 Task: Look for space in Noginsk, Russia from 6th September, 2023 to 10th September, 2023 for 1 adult in price range Rs.10000 to Rs.15000. Place can be private room with 1  bedroom having 1 bed and 1 bathroom. Property type can be house, flat, guest house, hotel. Booking option can be shelf check-in. Required host language is English.
Action: Mouse moved to (592, 96)
Screenshot: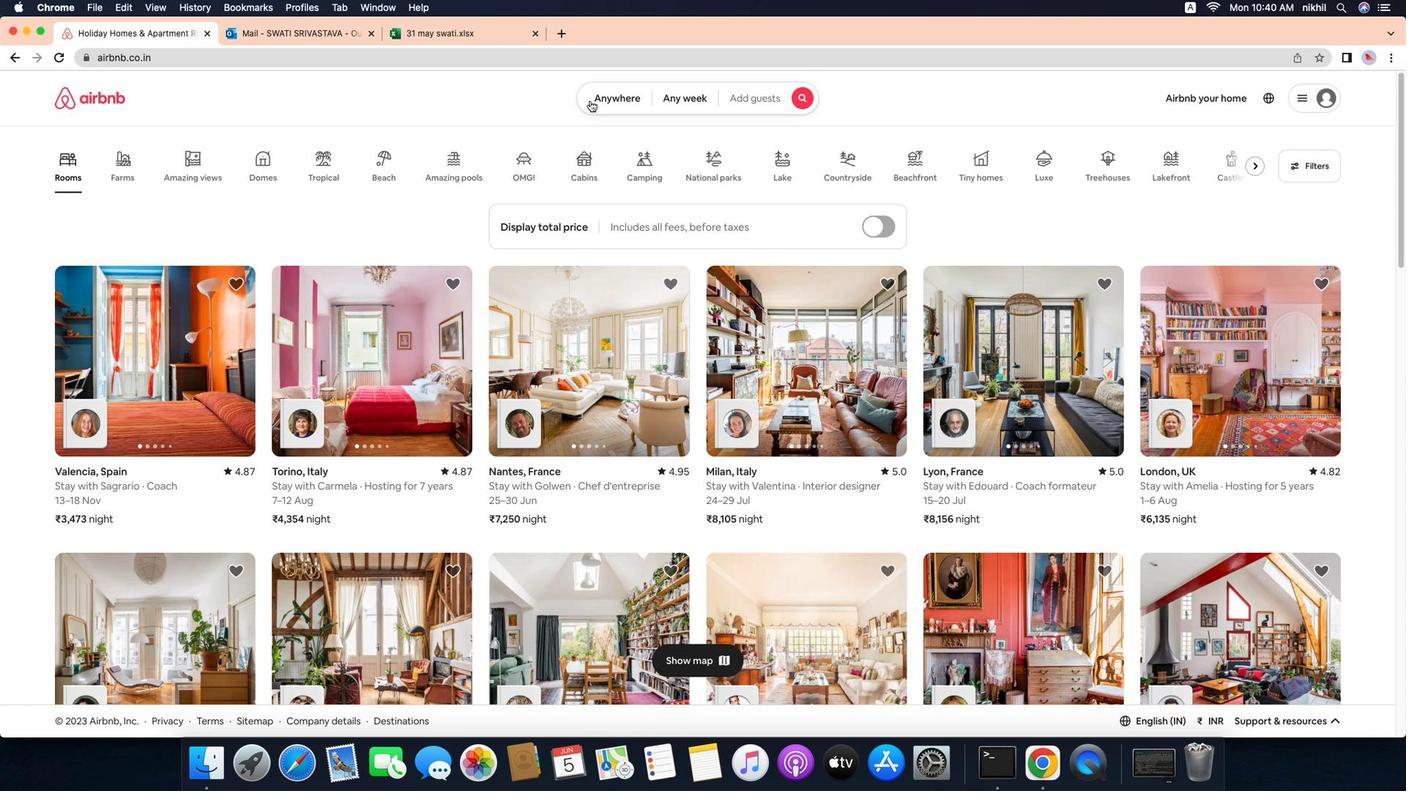 
Action: Mouse pressed left at (592, 96)
Screenshot: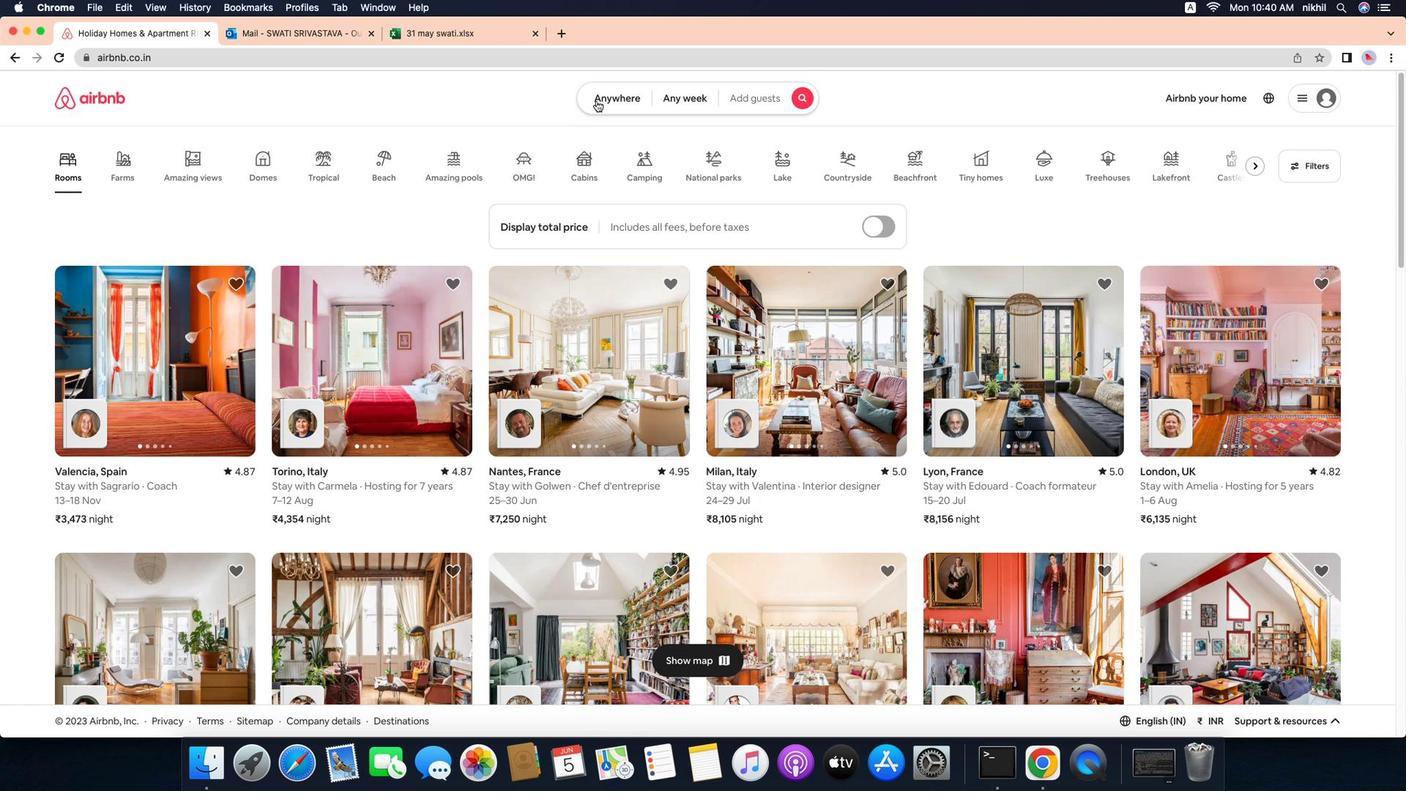 
Action: Mouse moved to (637, 107)
Screenshot: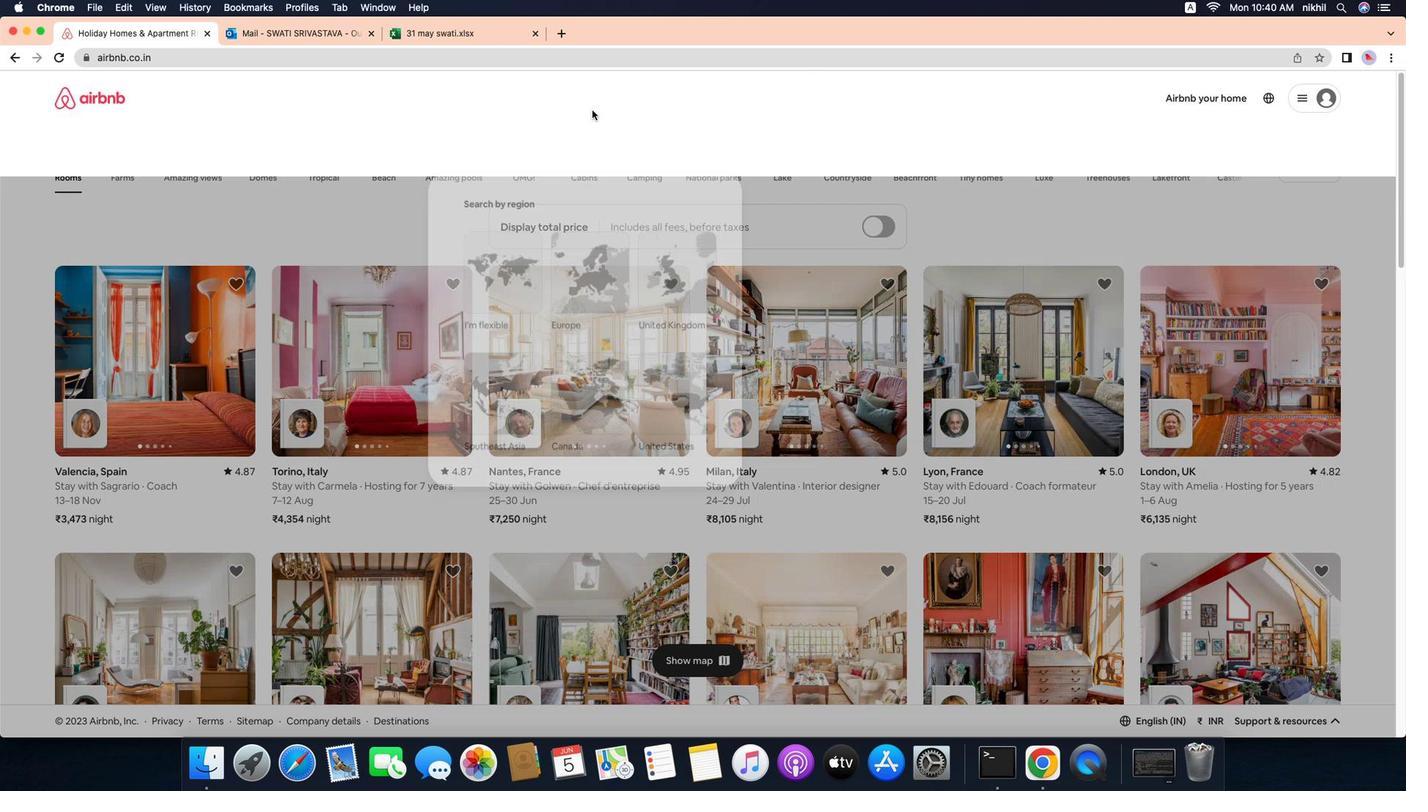 
Action: Mouse pressed left at (637, 107)
Screenshot: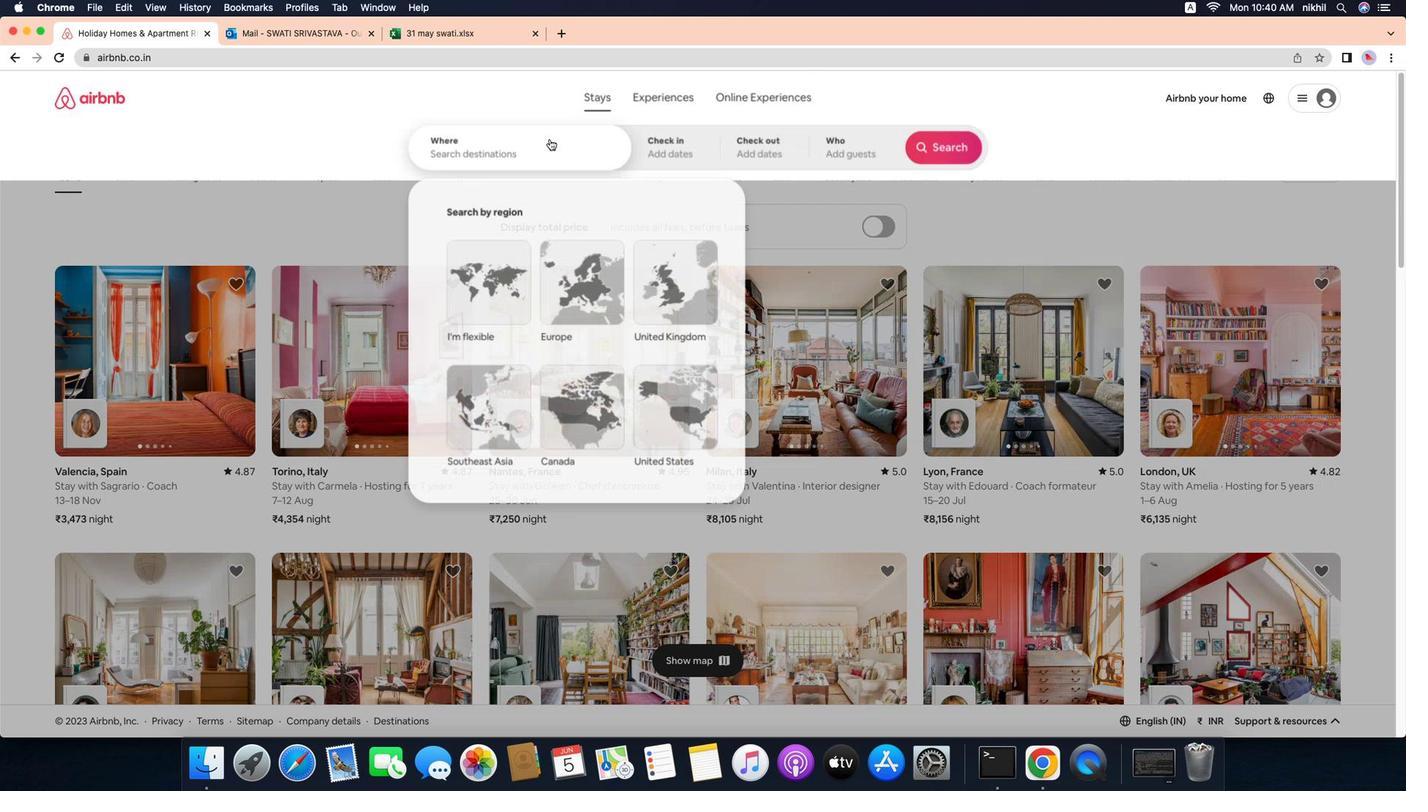 
Action: Mouse moved to (548, 155)
Screenshot: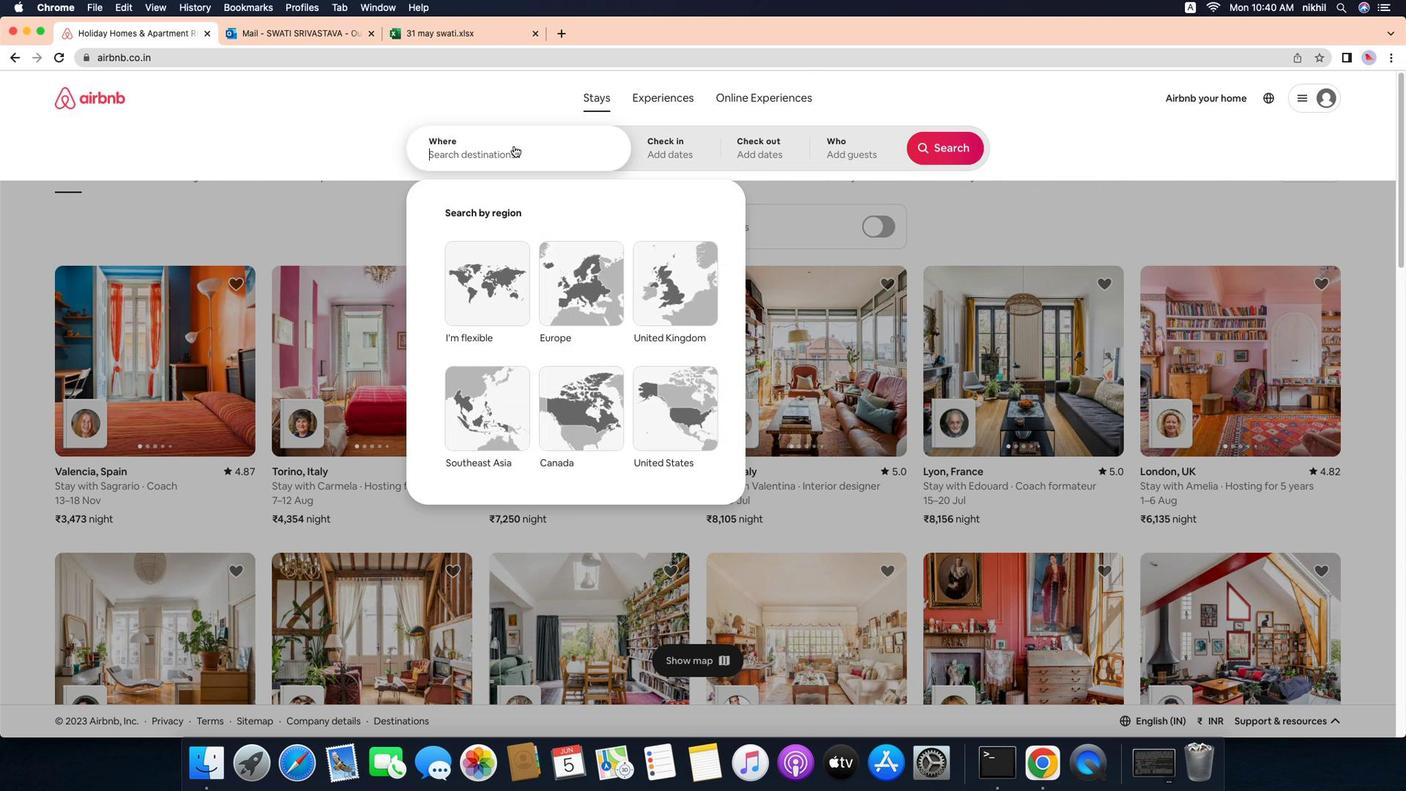 
Action: Mouse pressed left at (548, 155)
Screenshot: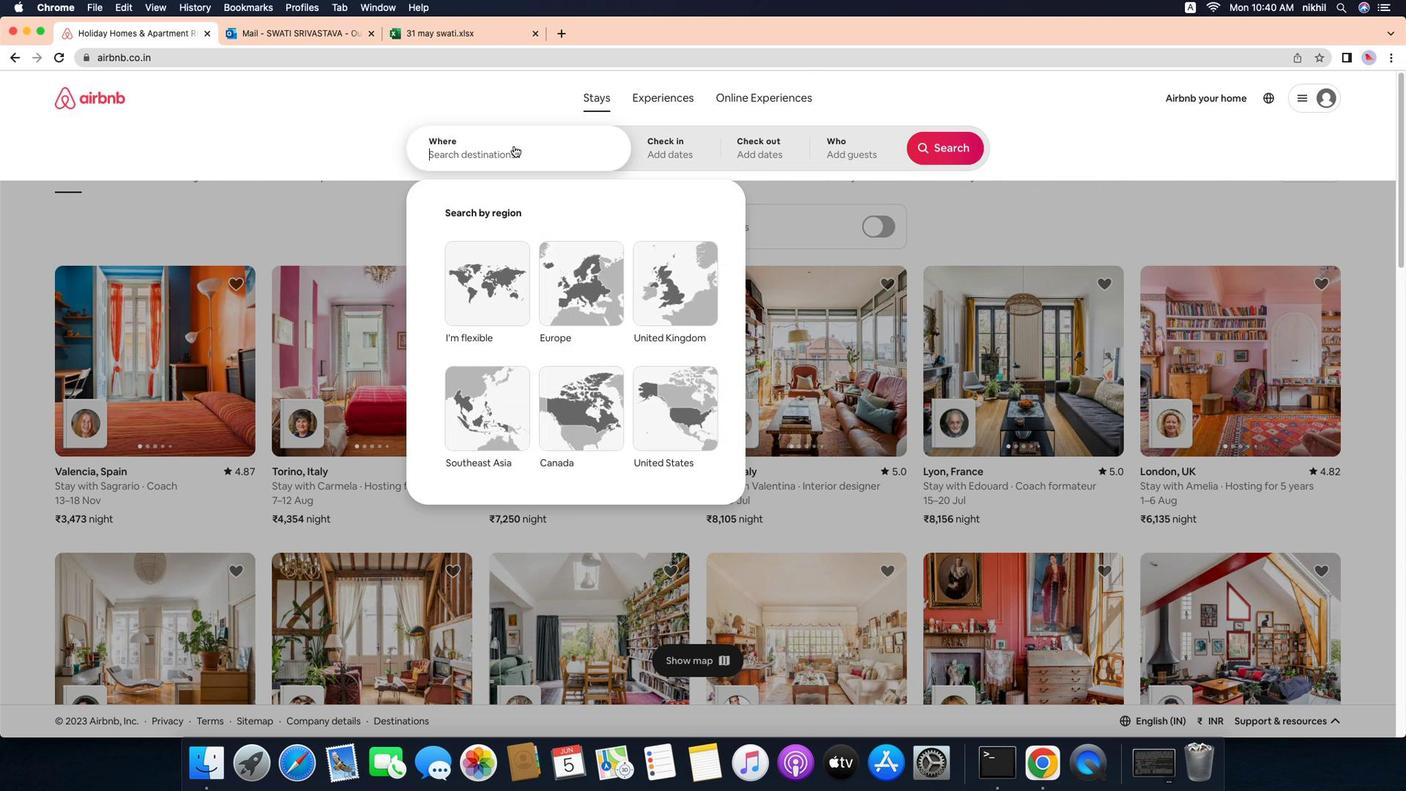 
Action: Mouse moved to (557, 161)
Screenshot: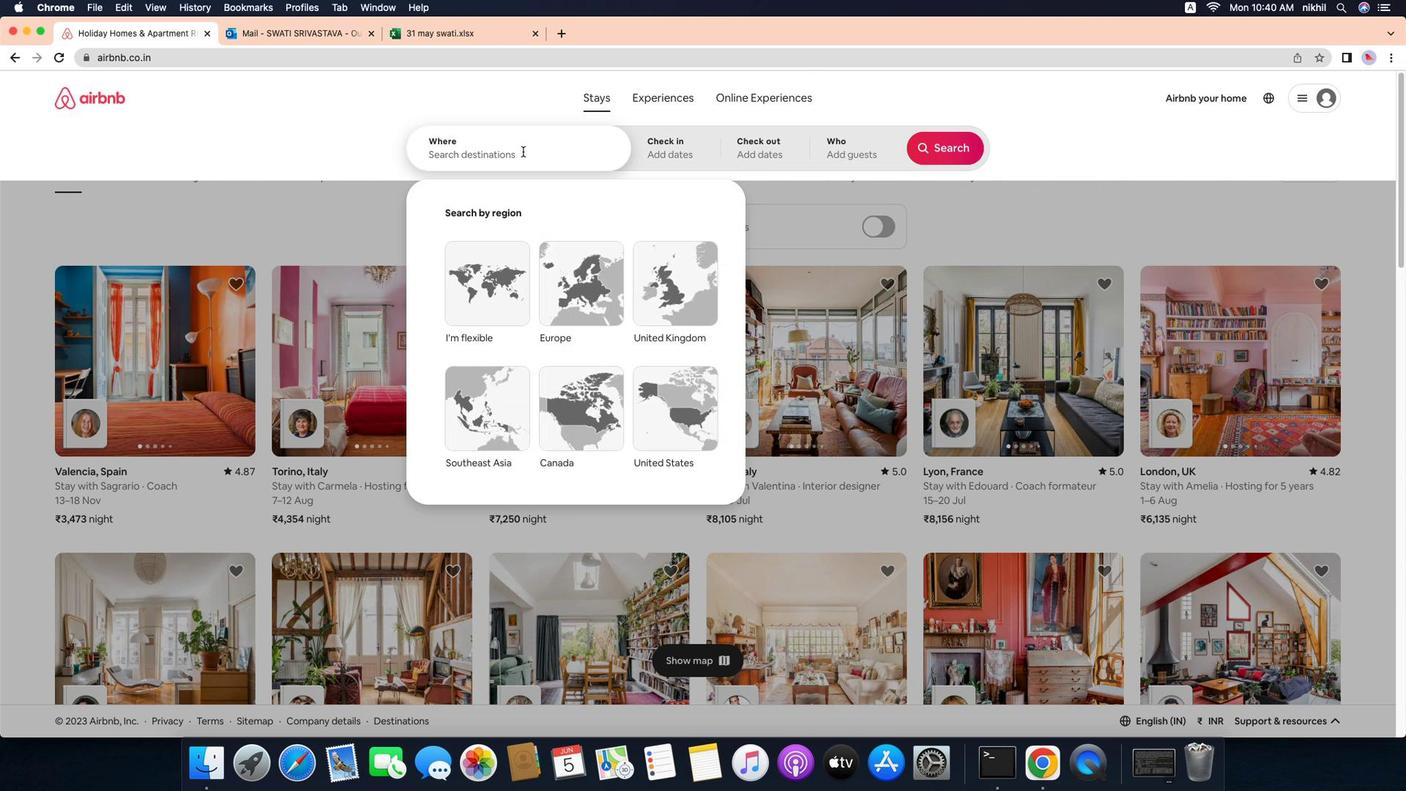 
Action: Key pressed Key.caps_lock'N'Key.caps_lock'o''g''i''n''s''k'','Key.spaceKey.caps_lock'R'Key.caps_lock'u''s''s''i''a'
Screenshot: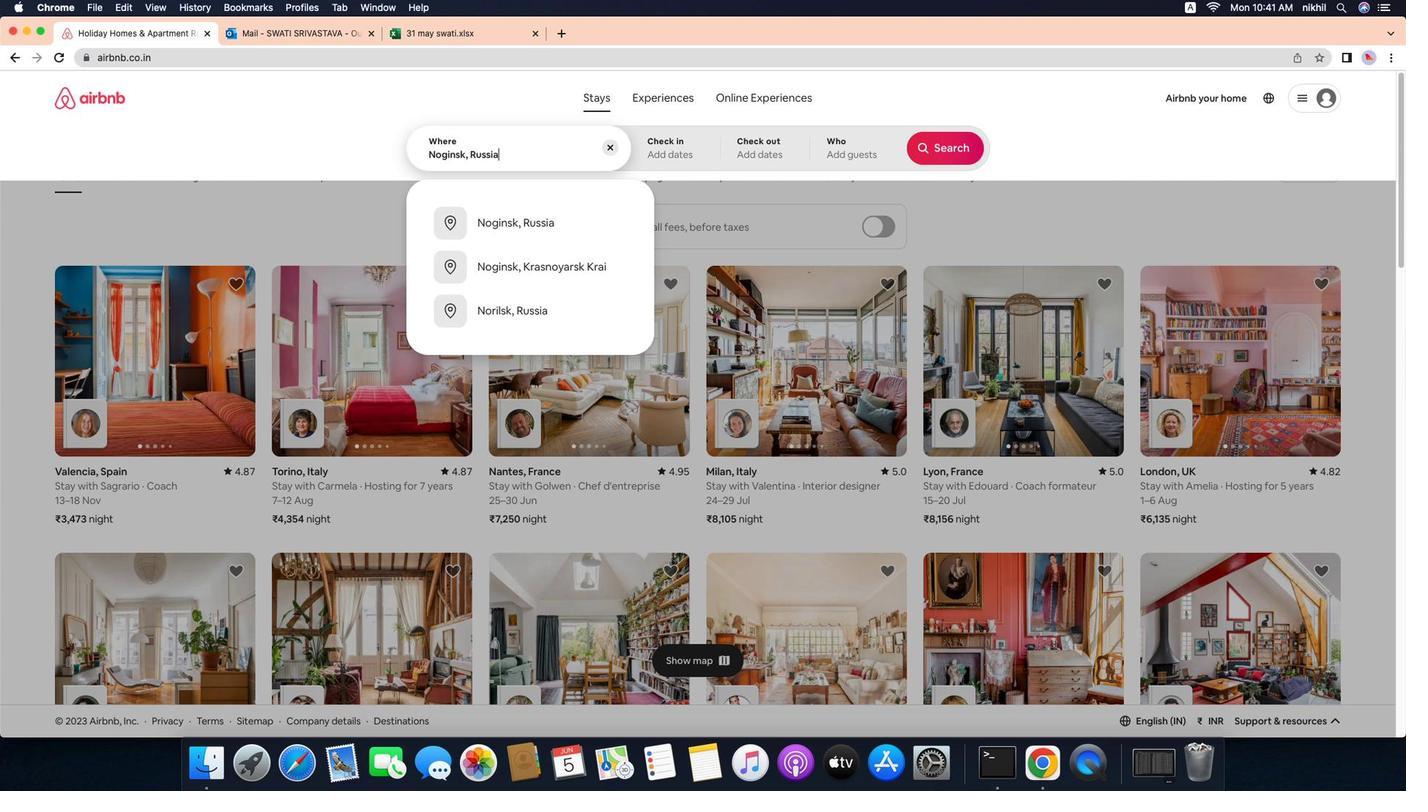 
Action: Mouse moved to (567, 231)
Screenshot: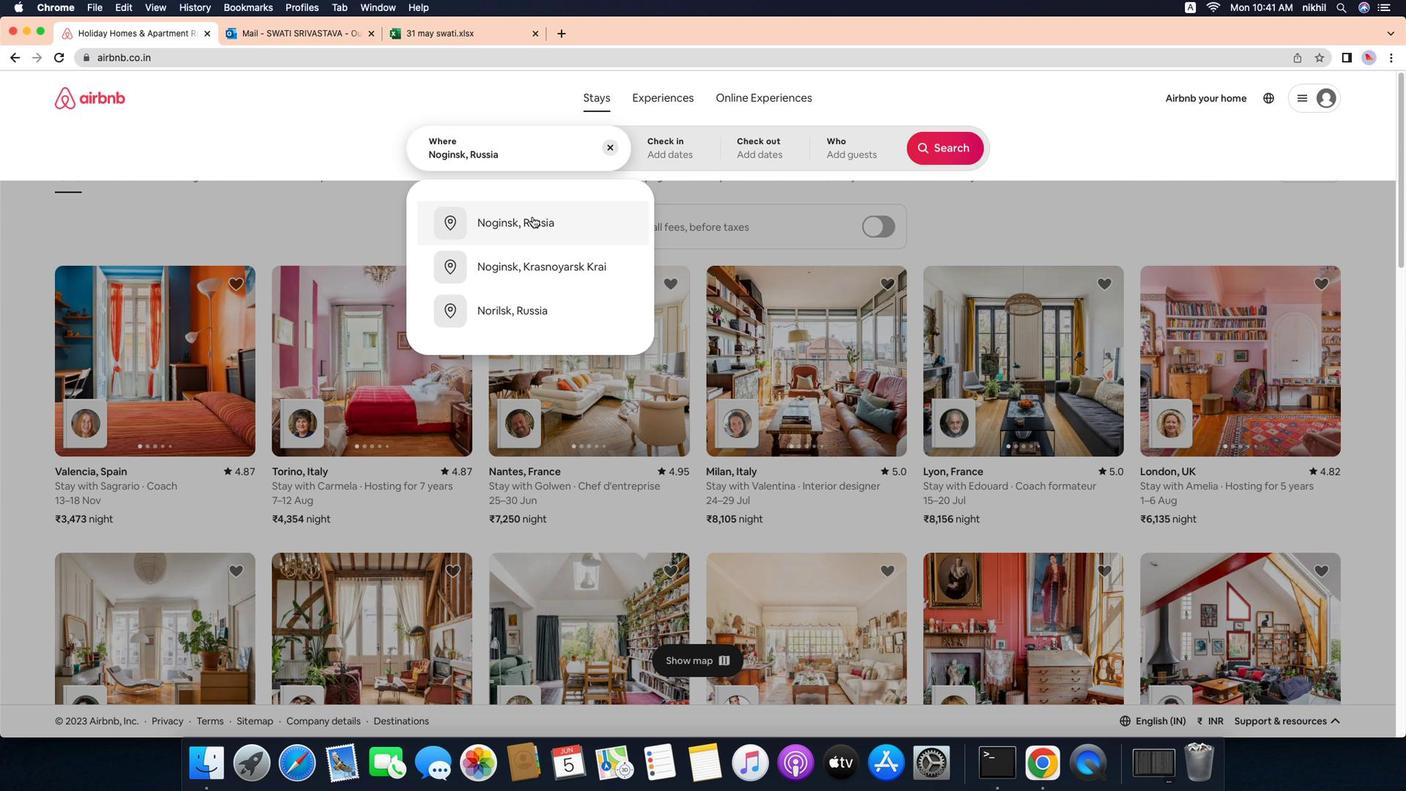 
Action: Mouse pressed left at (567, 231)
Screenshot: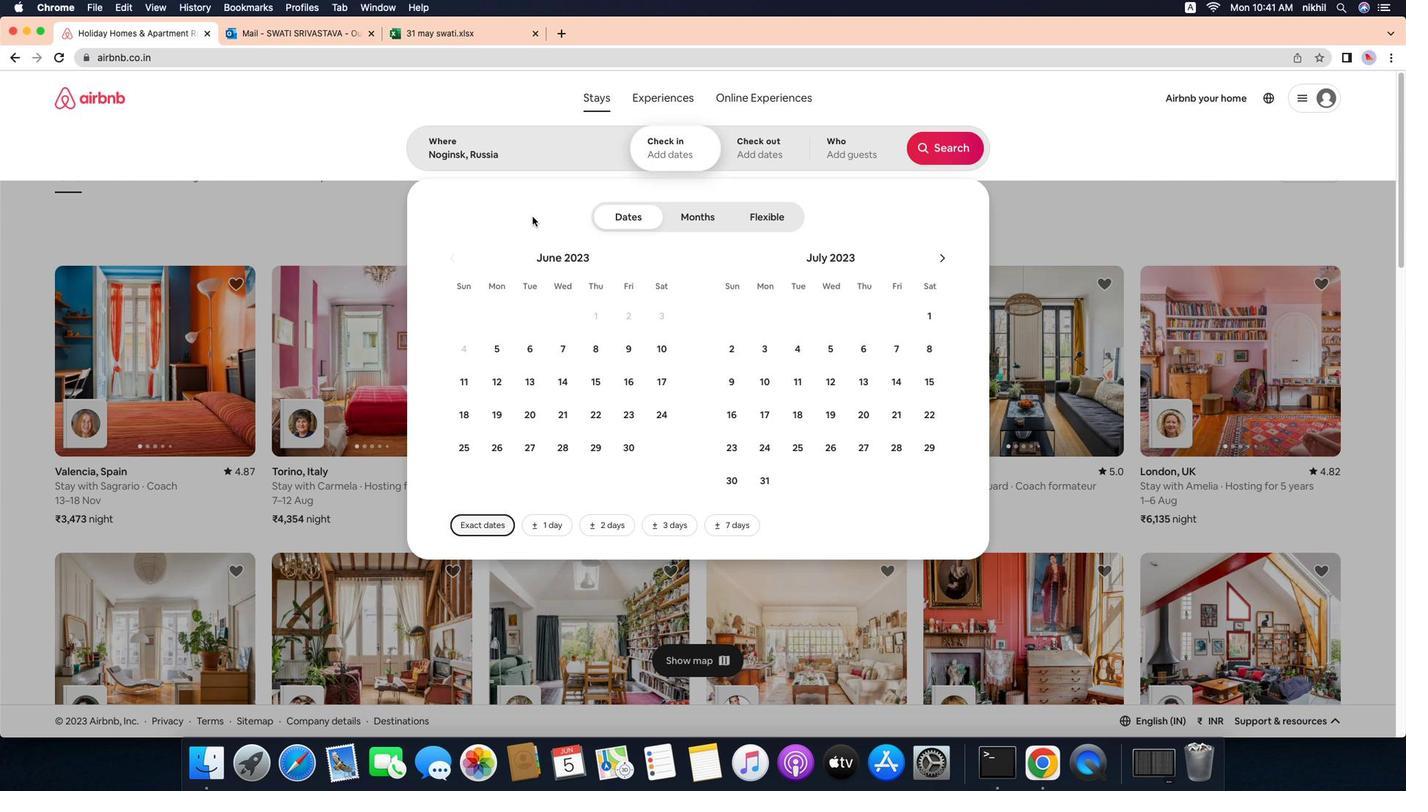 
Action: Mouse moved to (1004, 273)
Screenshot: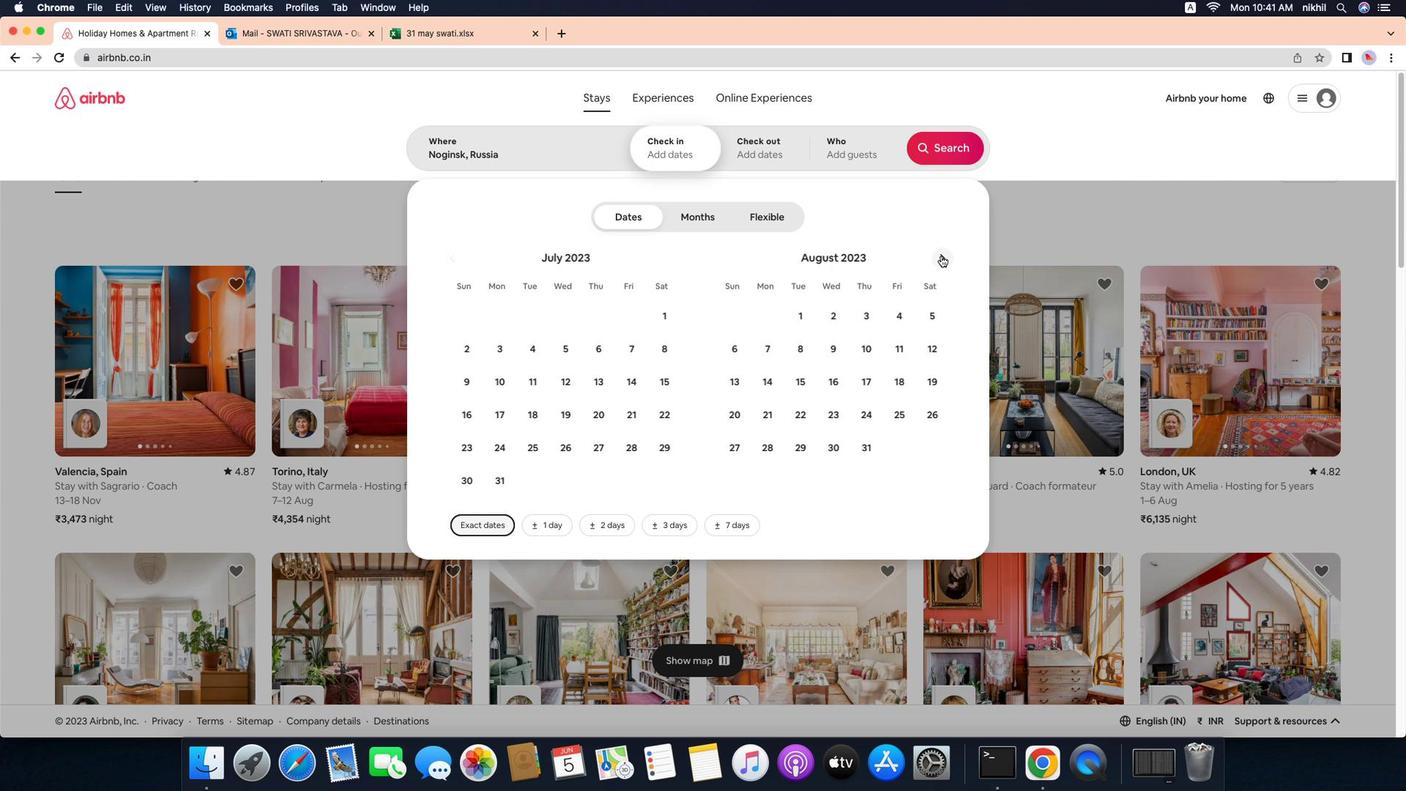
Action: Mouse pressed left at (1004, 273)
Screenshot: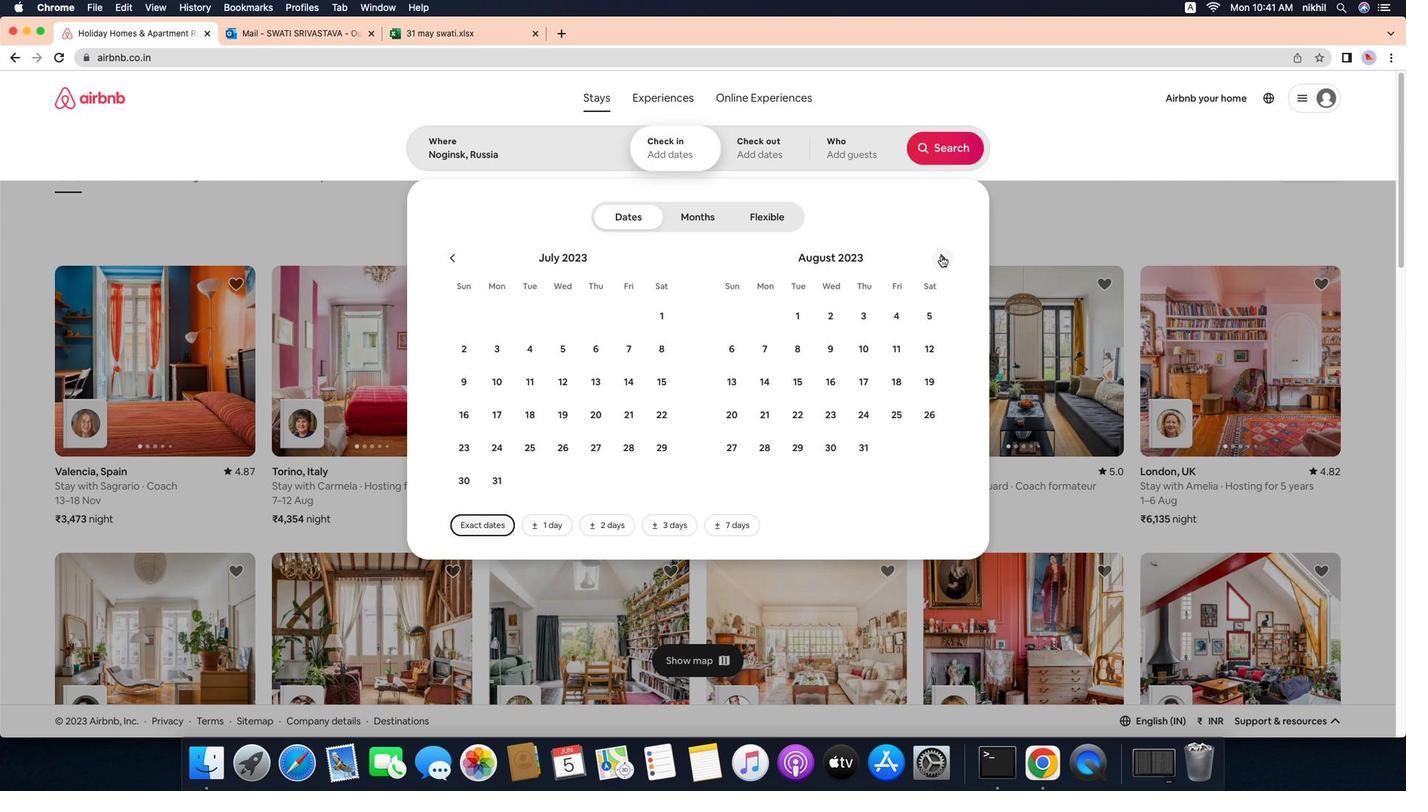 
Action: Mouse moved to (1011, 280)
Screenshot: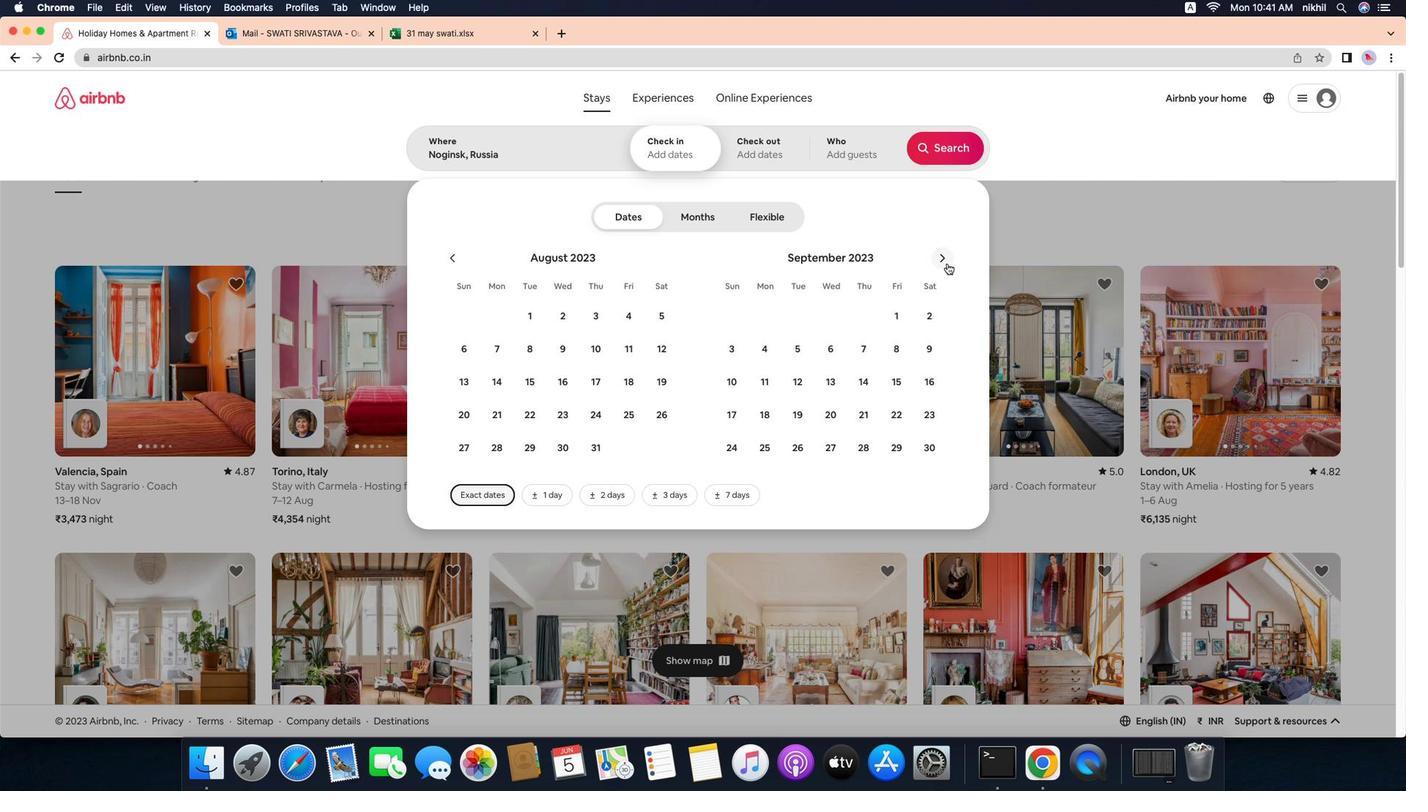 
Action: Mouse pressed left at (1011, 280)
Screenshot: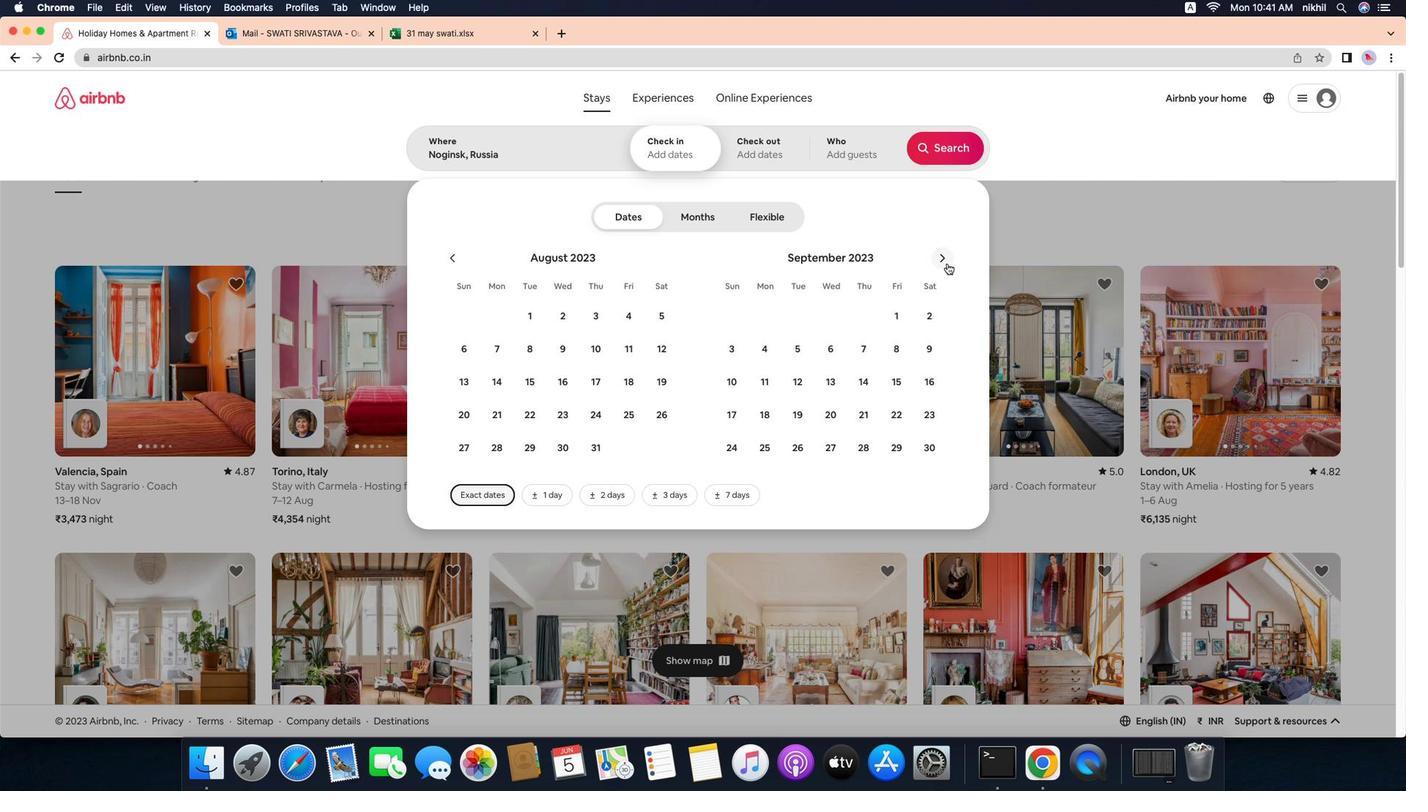 
Action: Mouse moved to (892, 368)
Screenshot: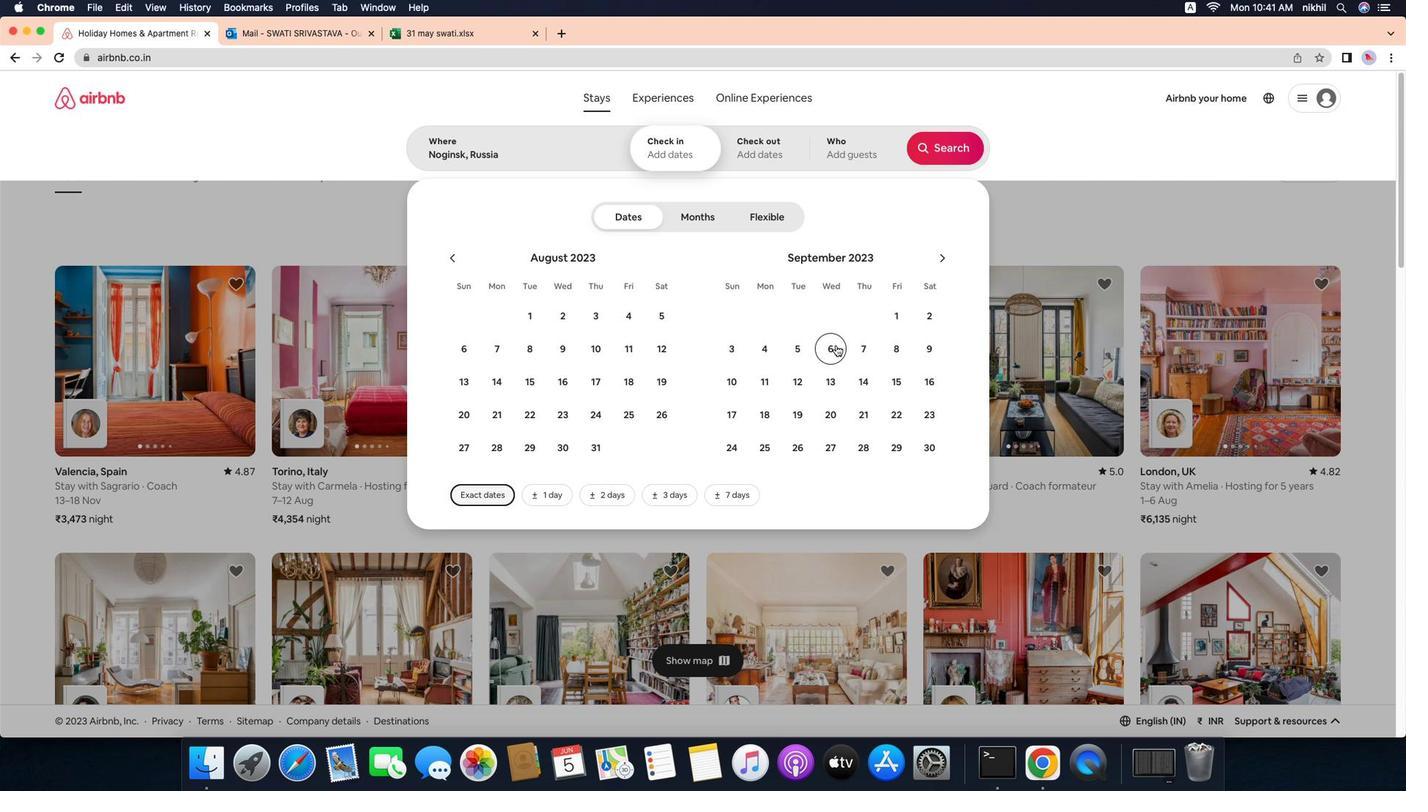 
Action: Mouse pressed left at (892, 368)
Screenshot: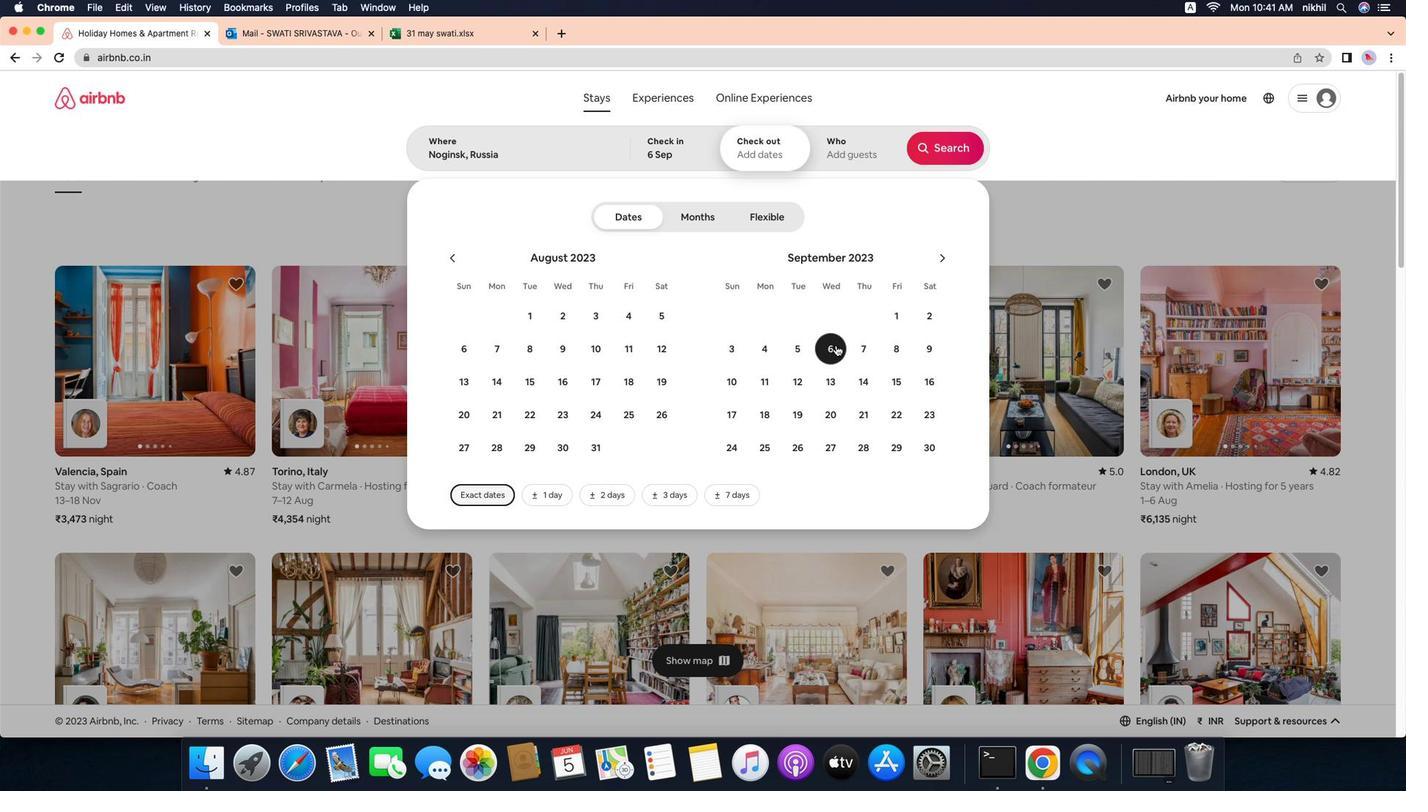 
Action: Mouse moved to (790, 408)
Screenshot: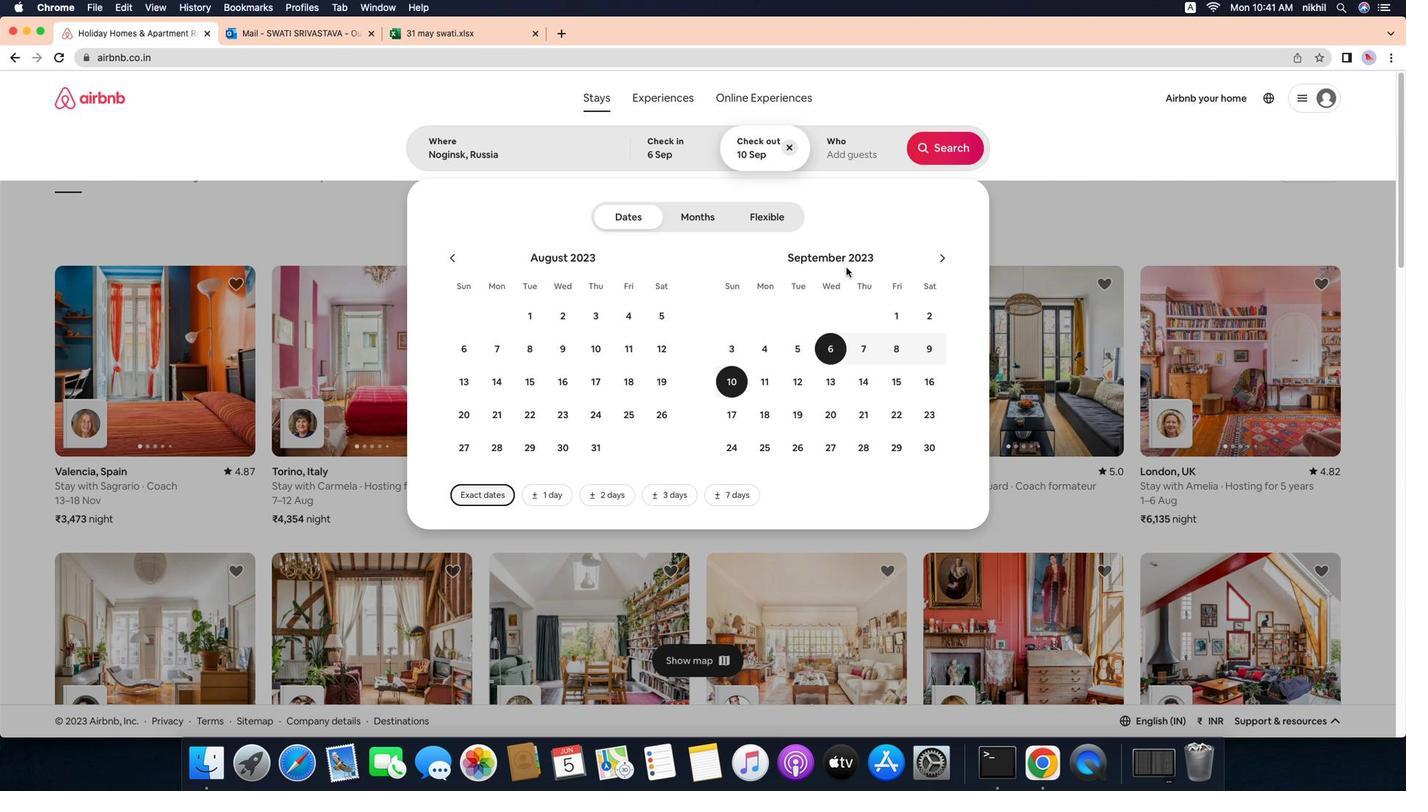 
Action: Mouse pressed left at (790, 408)
Screenshot: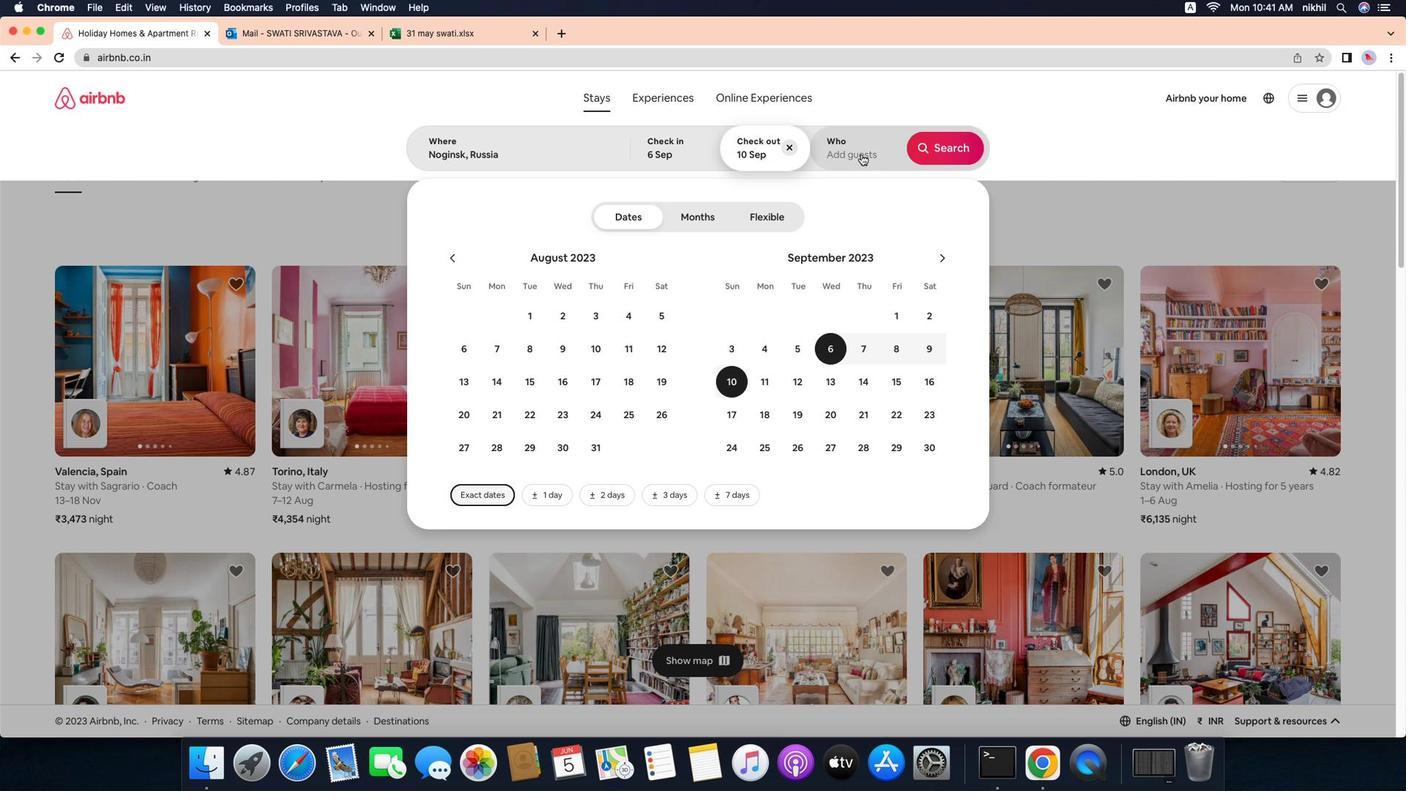 
Action: Mouse moved to (910, 159)
Screenshot: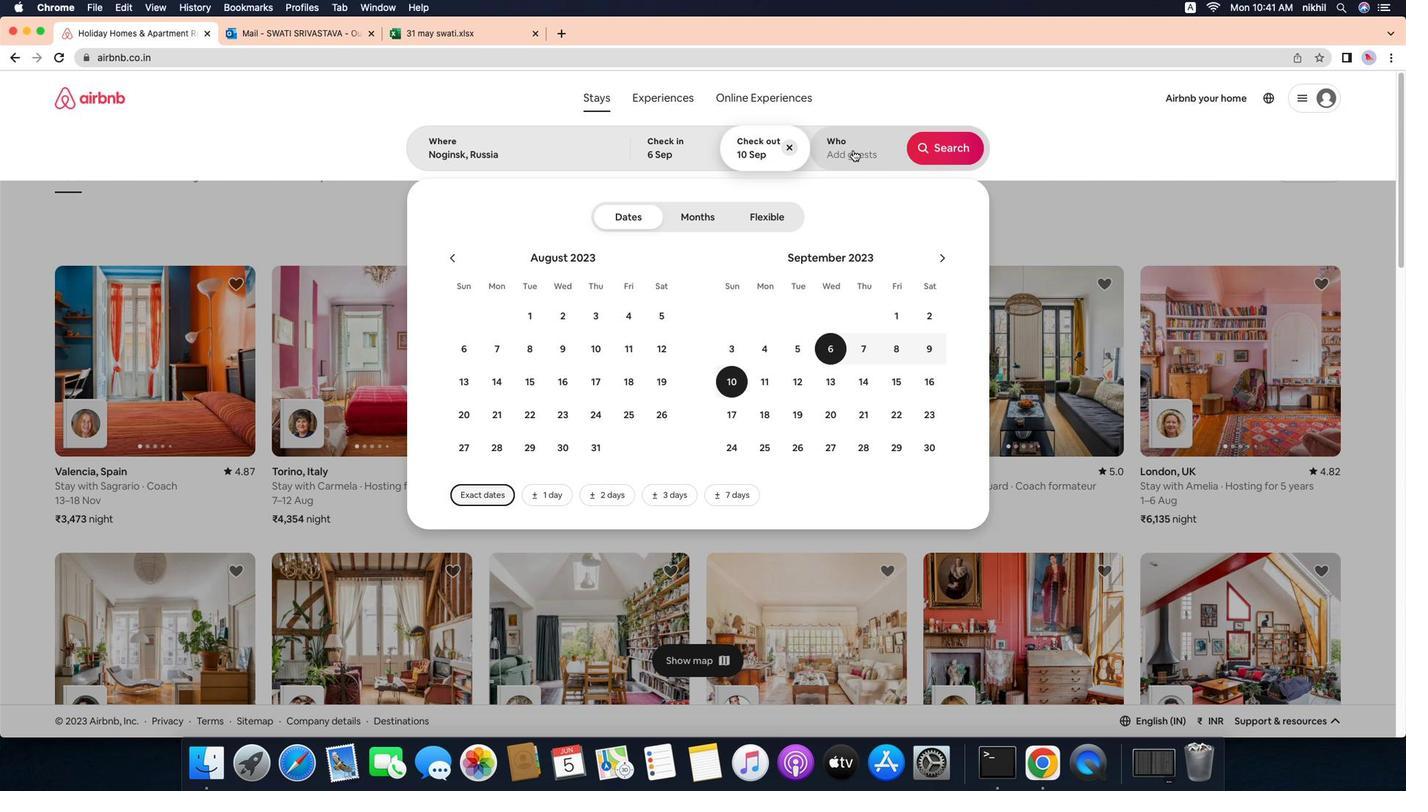 
Action: Mouse pressed left at (910, 159)
Screenshot: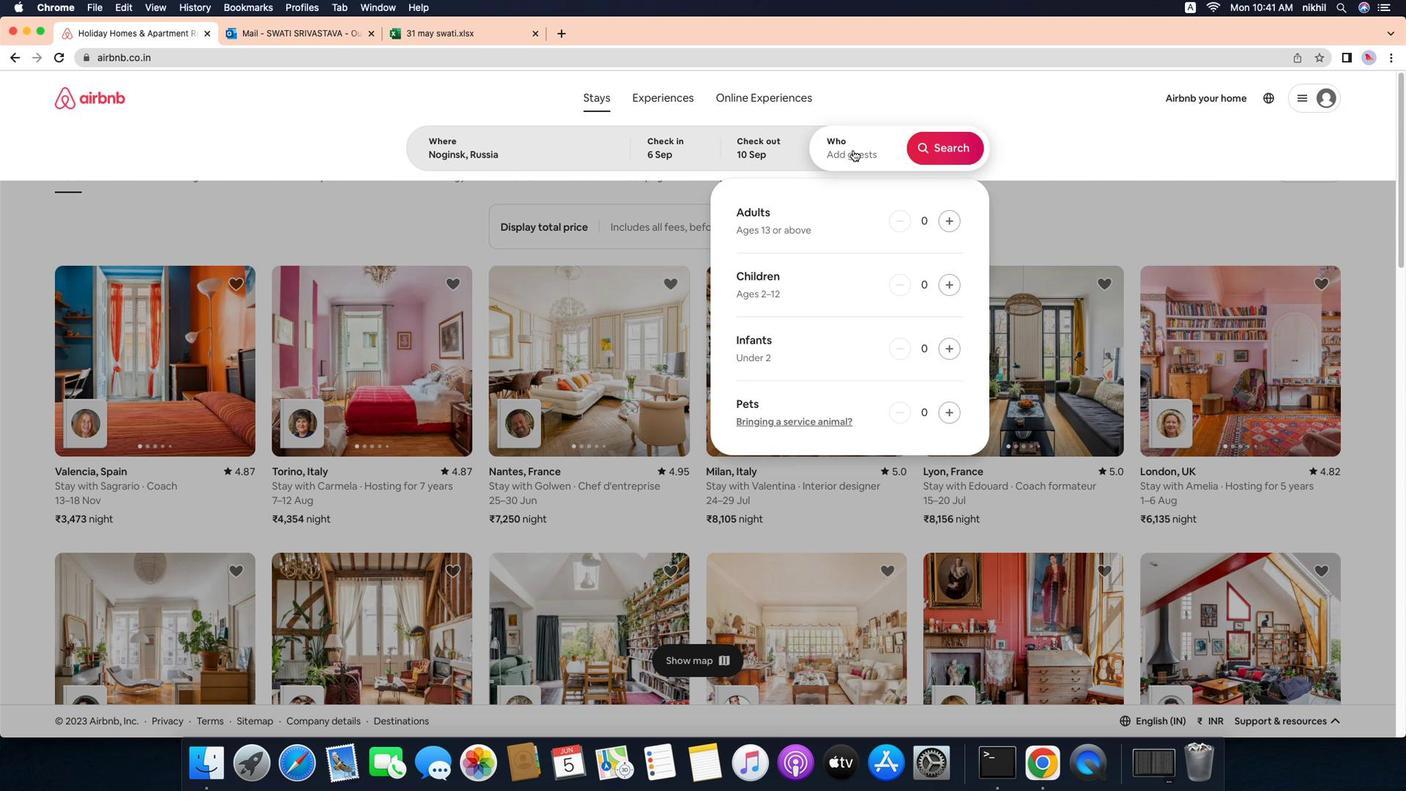 
Action: Mouse moved to (1018, 242)
Screenshot: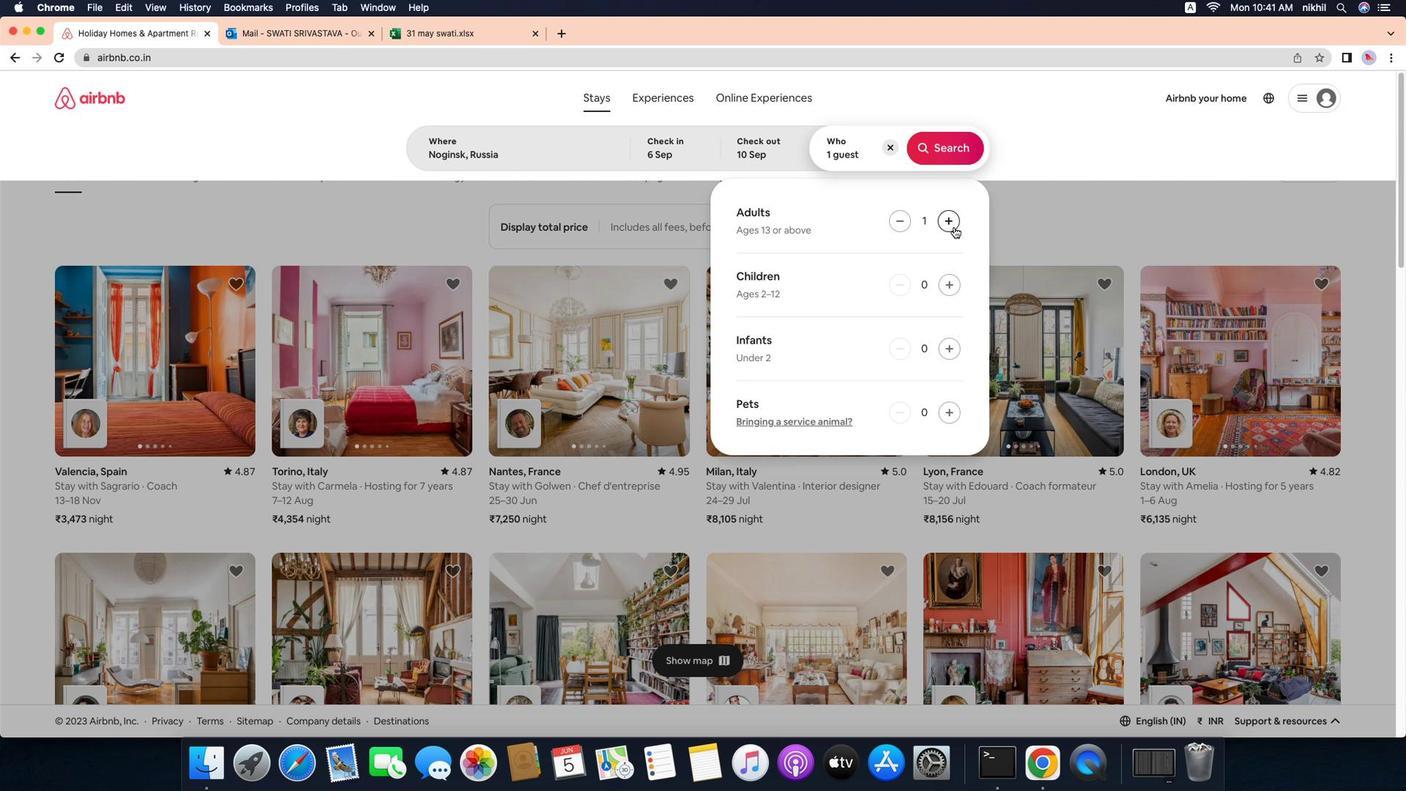 
Action: Mouse pressed left at (1018, 242)
Screenshot: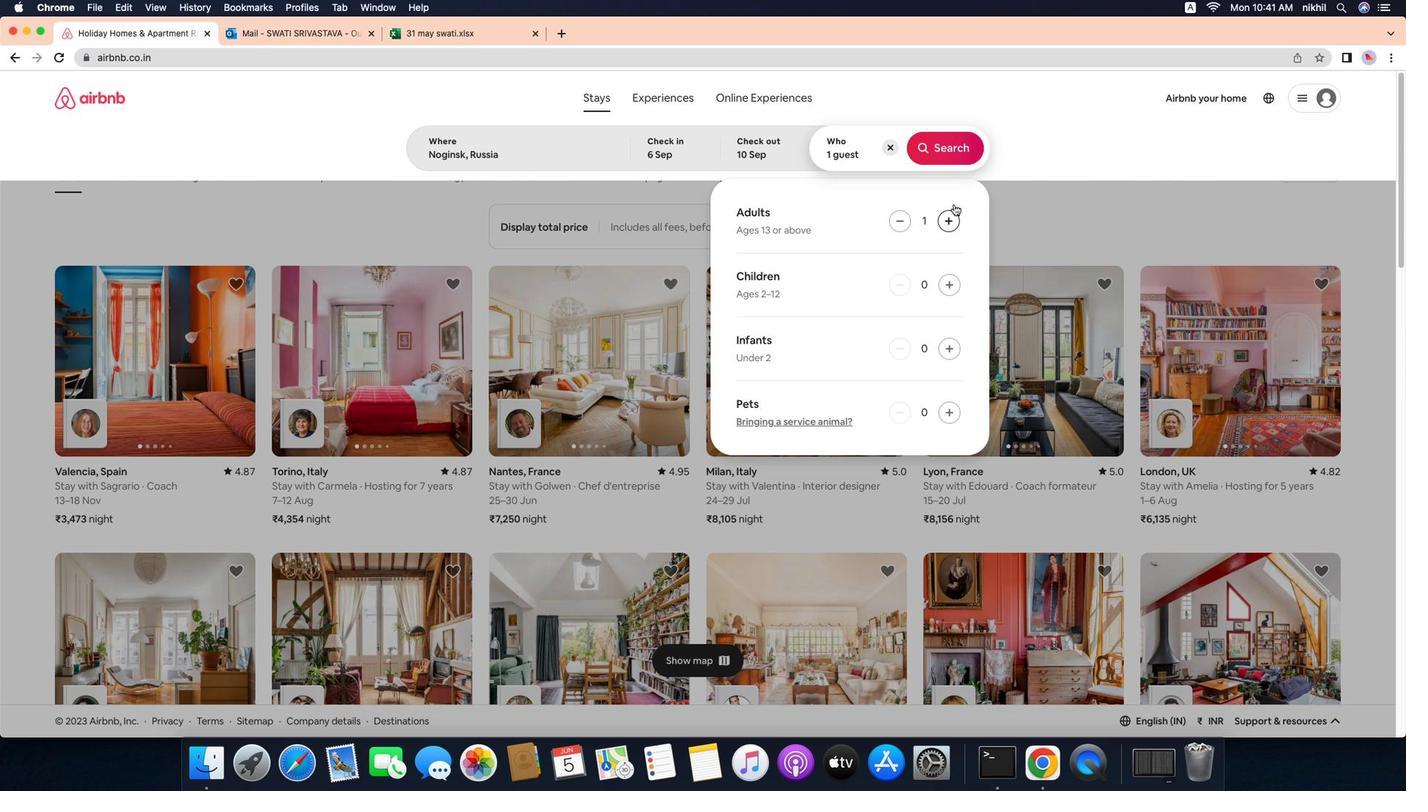 
Action: Mouse moved to (1005, 163)
Screenshot: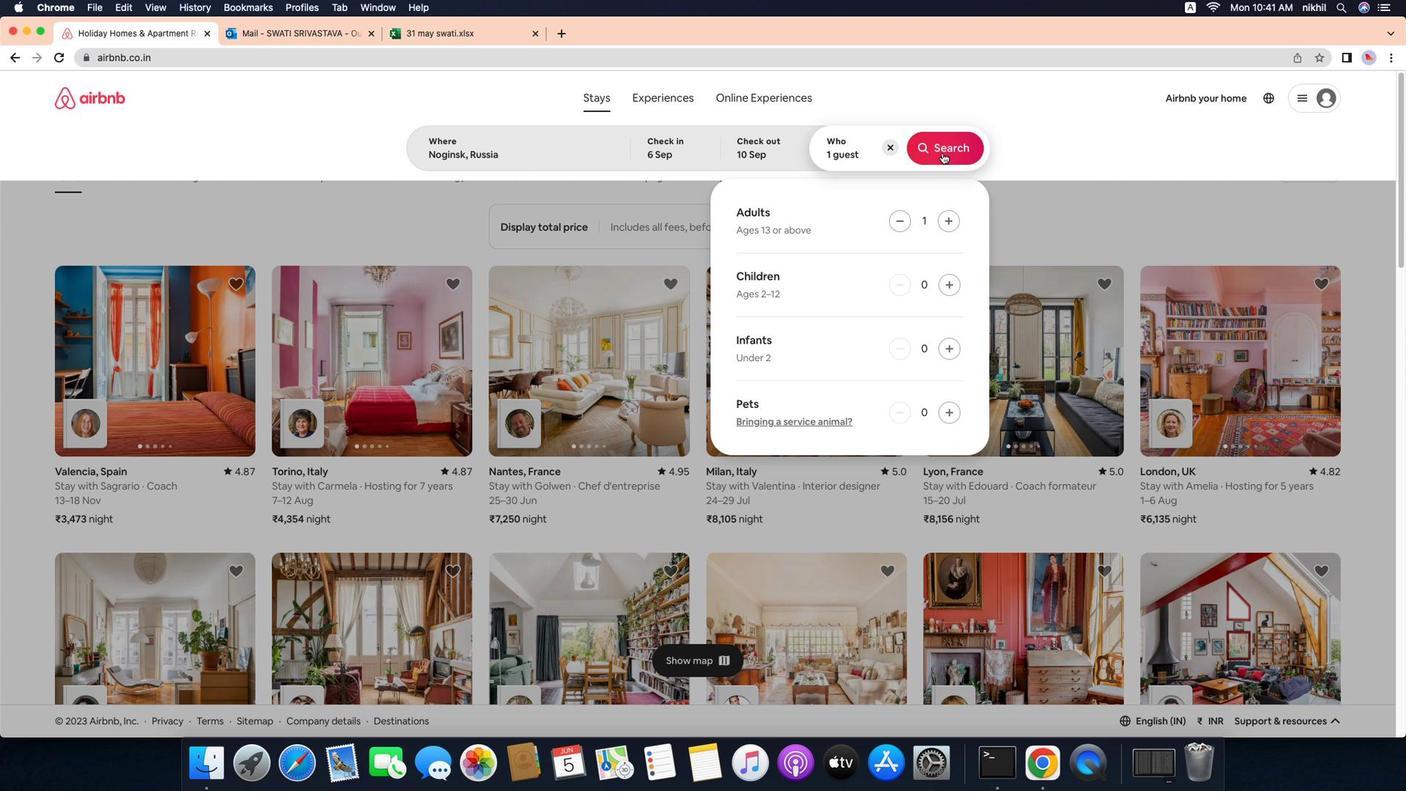 
Action: Mouse pressed left at (1005, 163)
Screenshot: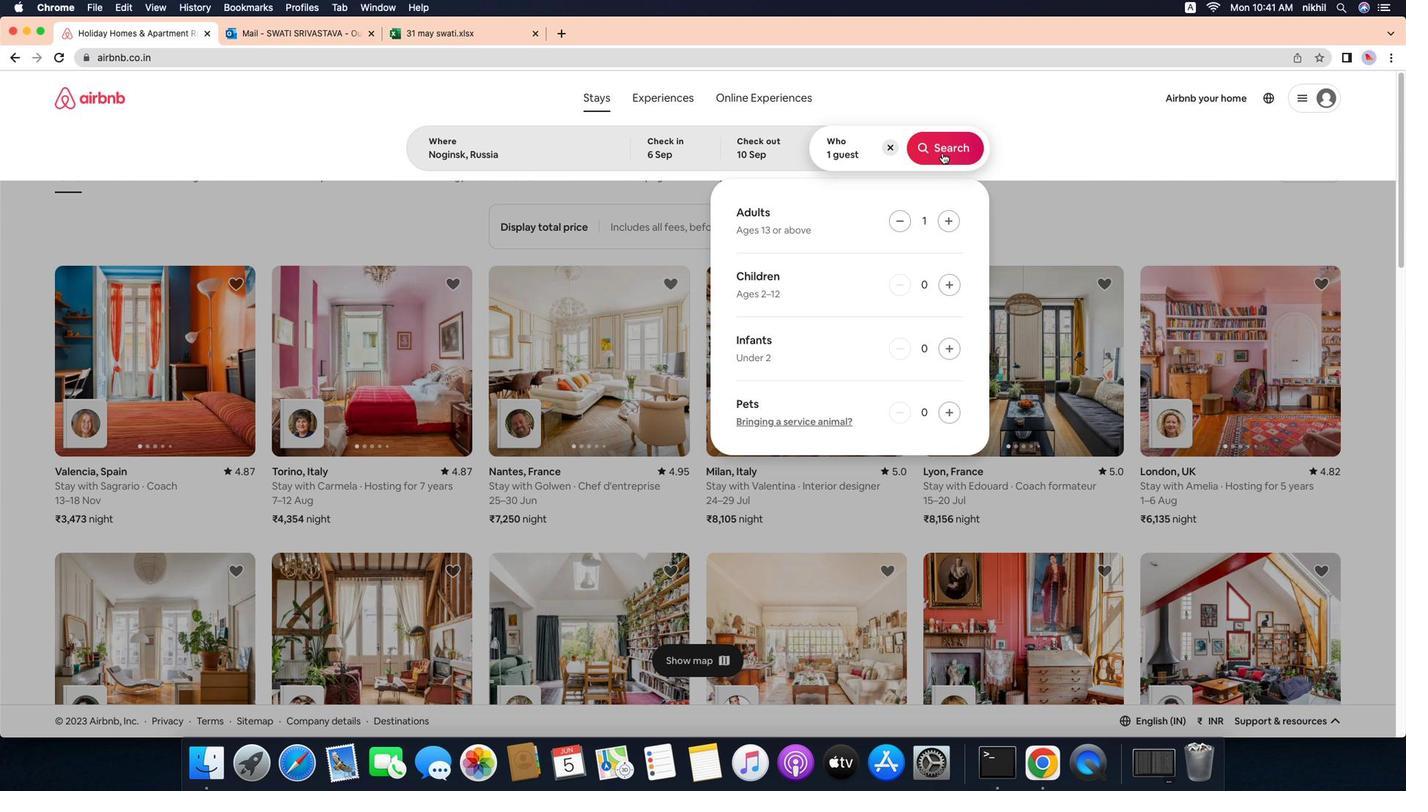 
Action: Mouse moved to (1425, 164)
Screenshot: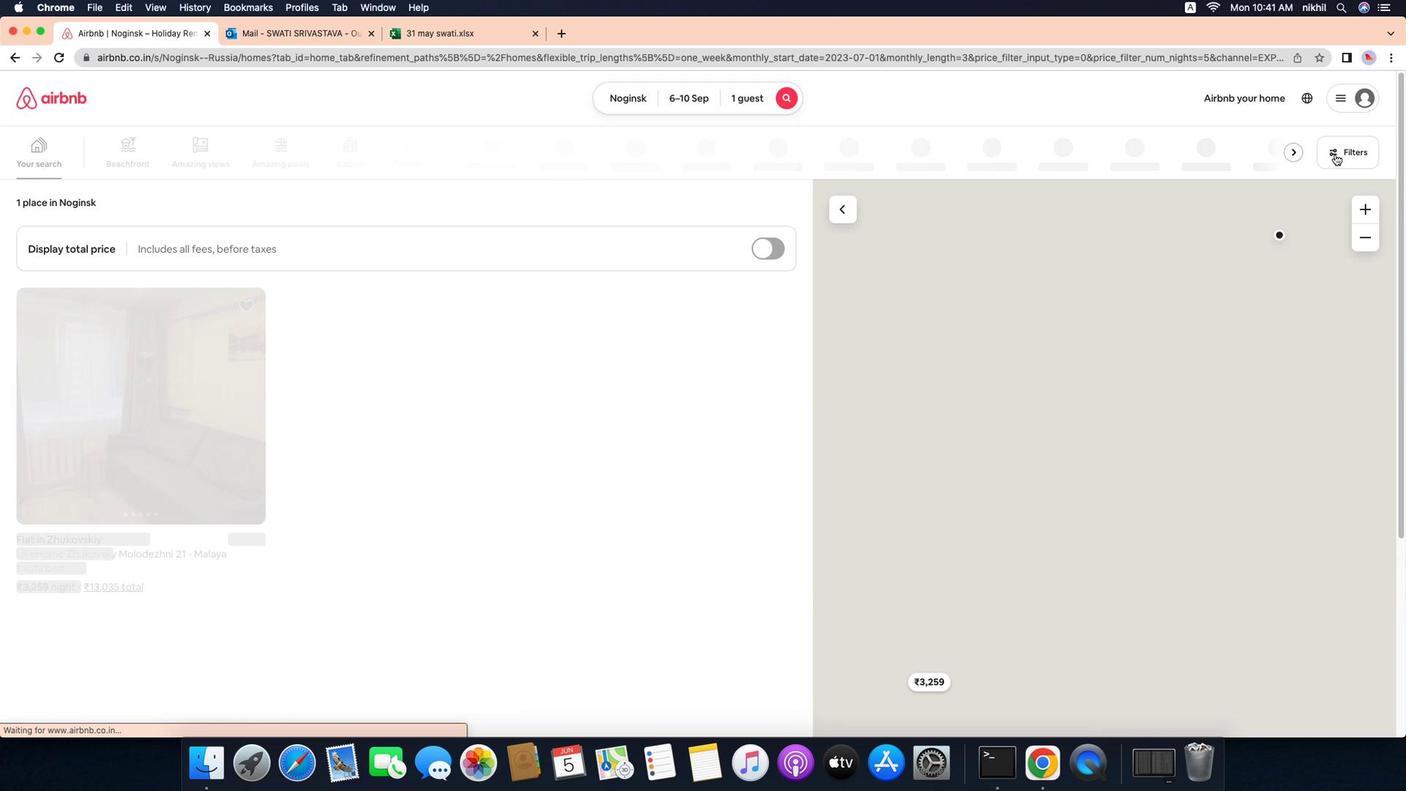 
Action: Mouse pressed left at (1425, 164)
Screenshot: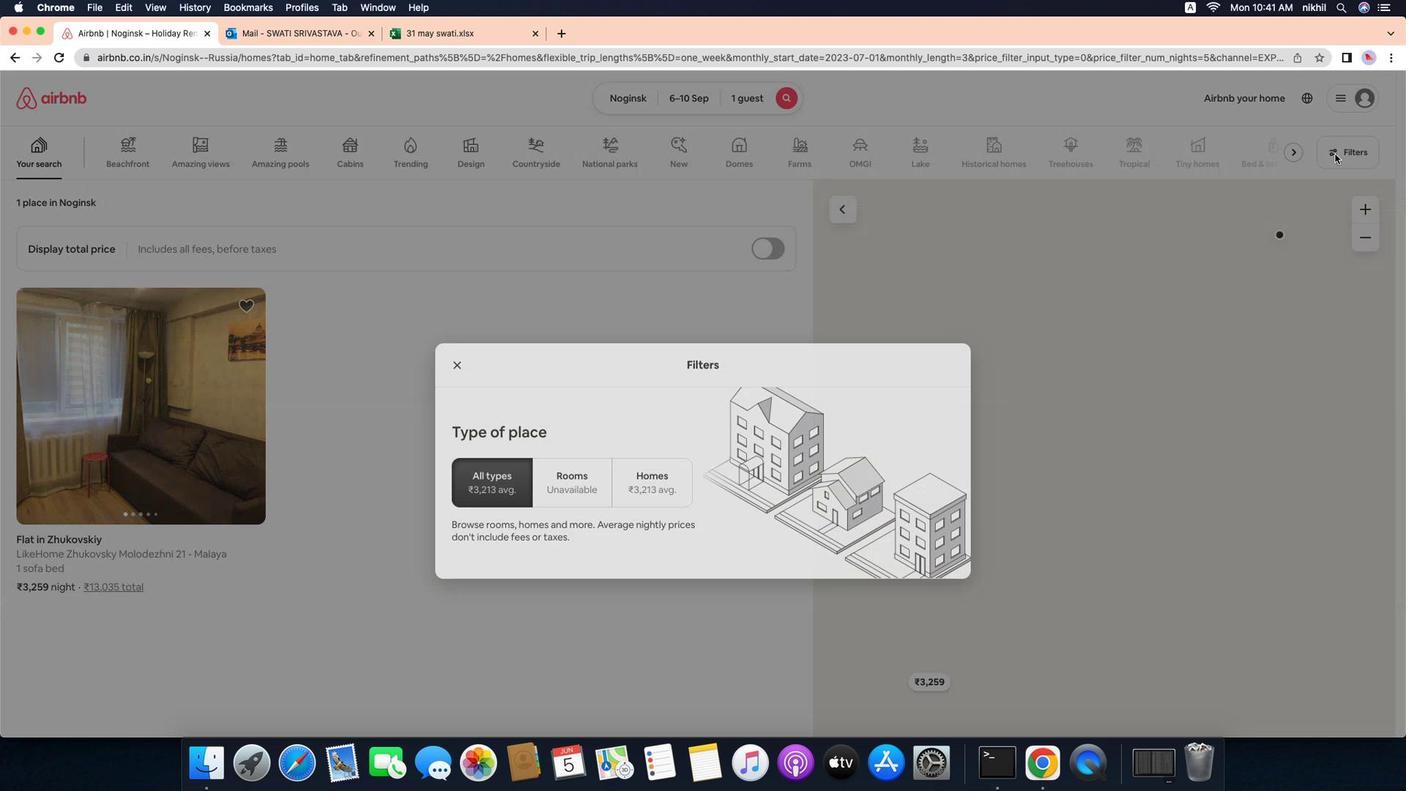 
Action: Mouse moved to (622, 526)
Screenshot: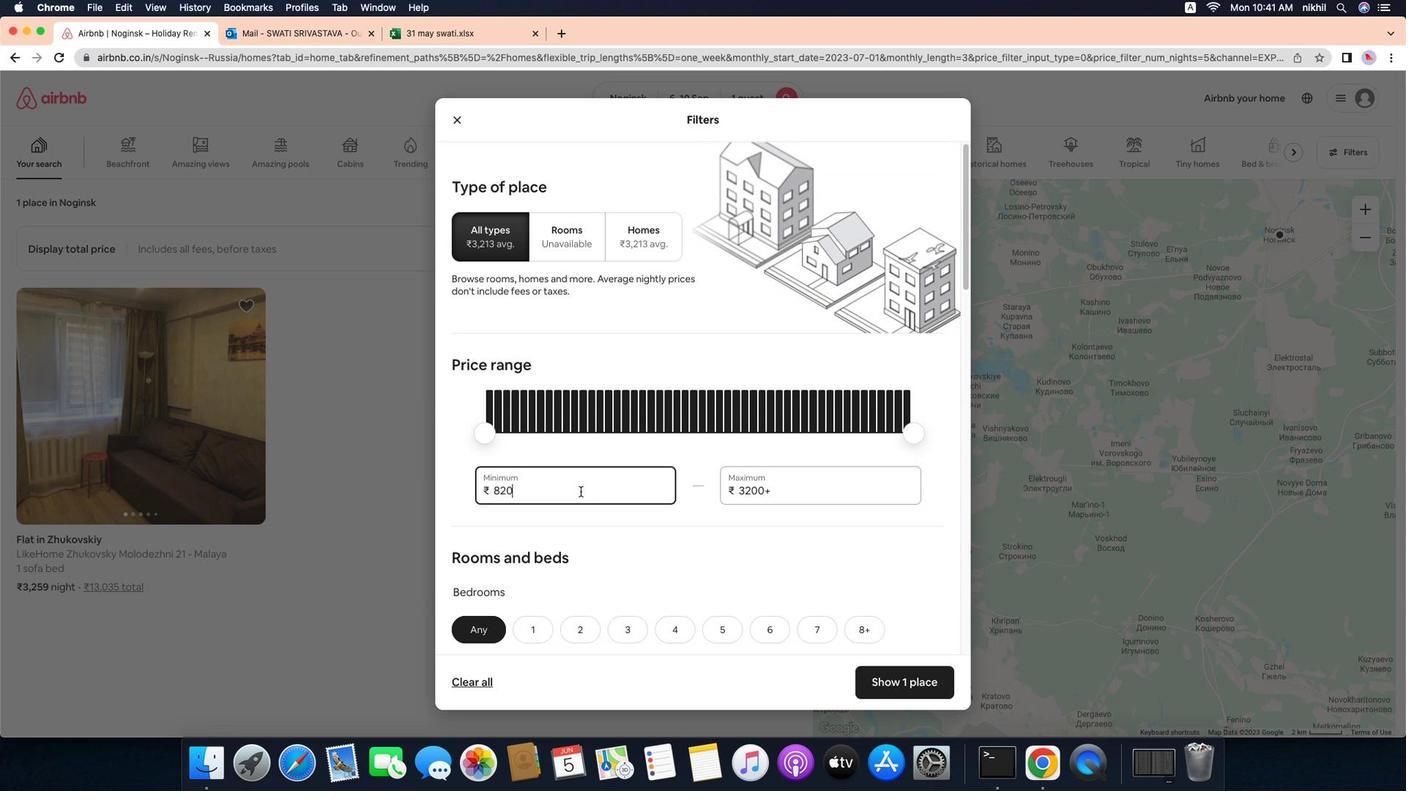 
Action: Mouse pressed left at (622, 526)
Screenshot: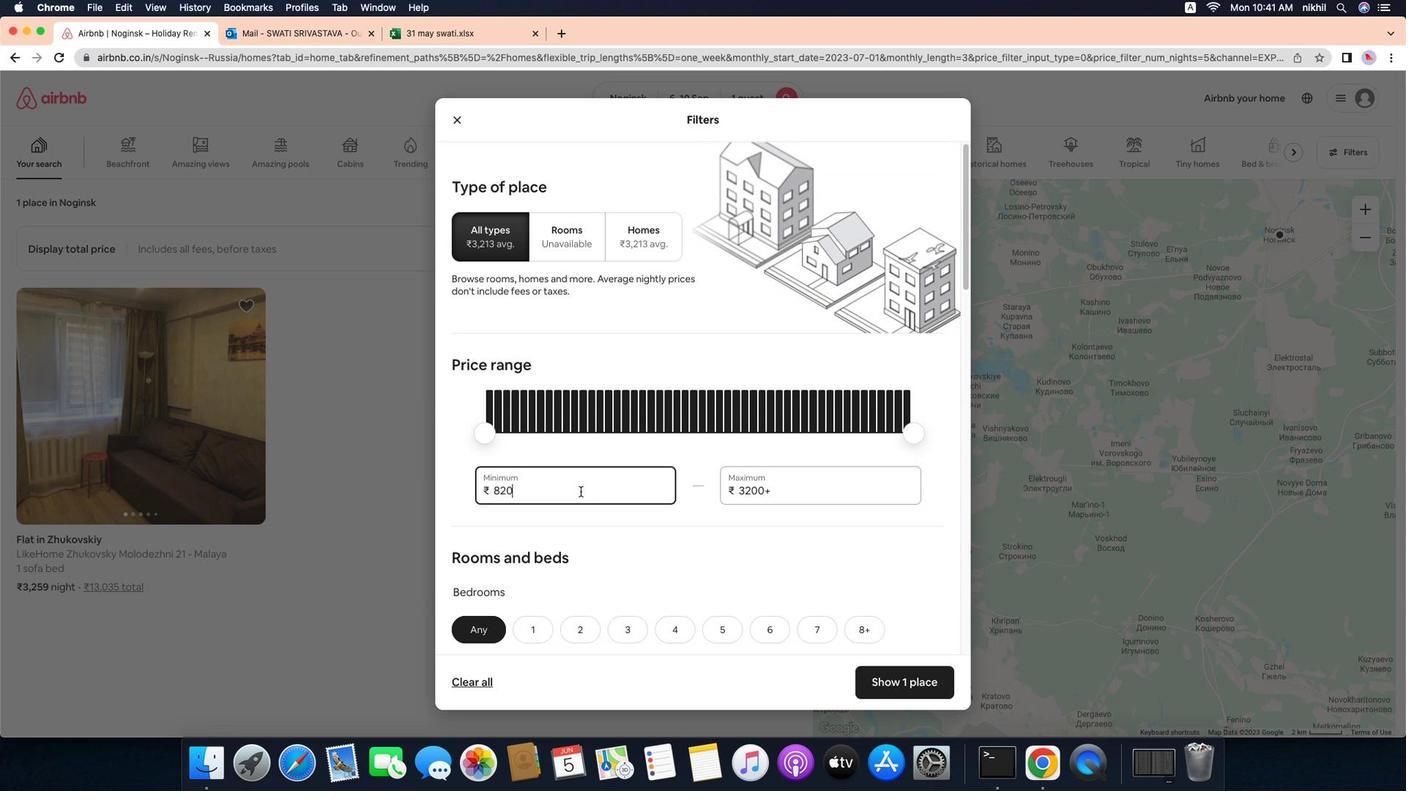 
Action: Mouse moved to (619, 524)
Screenshot: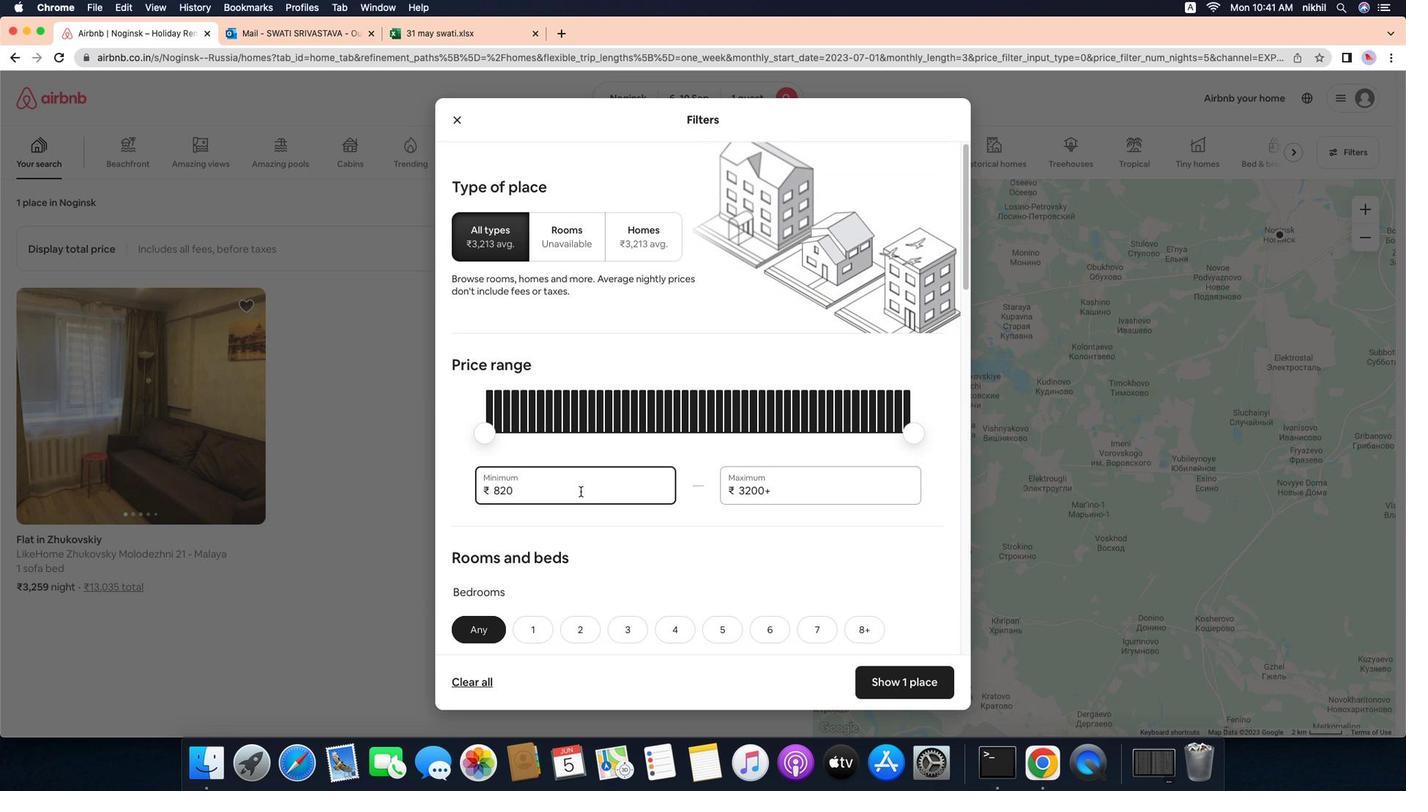 
Action: Key pressed Key.backspaceKey.backspaceKey.backspaceKey.backspaceKey.backspace'1''0''0''0''0'
Screenshot: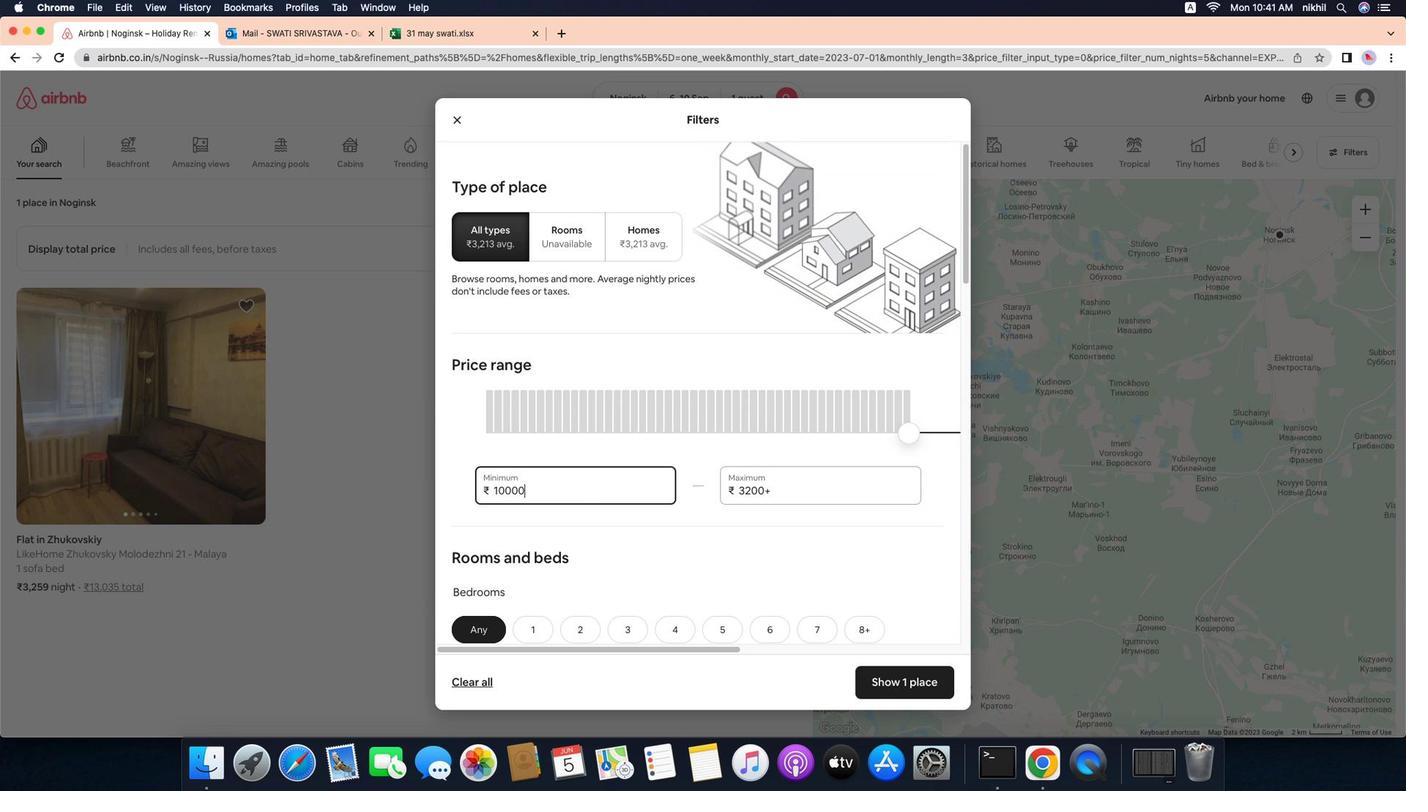 
Action: Mouse moved to (857, 515)
Screenshot: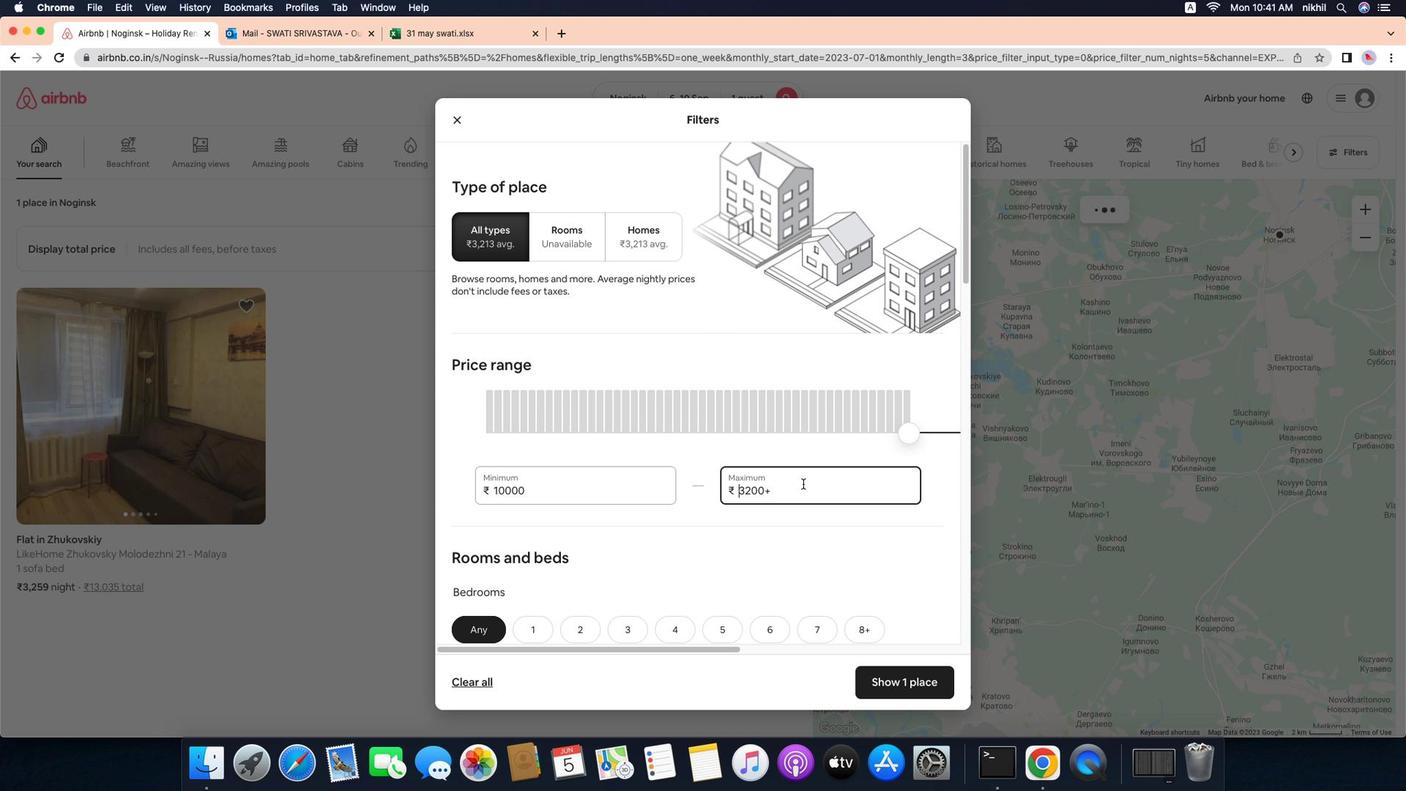 
Action: Mouse pressed left at (857, 515)
Screenshot: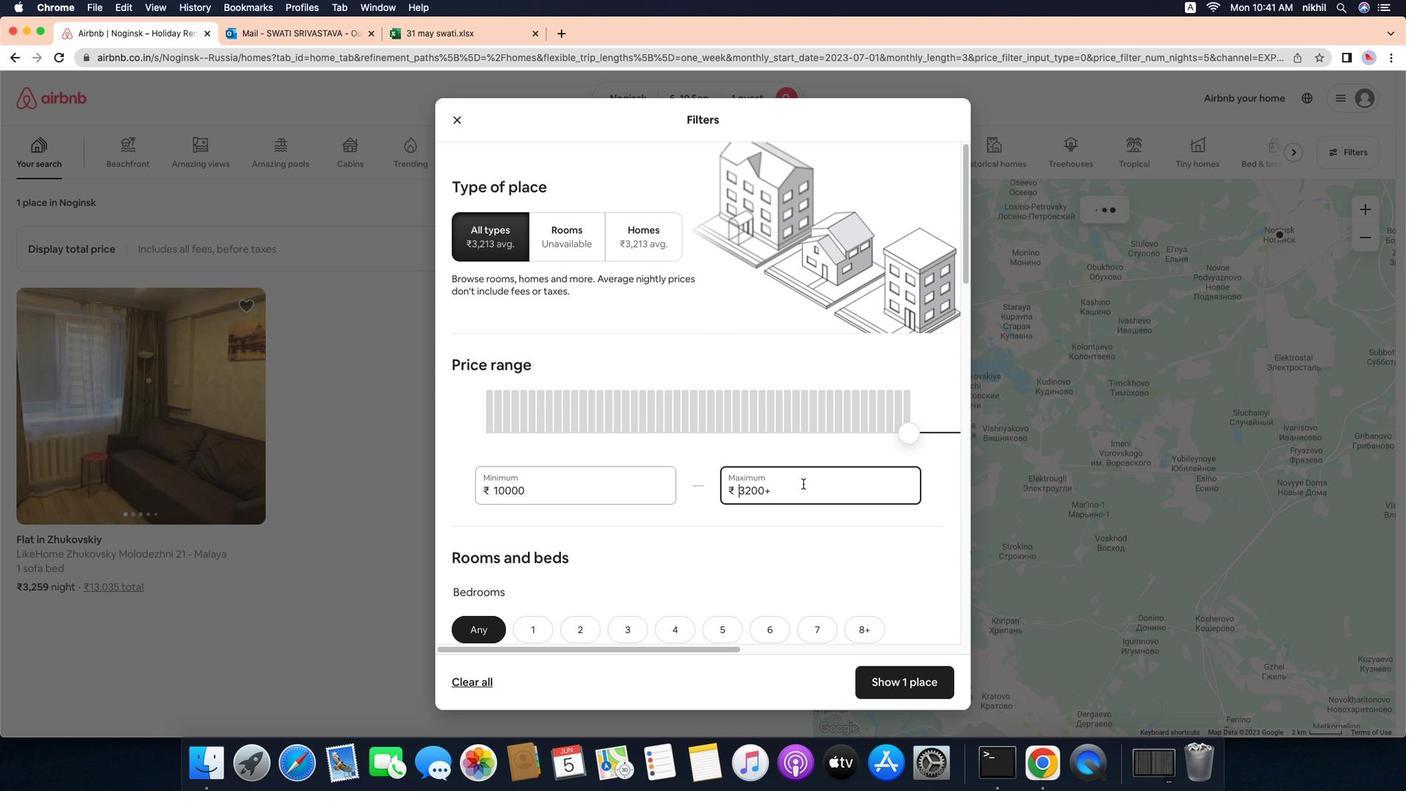 
Action: Mouse moved to (857, 522)
Screenshot: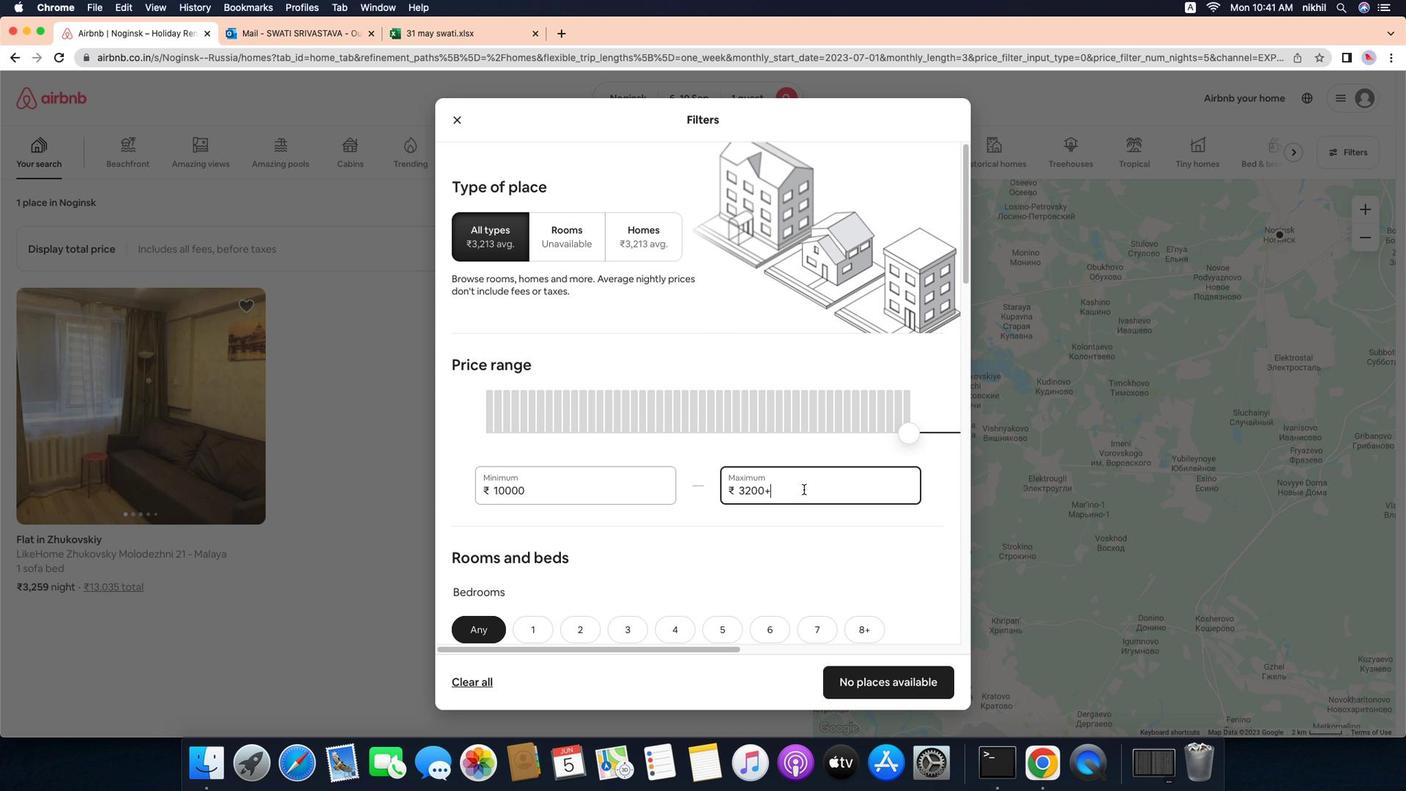 
Action: Mouse pressed left at (857, 522)
Screenshot: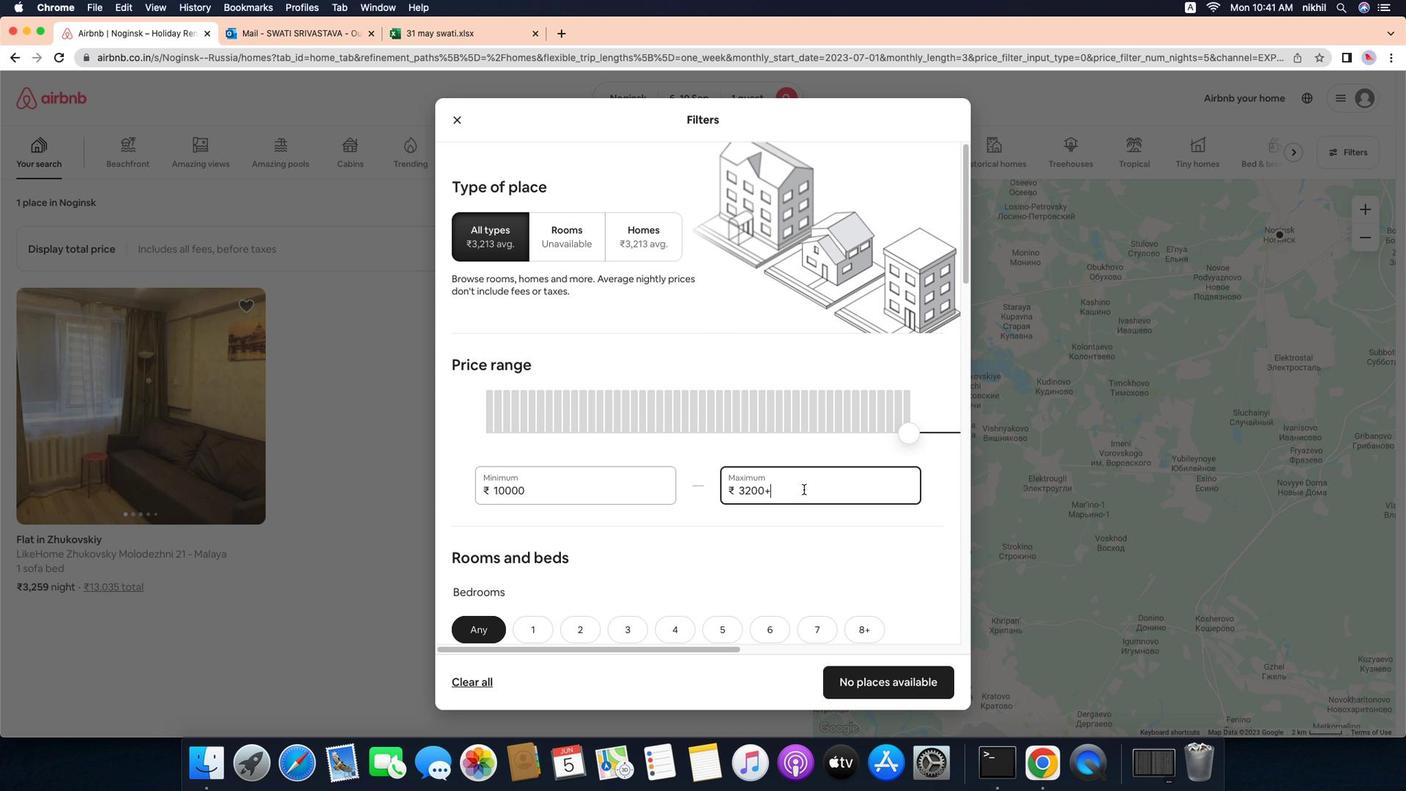 
Action: Mouse moved to (857, 521)
Screenshot: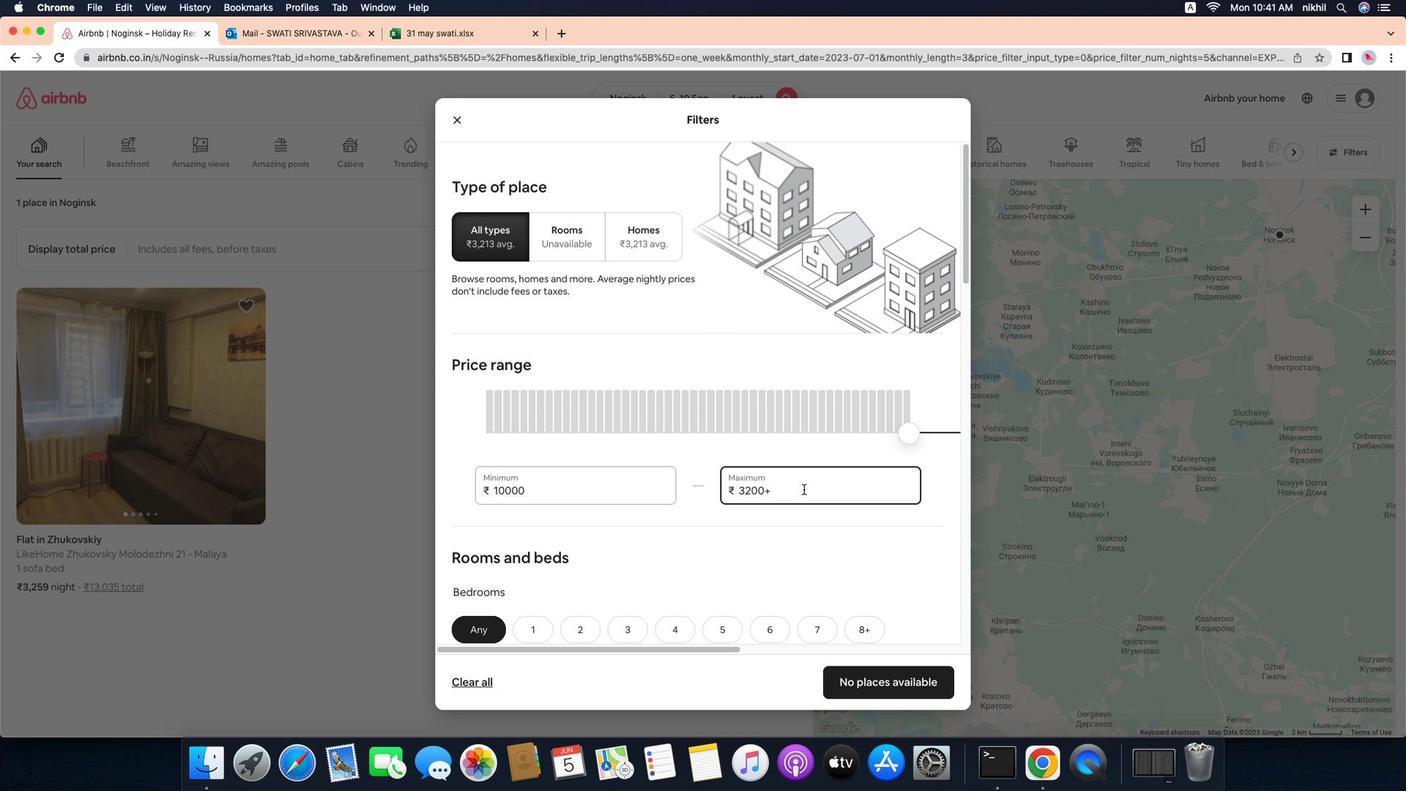 
Action: Key pressed Key.backspaceKey.backspaceKey.backspaceKey.backspaceKey.backspaceKey.backspaceKey.backspaceKey.backspace'1''5''0''0''0'
Screenshot: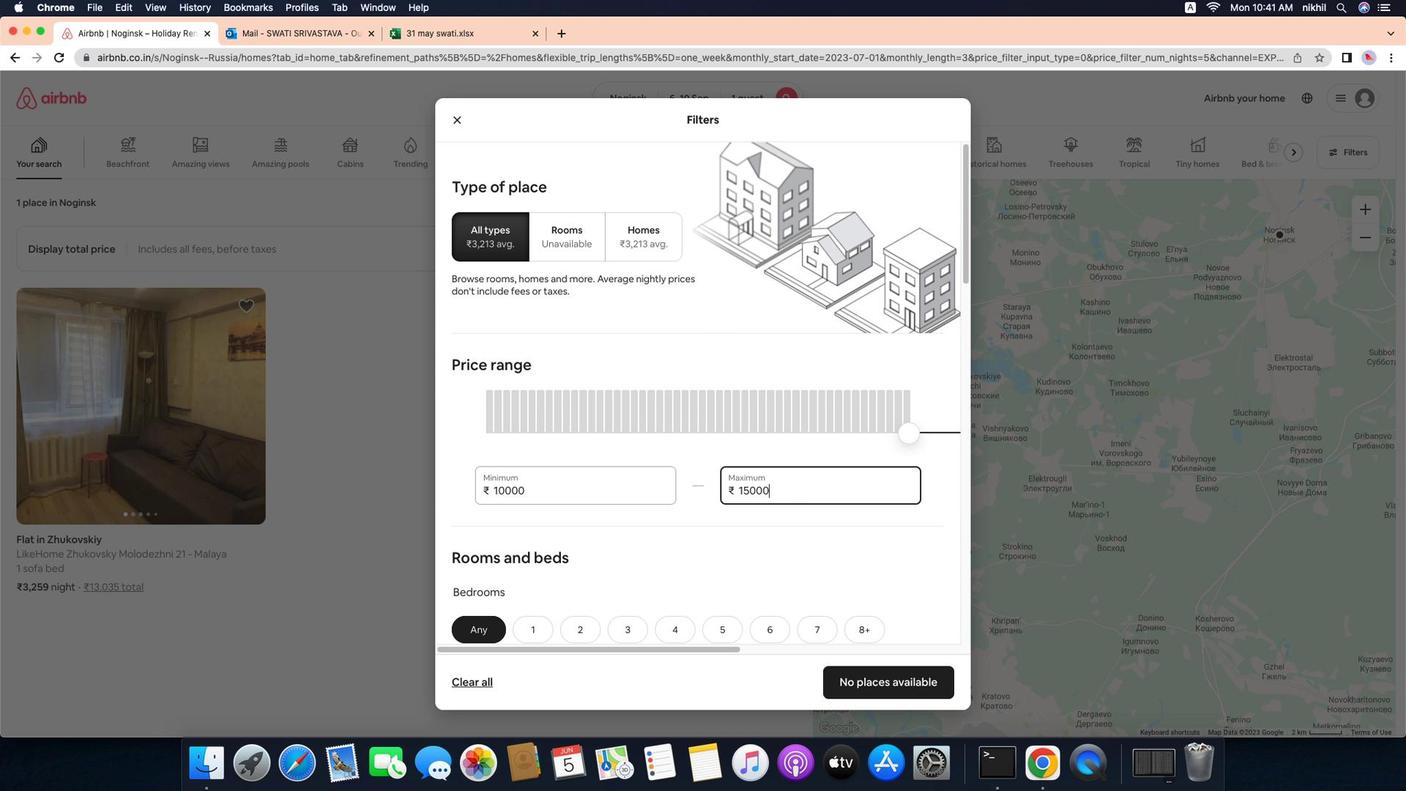 
Action: Mouse moved to (709, 515)
Screenshot: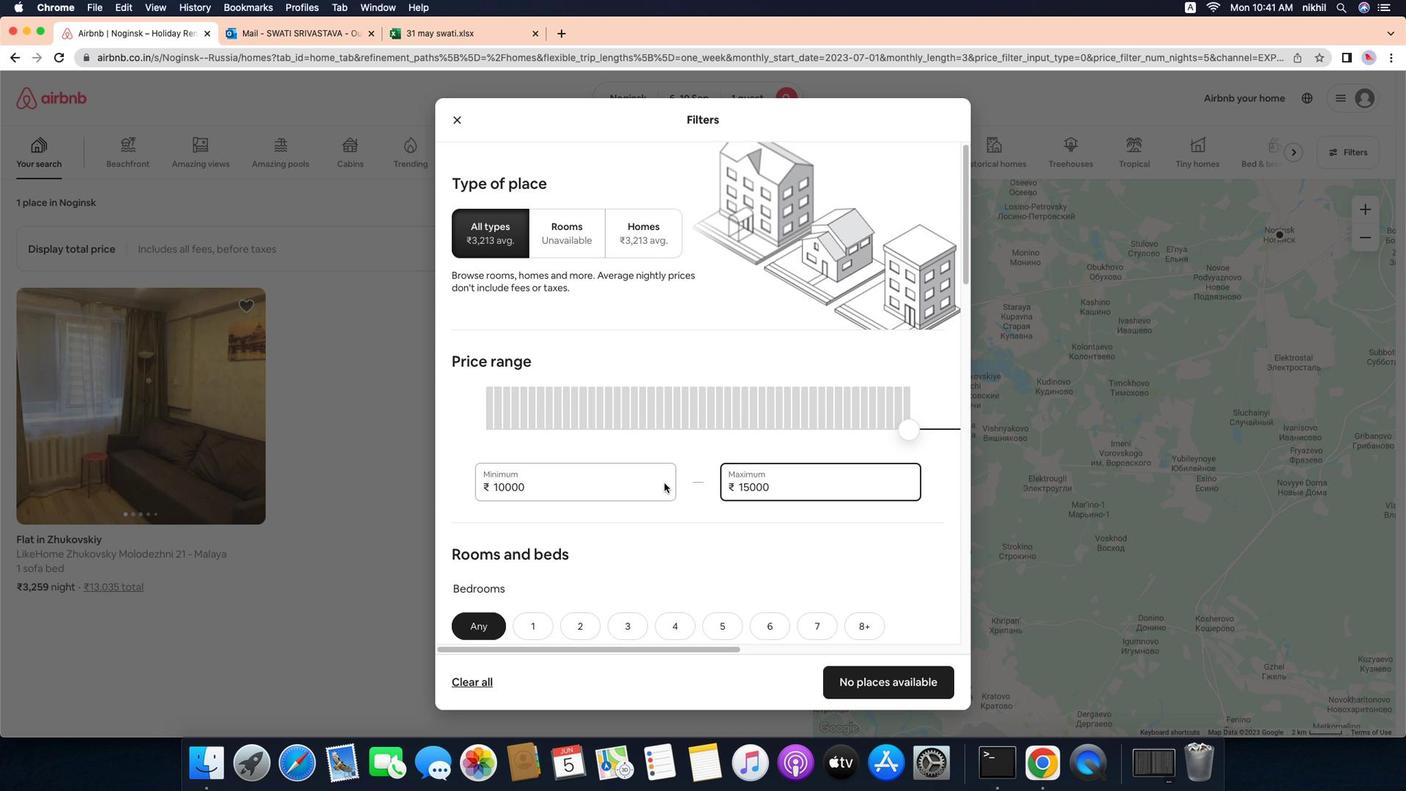 
Action: Mouse scrolled (709, 515) with delta (0, 0)
Screenshot: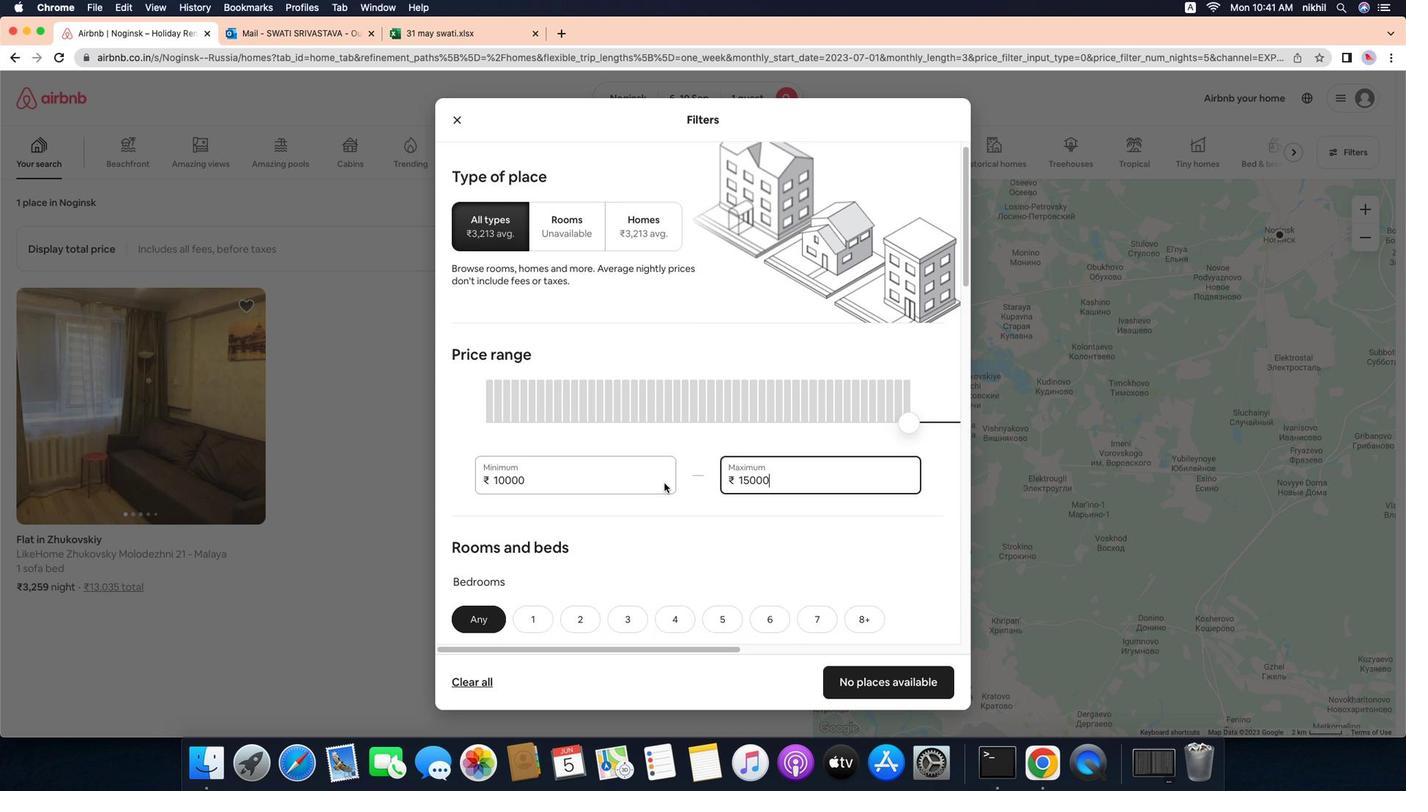 
Action: Mouse moved to (709, 515)
Screenshot: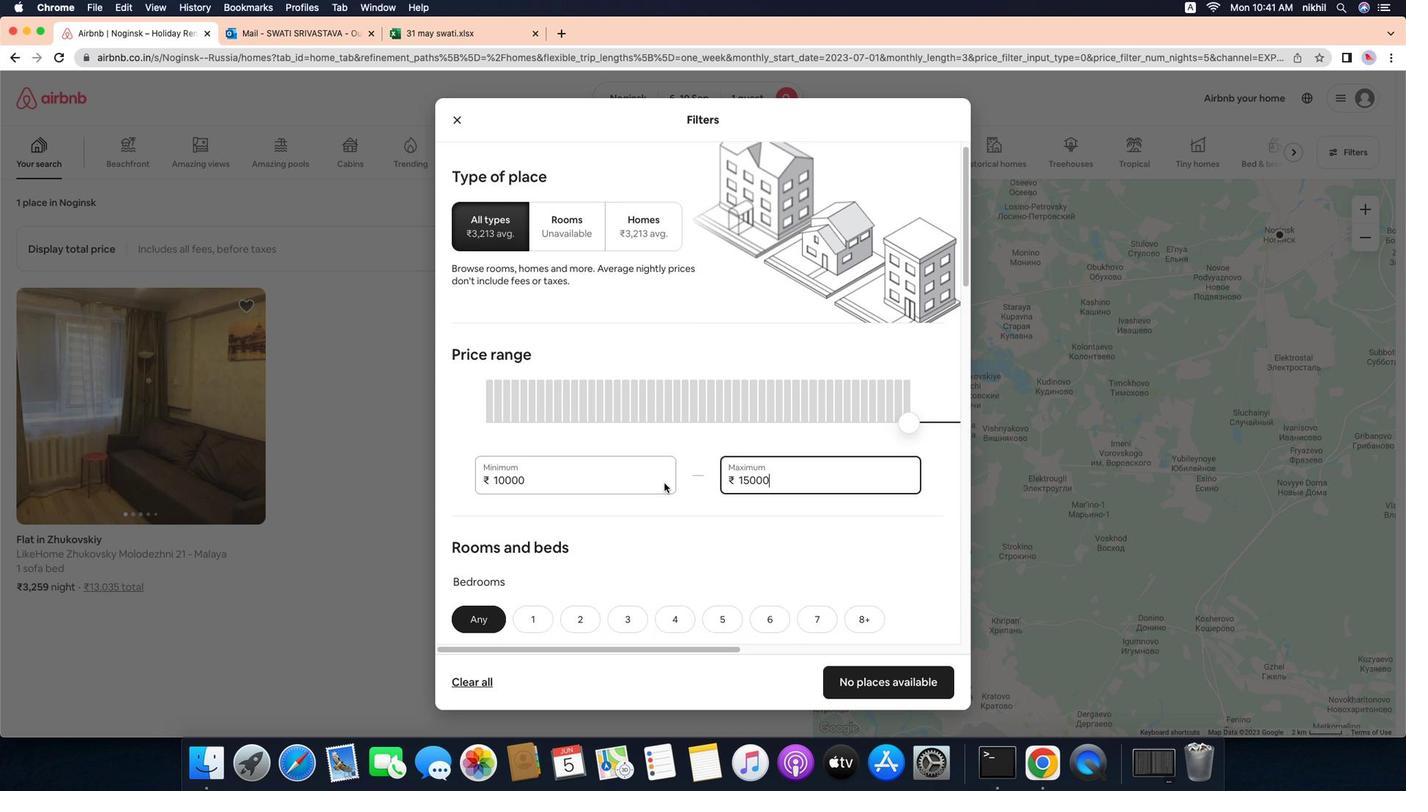 
Action: Mouse scrolled (709, 515) with delta (0, 0)
Screenshot: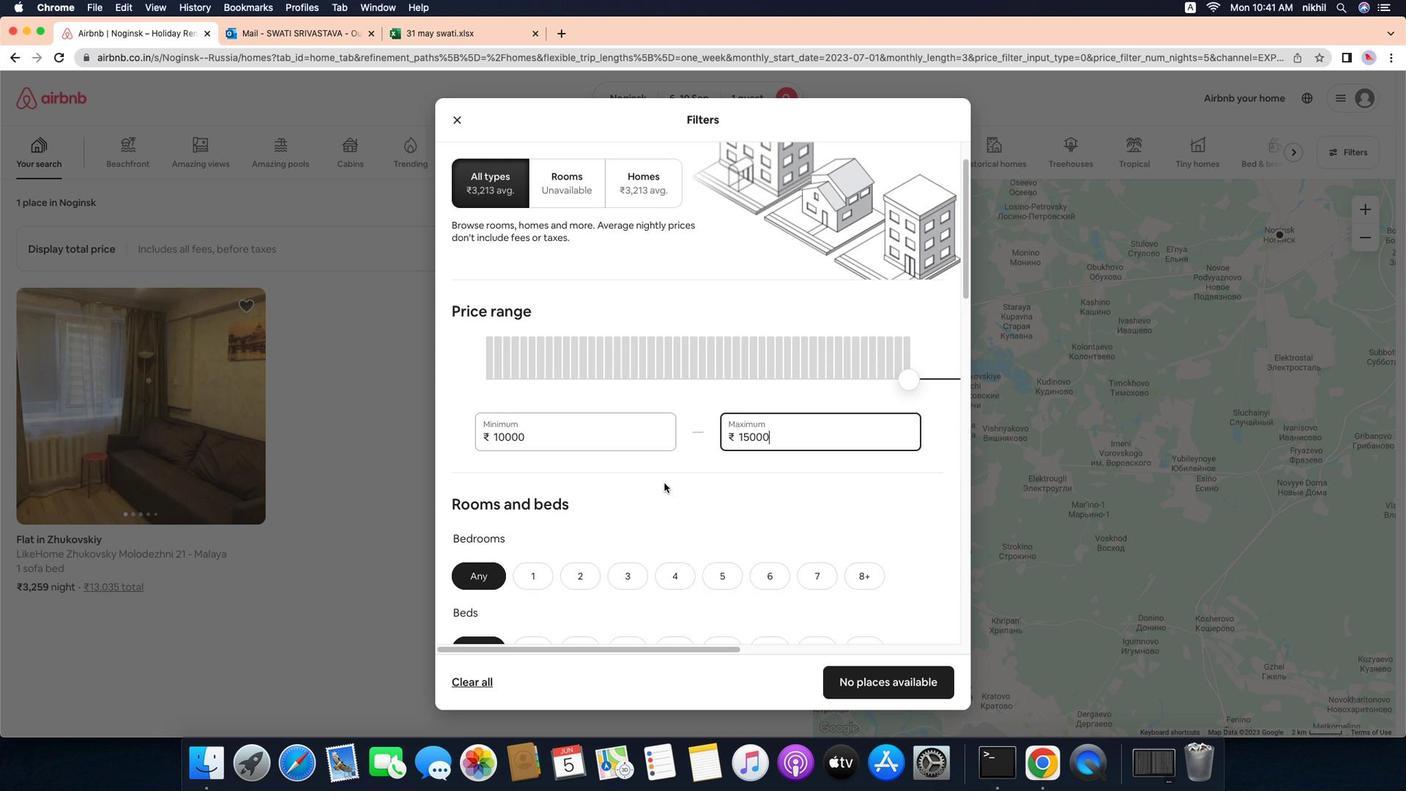 
Action: Mouse scrolled (709, 515) with delta (0, 0)
Screenshot: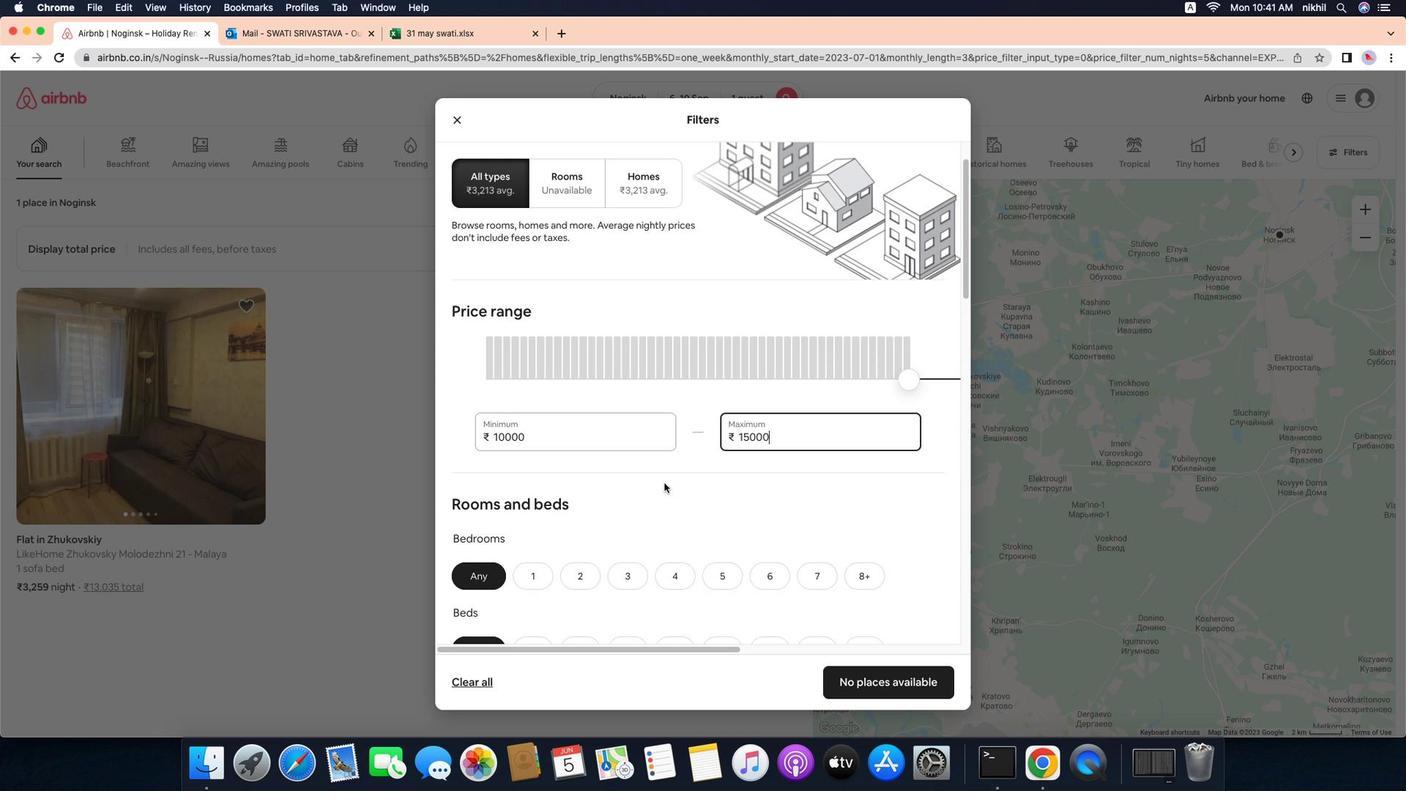 
Action: Mouse scrolled (709, 515) with delta (0, 0)
Screenshot: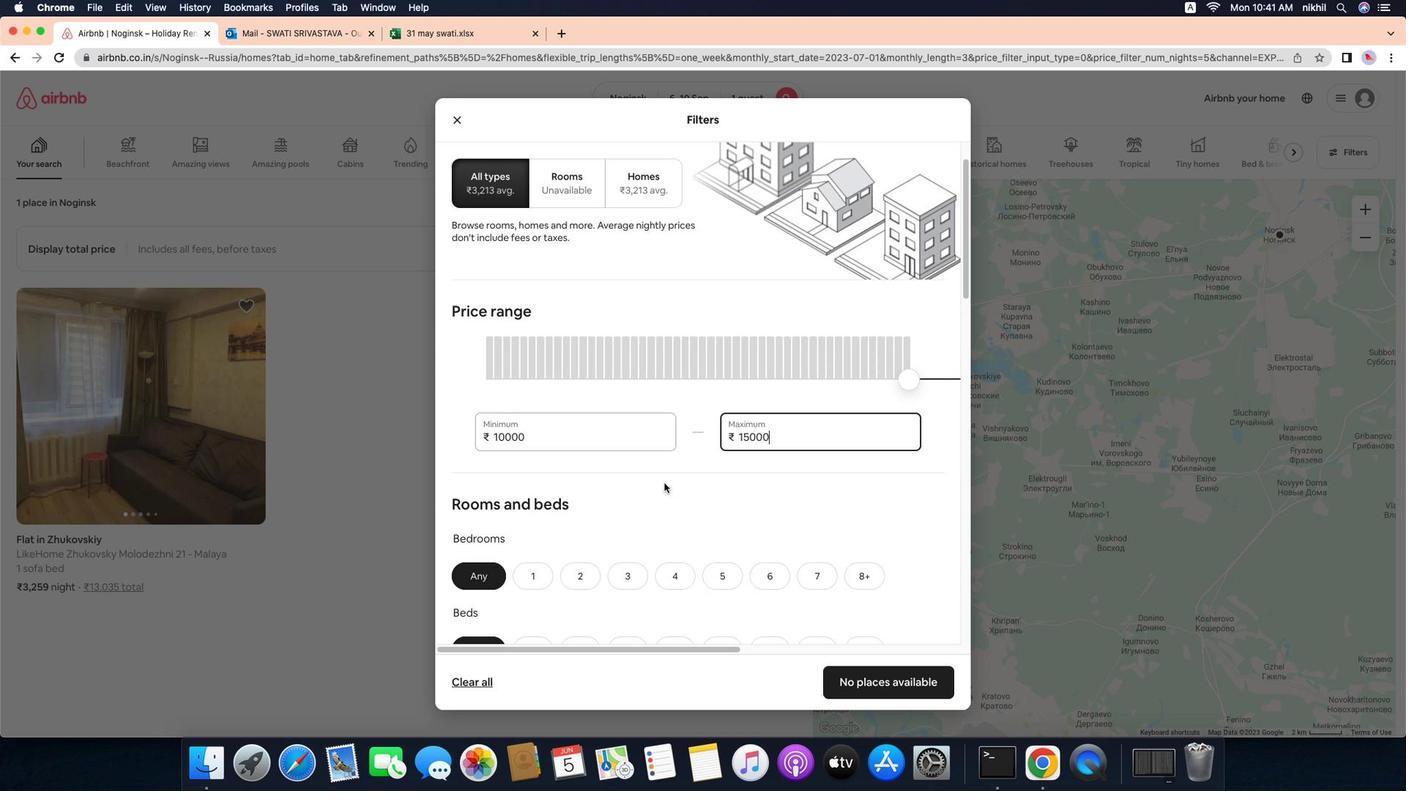
Action: Mouse scrolled (709, 515) with delta (0, 0)
Screenshot: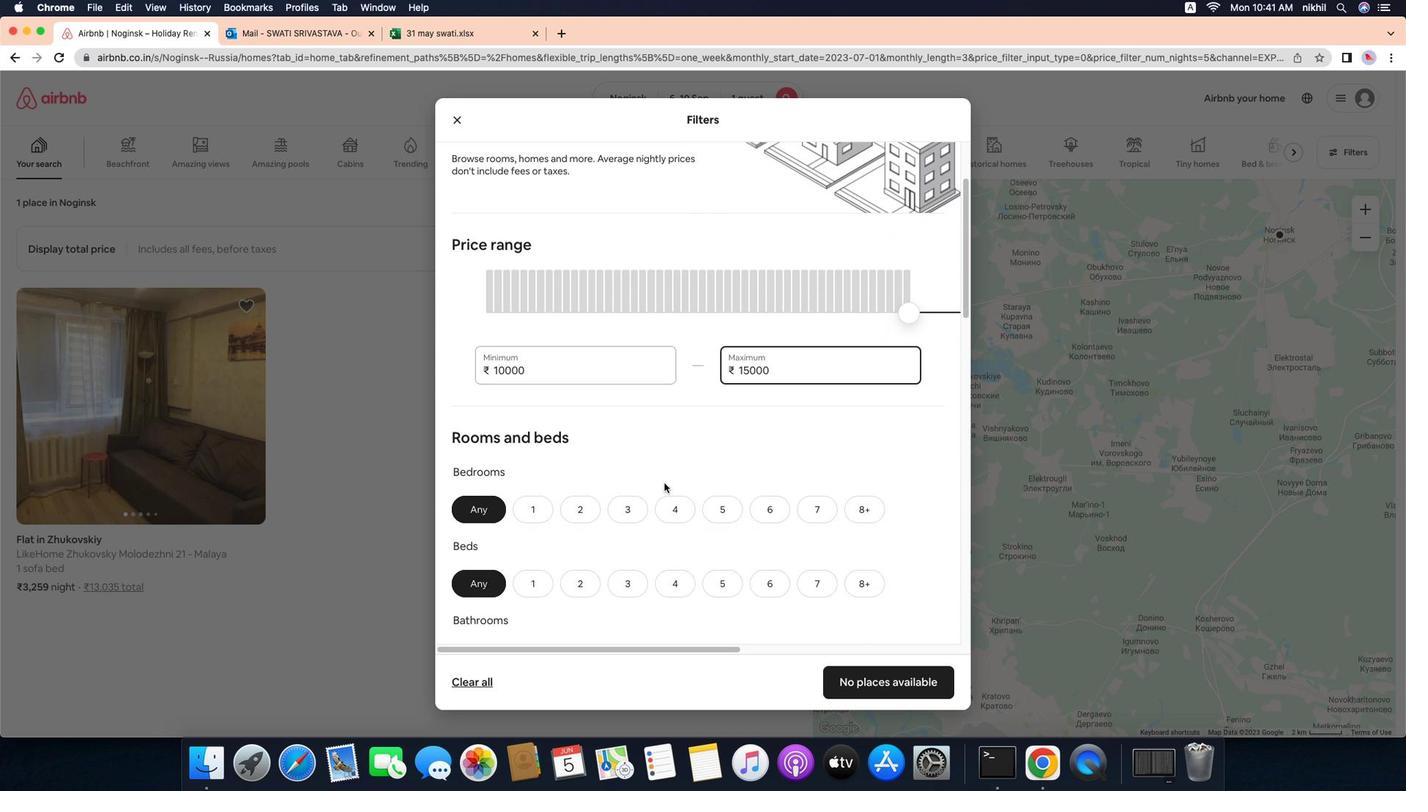 
Action: Mouse scrolled (709, 515) with delta (0, 0)
Screenshot: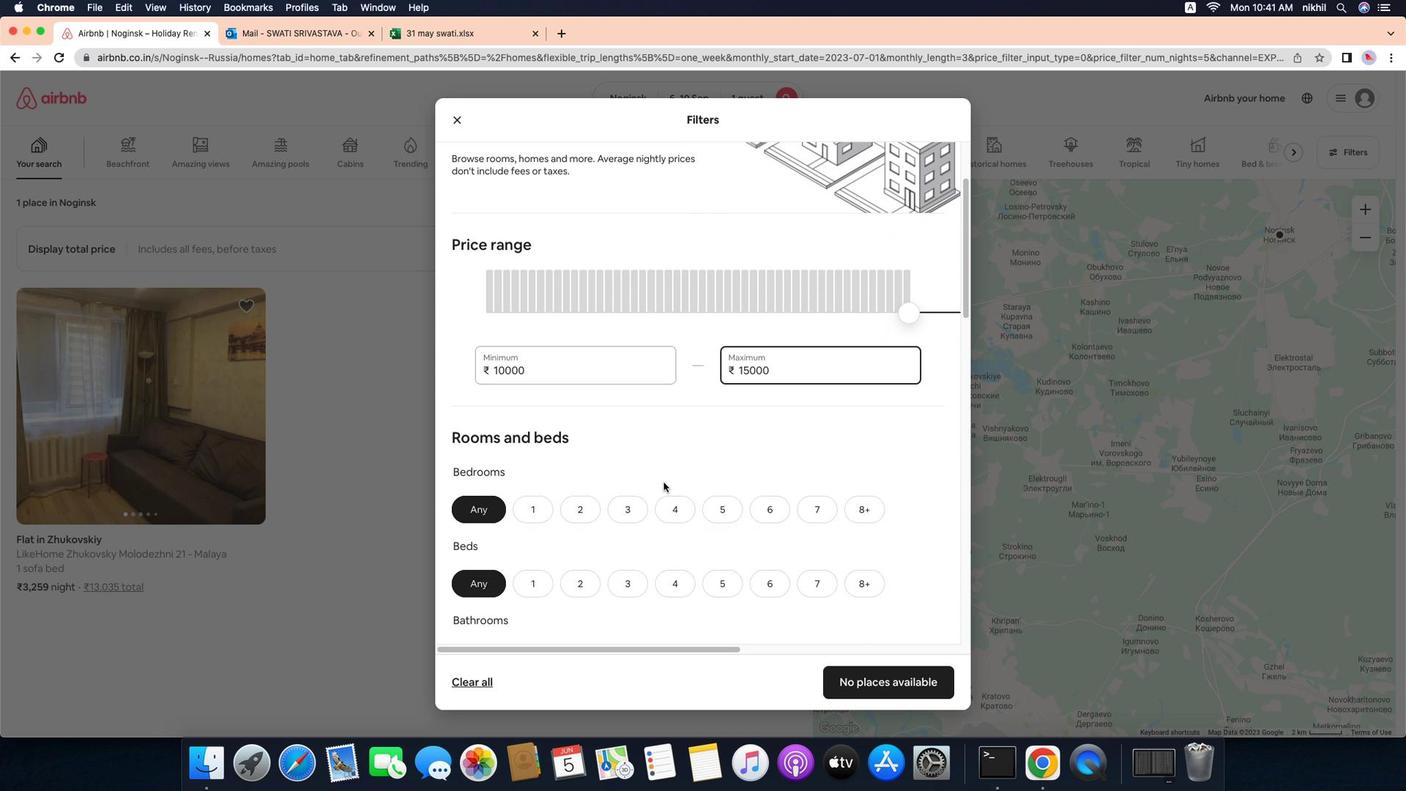 
Action: Mouse scrolled (709, 515) with delta (0, 0)
Screenshot: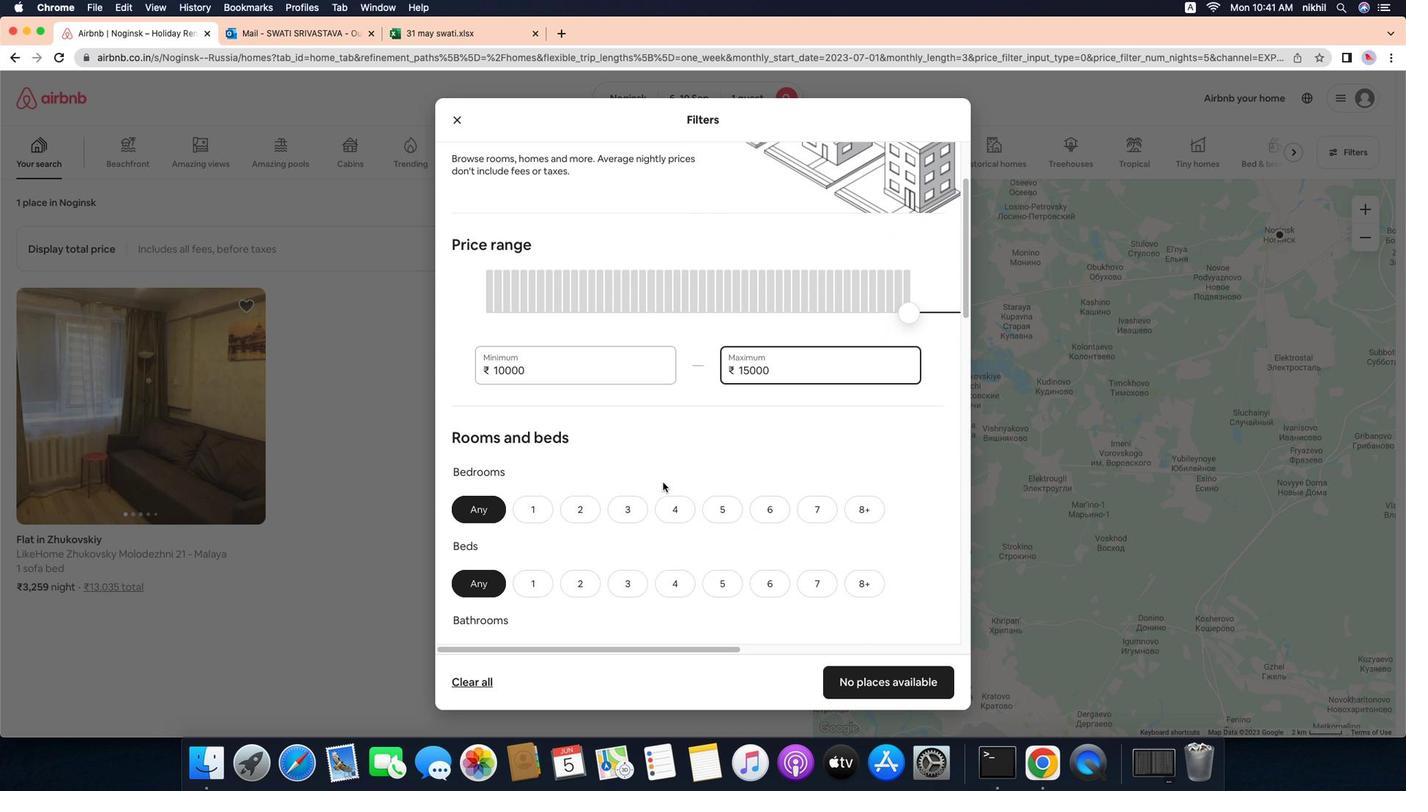 
Action: Mouse moved to (706, 515)
Screenshot: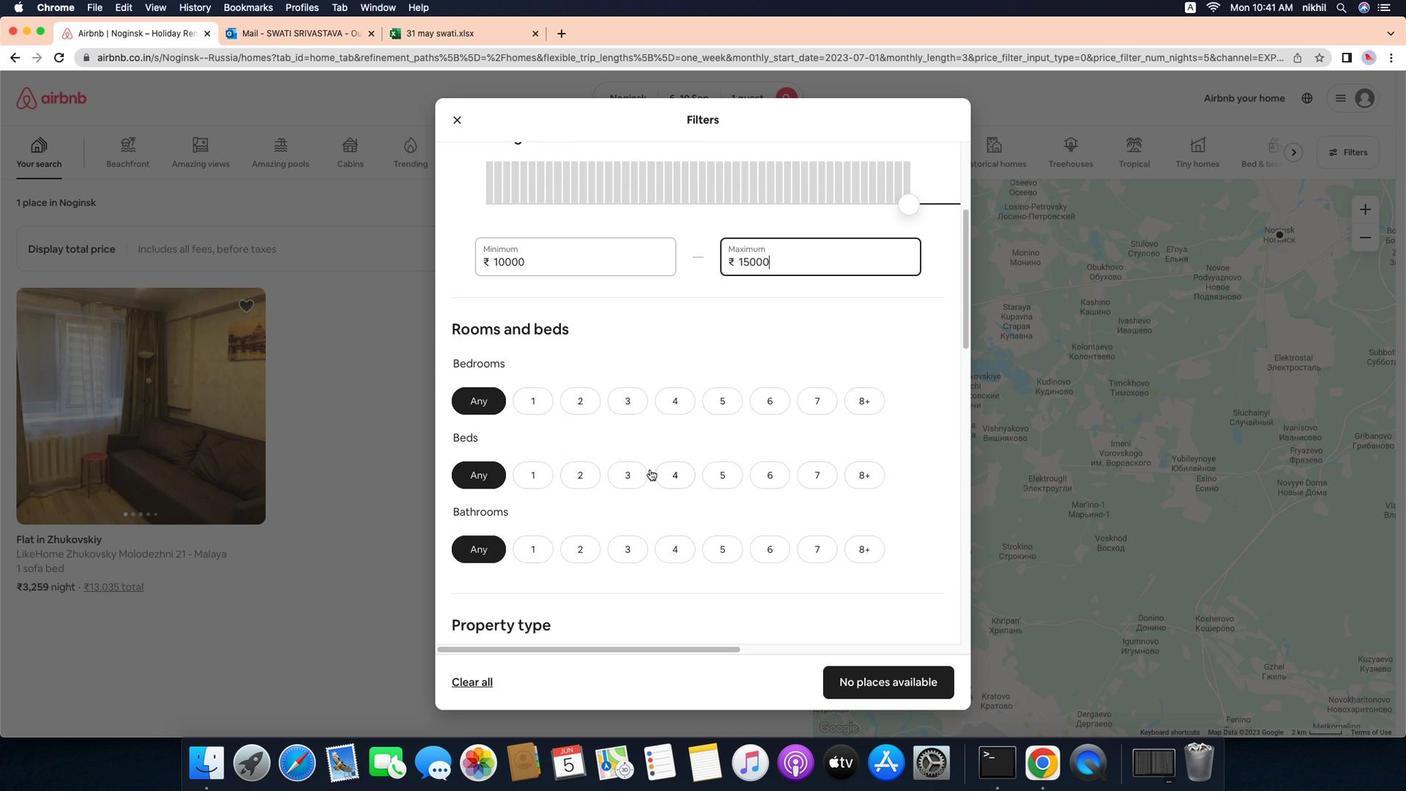 
Action: Mouse scrolled (706, 515) with delta (0, 0)
Screenshot: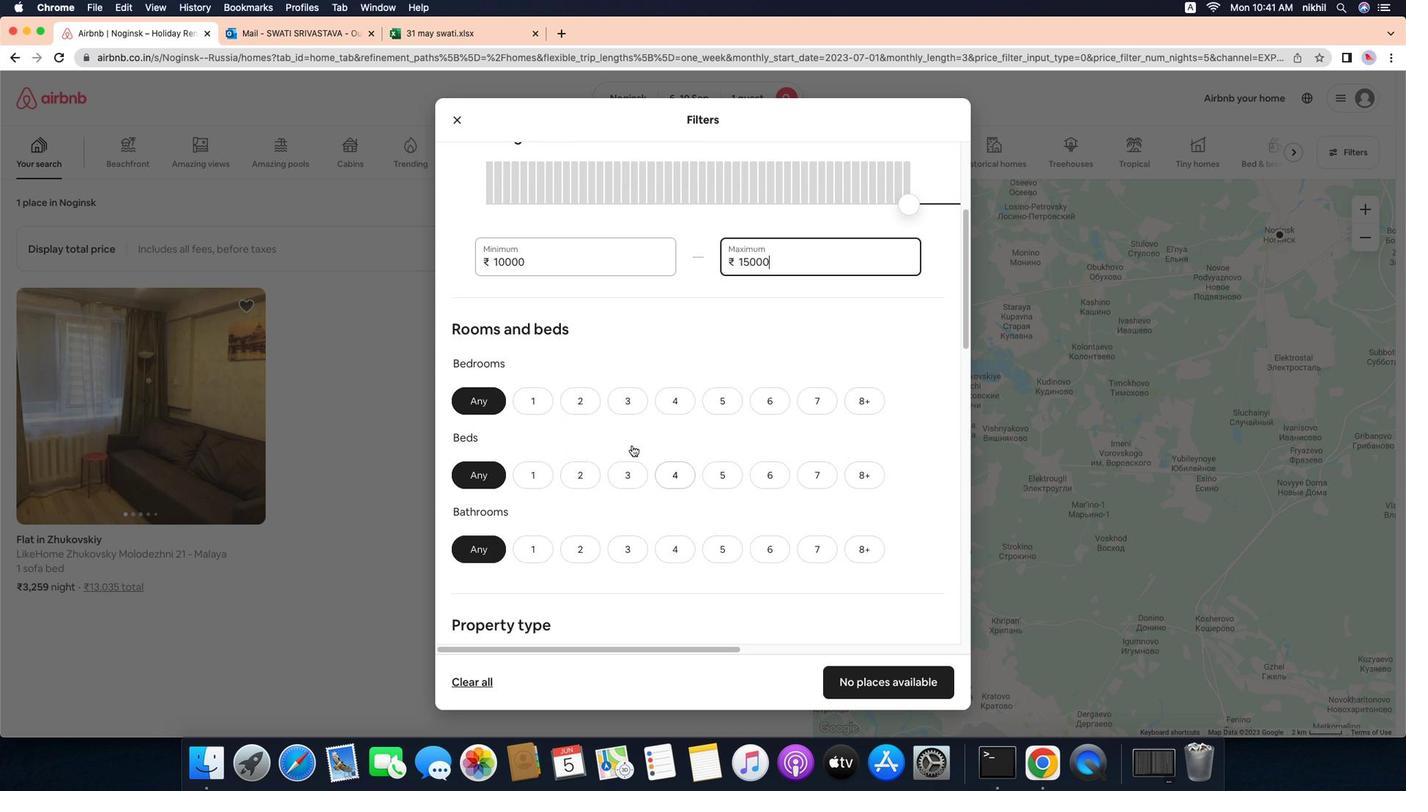 
Action: Mouse scrolled (706, 515) with delta (0, 0)
Screenshot: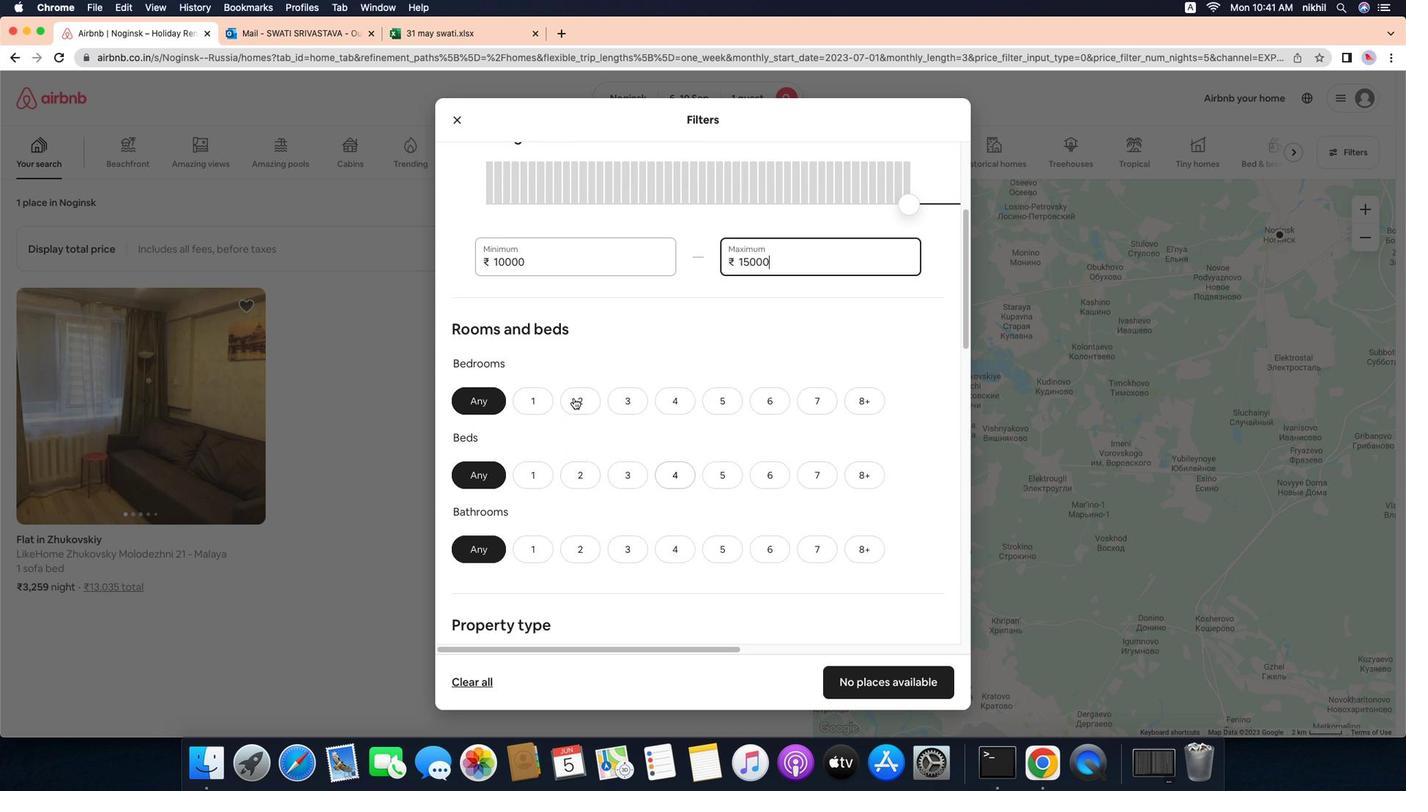 
Action: Mouse scrolled (706, 515) with delta (0, -1)
Screenshot: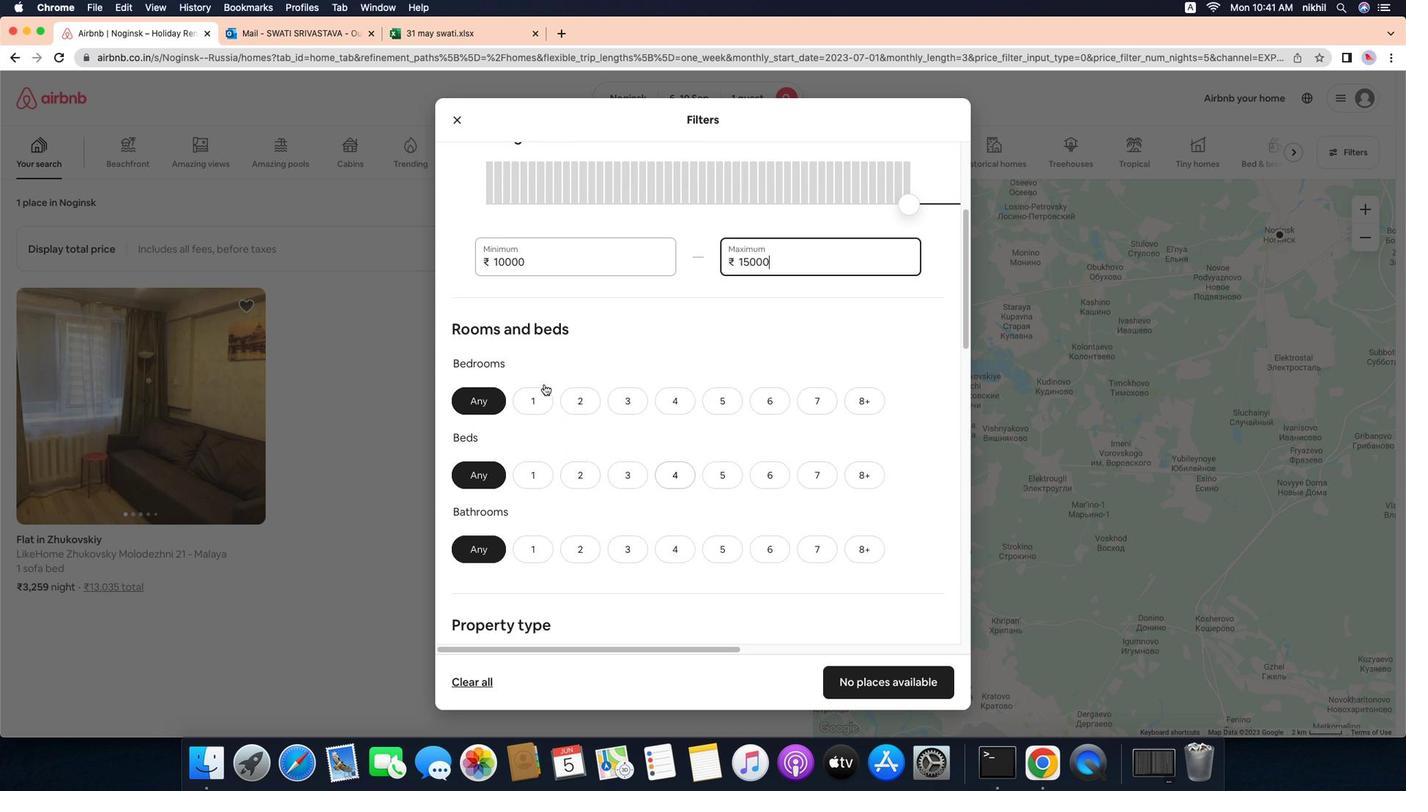 
Action: Mouse moved to (555, 420)
Screenshot: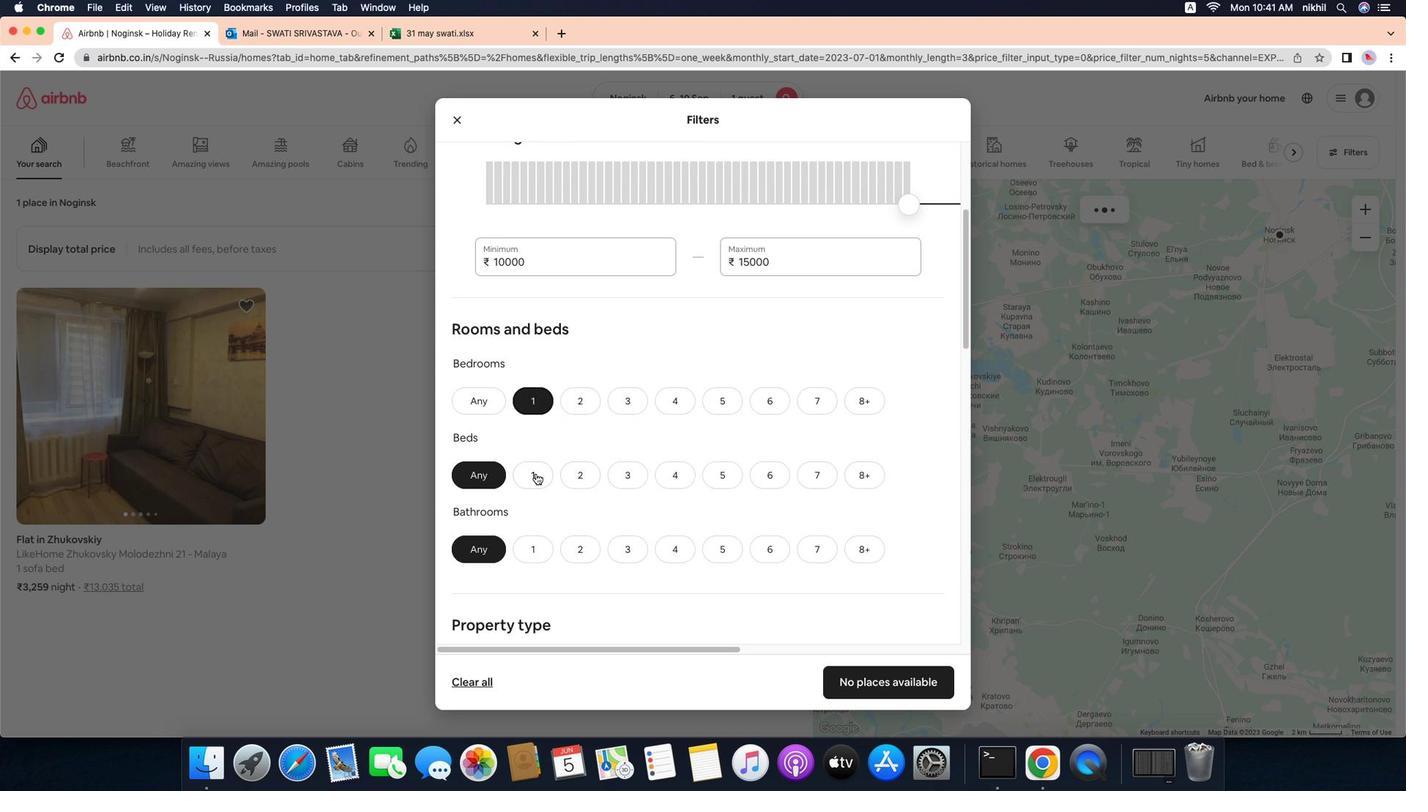 
Action: Mouse pressed left at (555, 420)
Screenshot: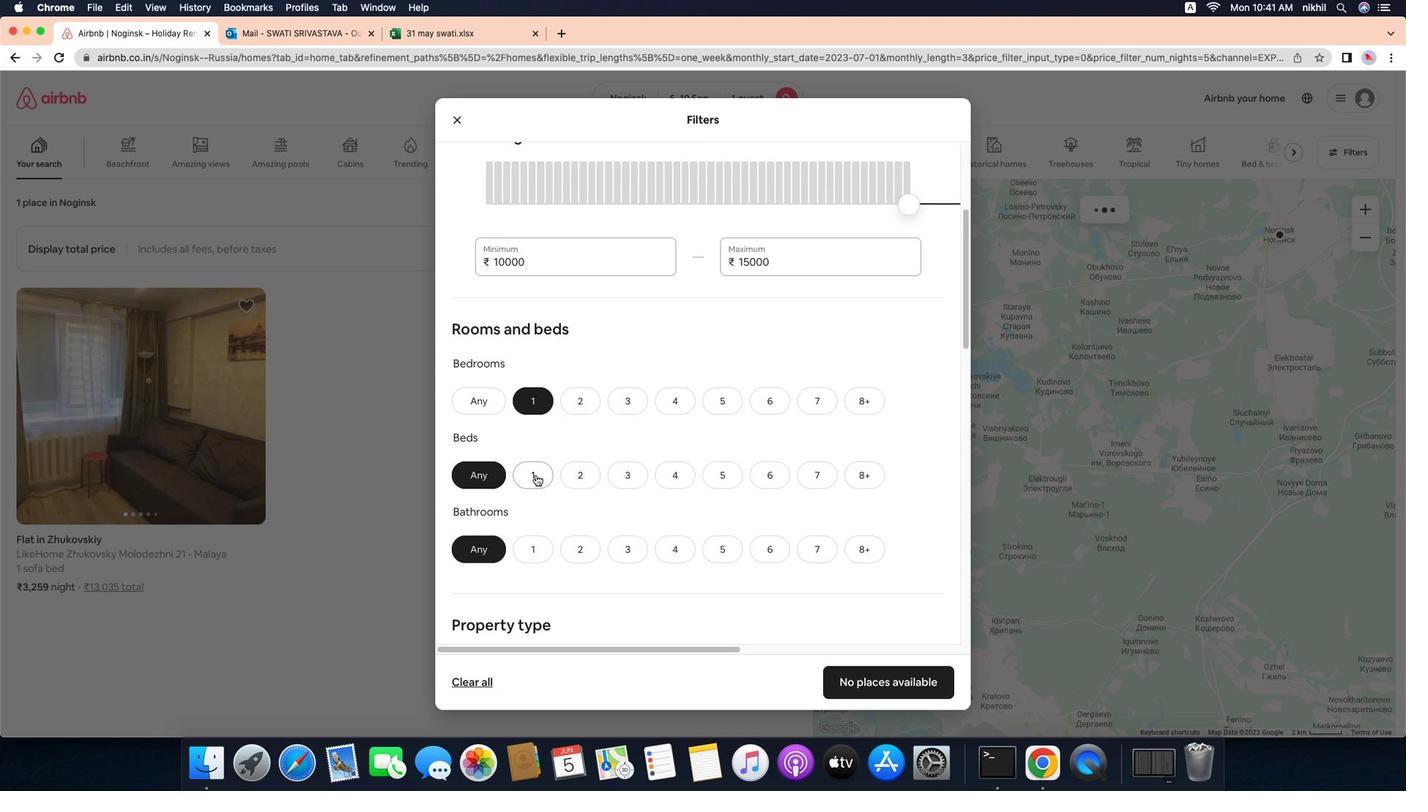 
Action: Mouse moved to (571, 507)
Screenshot: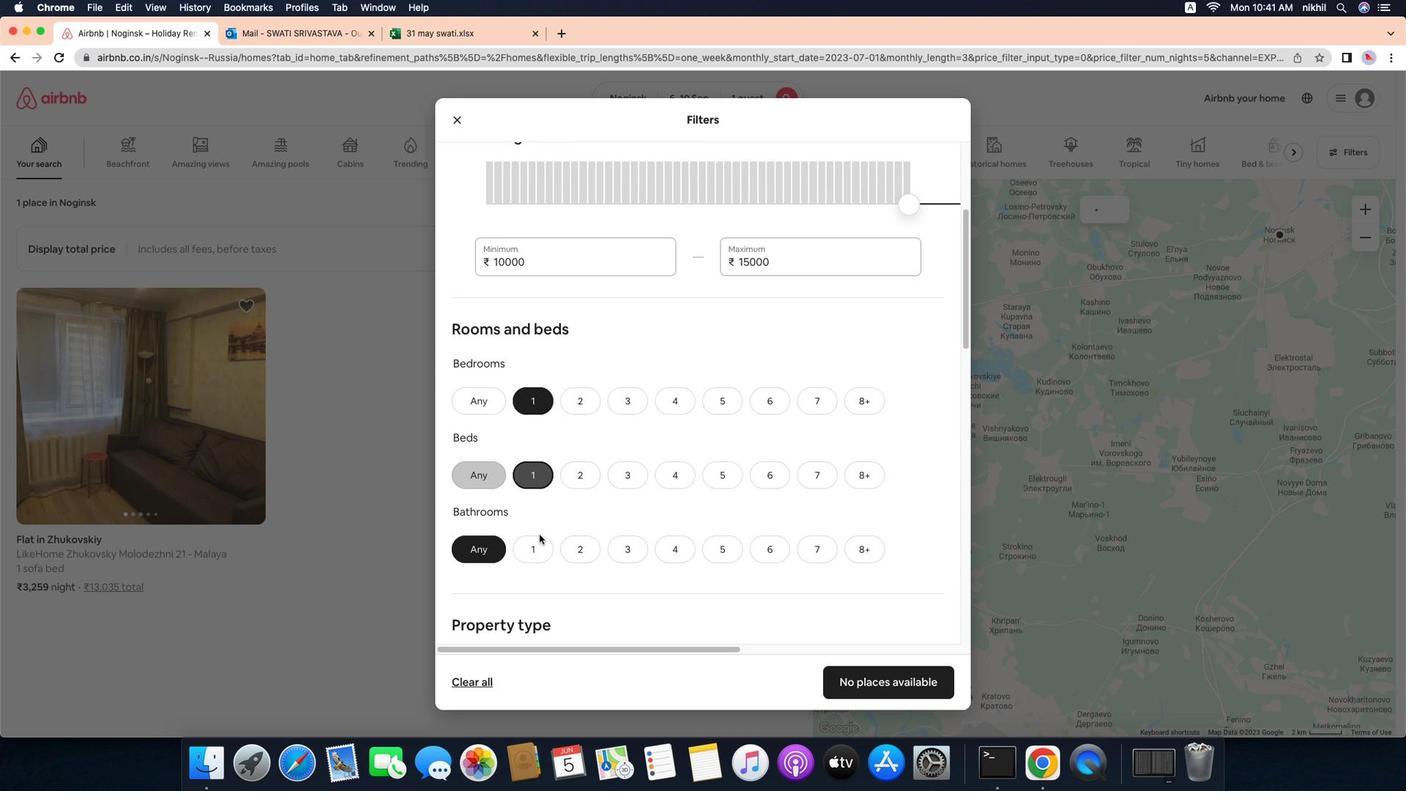 
Action: Mouse pressed left at (571, 507)
Screenshot: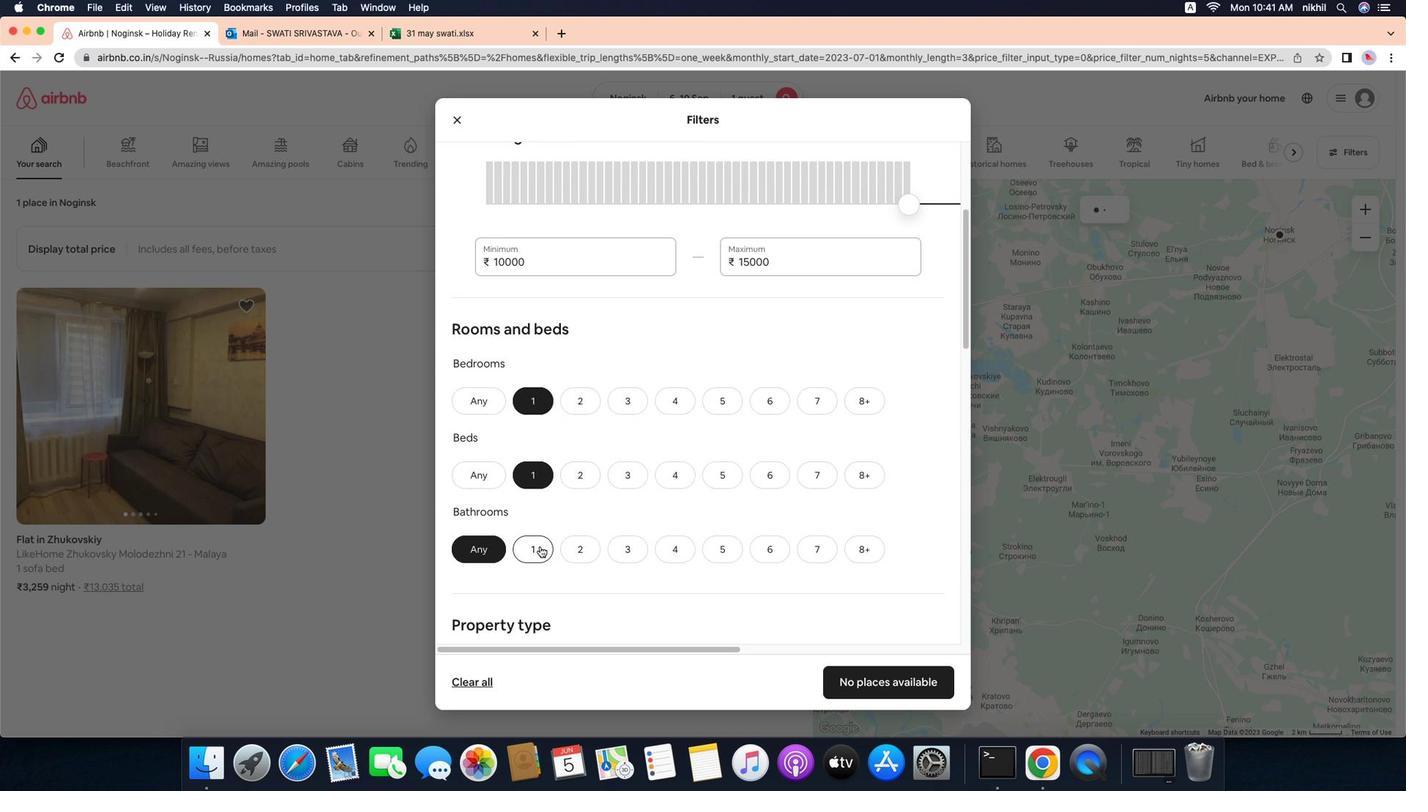
Action: Mouse moved to (574, 586)
Screenshot: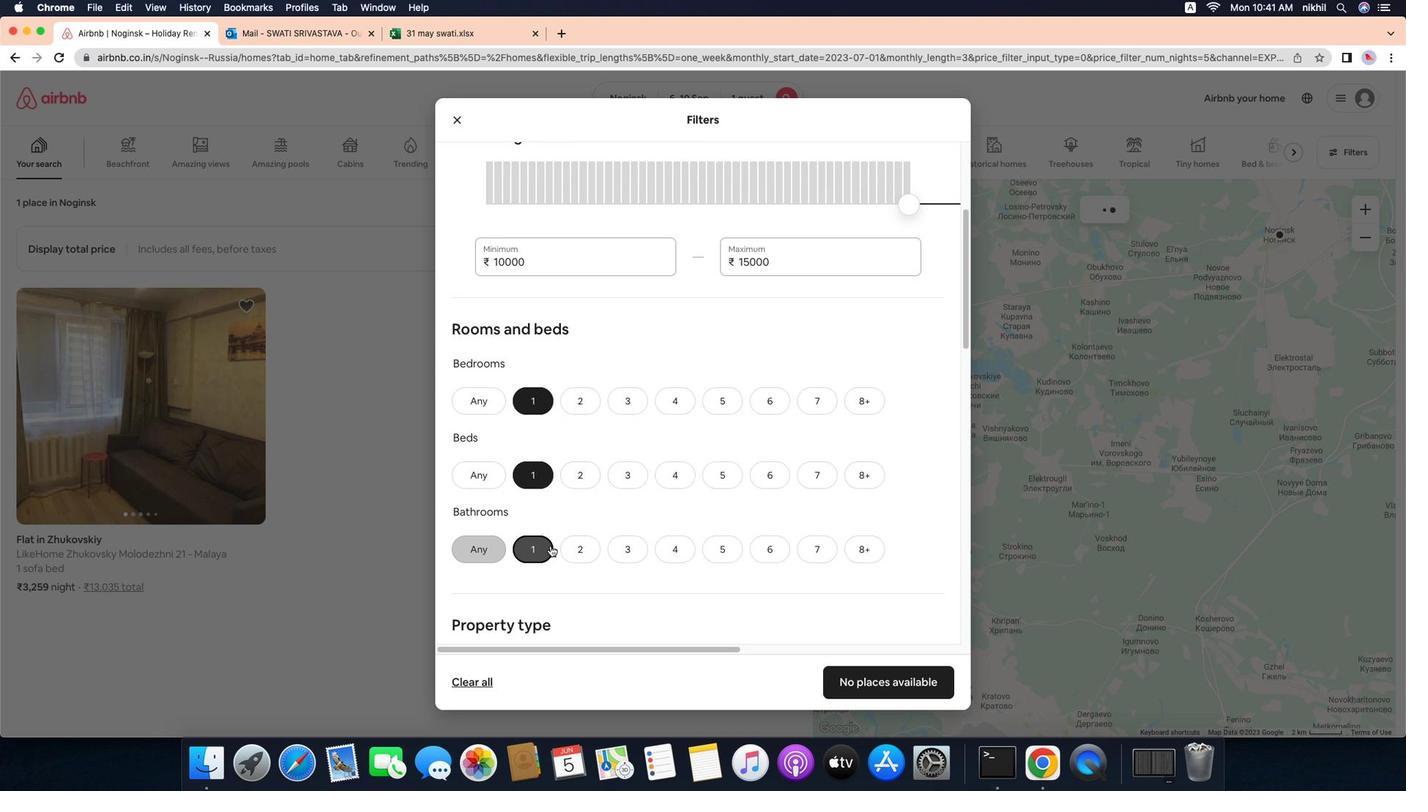 
Action: Mouse pressed left at (574, 586)
Screenshot: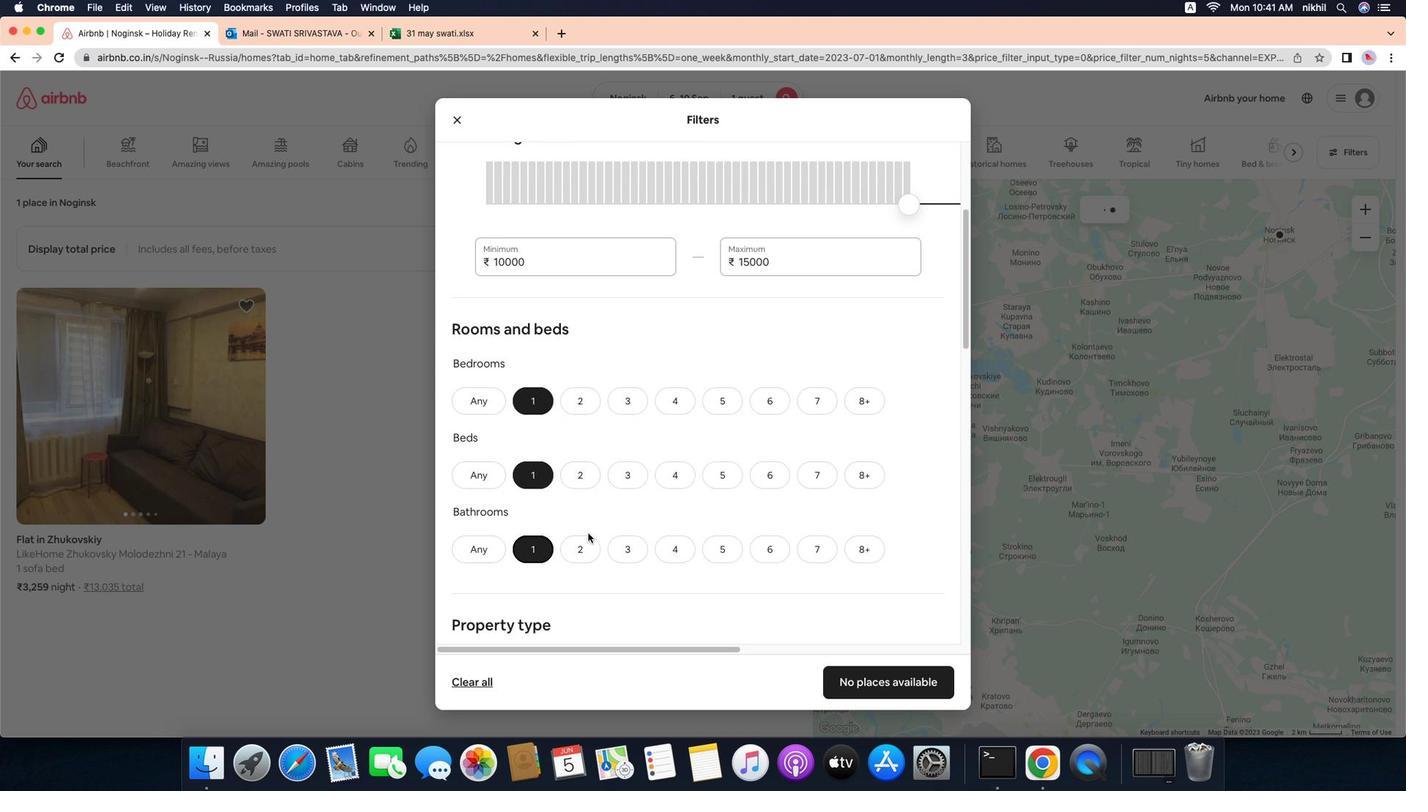 
Action: Mouse moved to (683, 545)
Screenshot: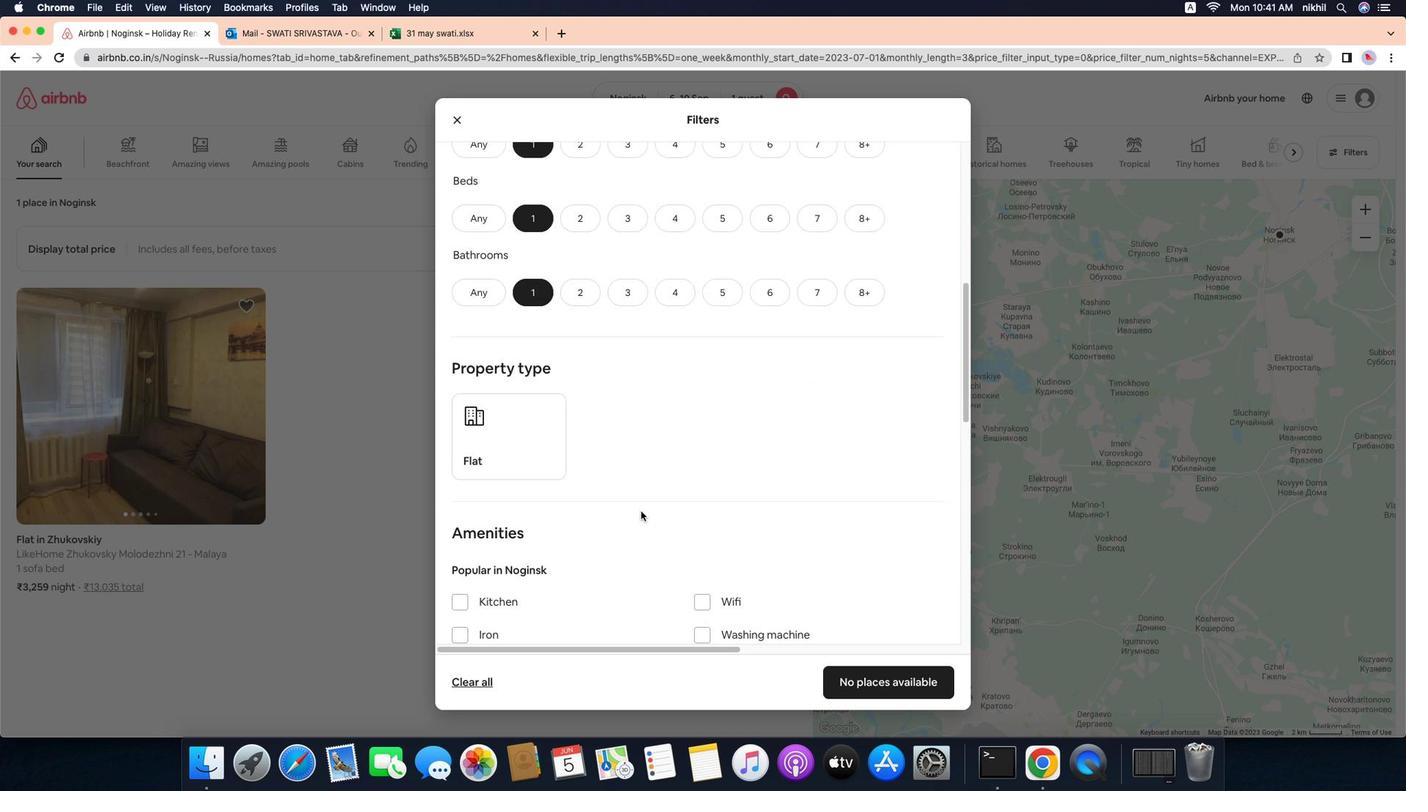 
Action: Mouse scrolled (683, 545) with delta (0, 0)
Screenshot: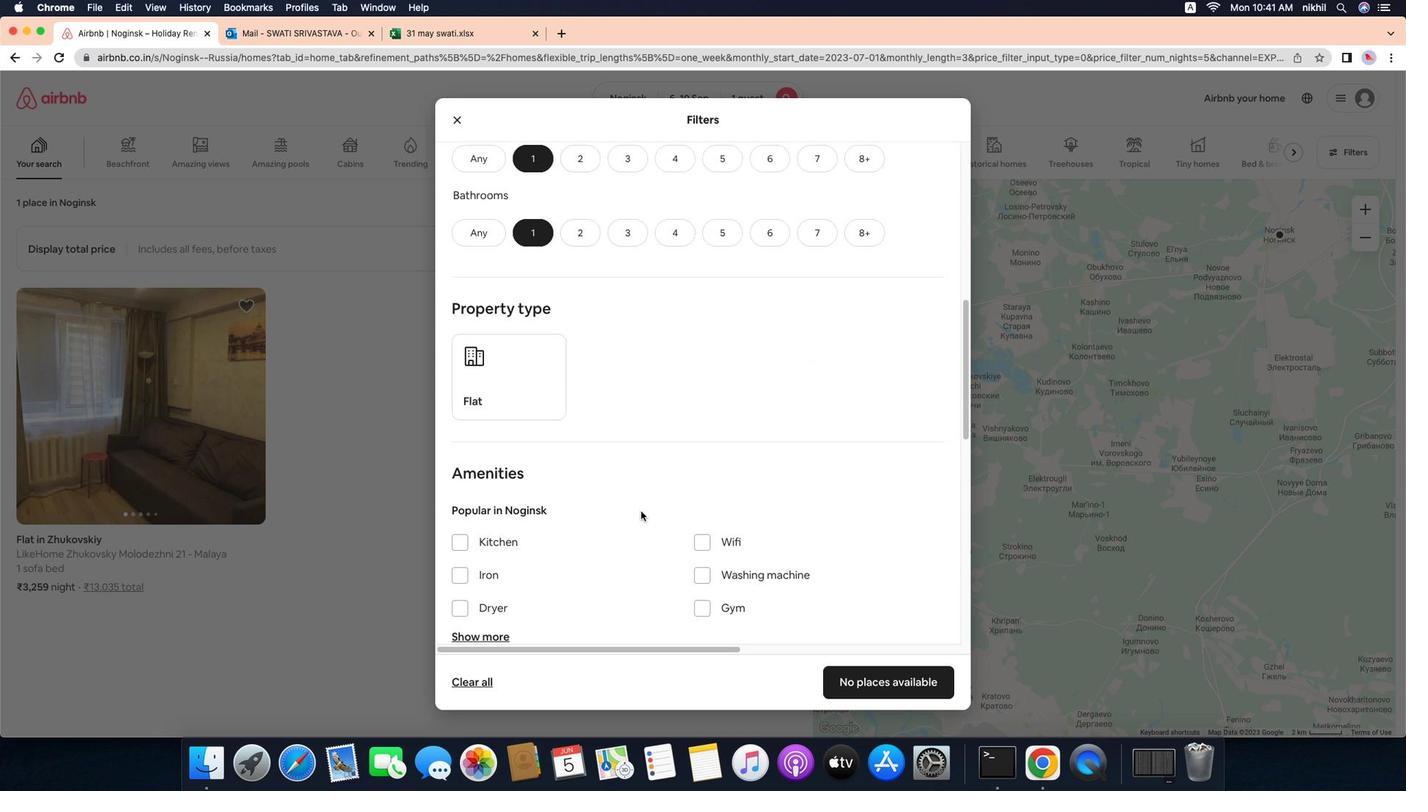 
Action: Mouse scrolled (683, 545) with delta (0, 0)
Screenshot: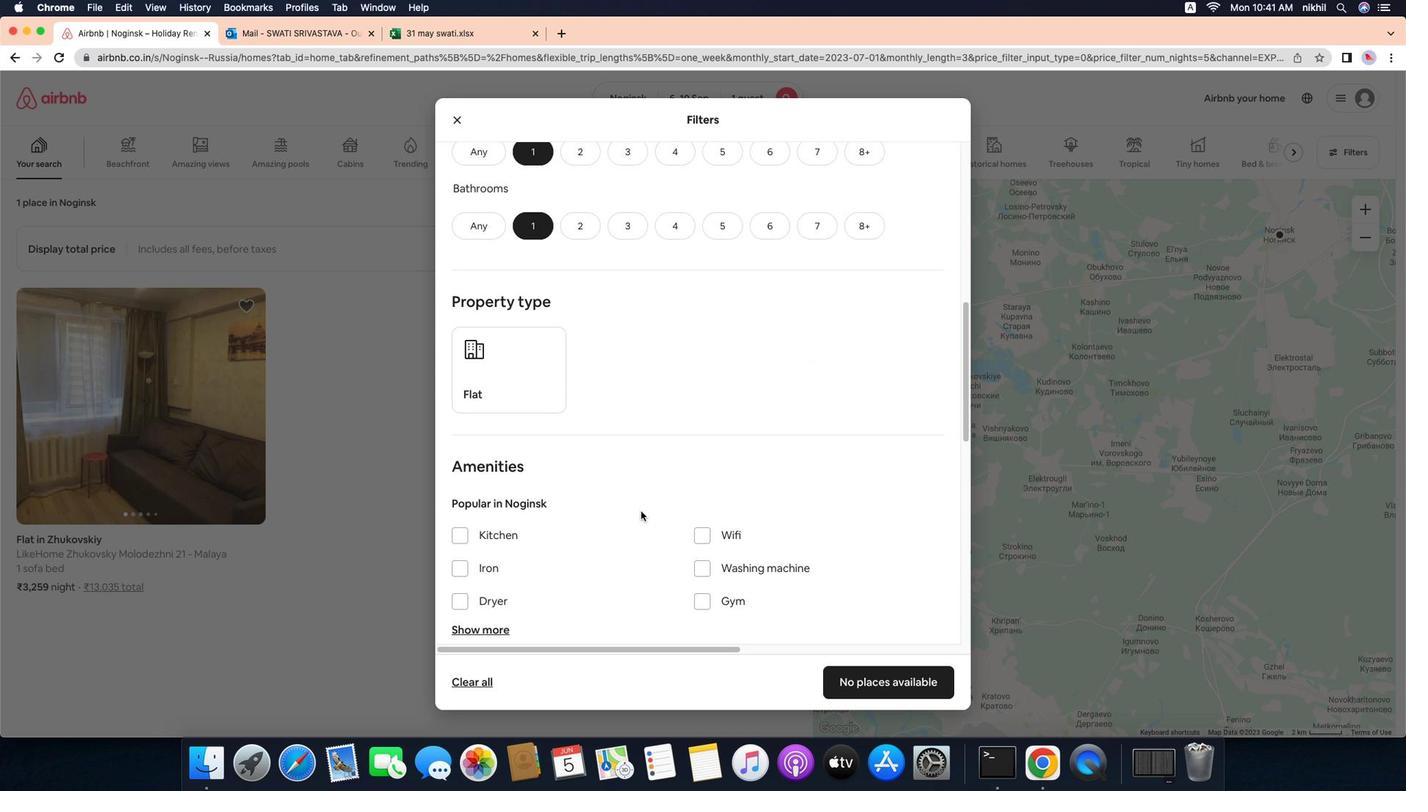 
Action: Mouse scrolled (683, 545) with delta (0, -1)
Screenshot: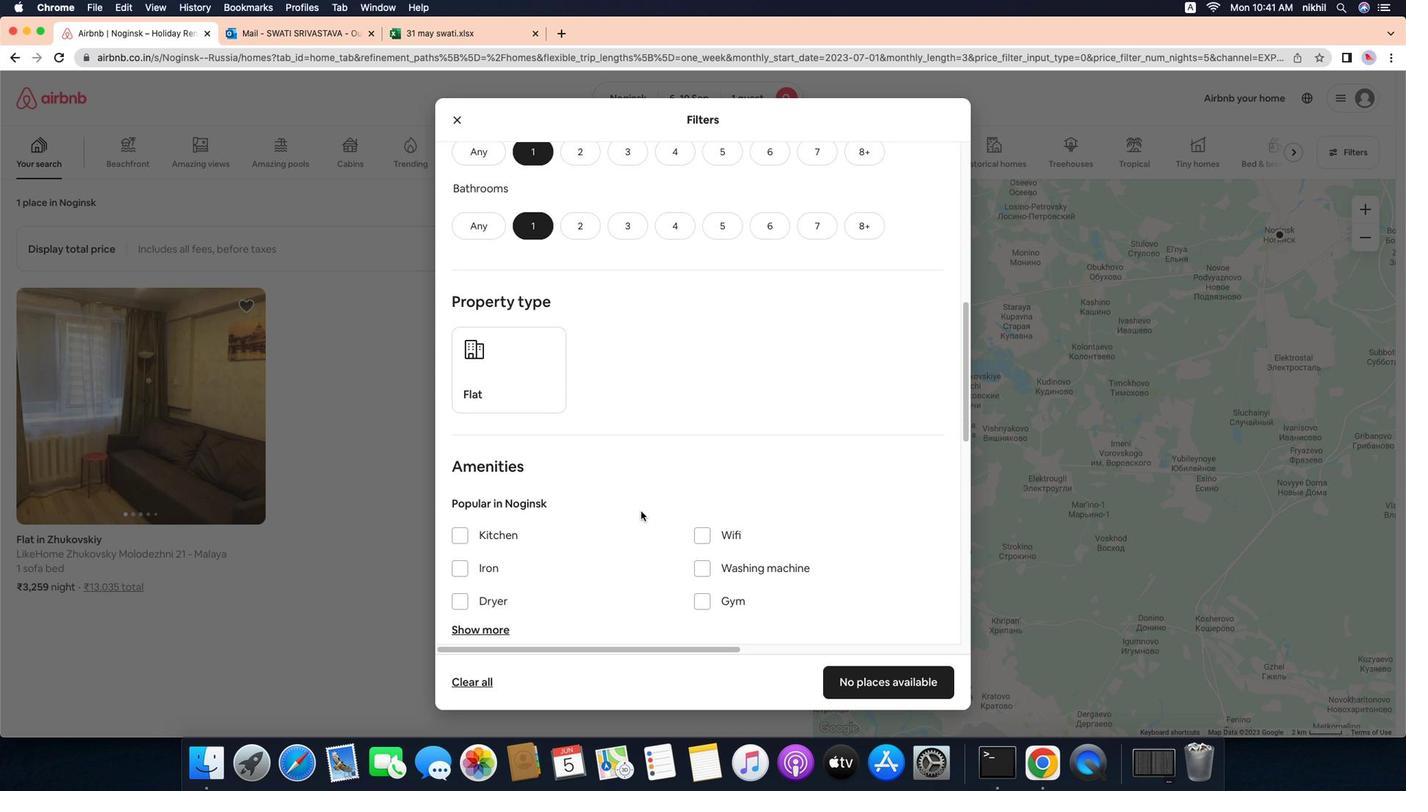
Action: Mouse scrolled (683, 545) with delta (0, -2)
Screenshot: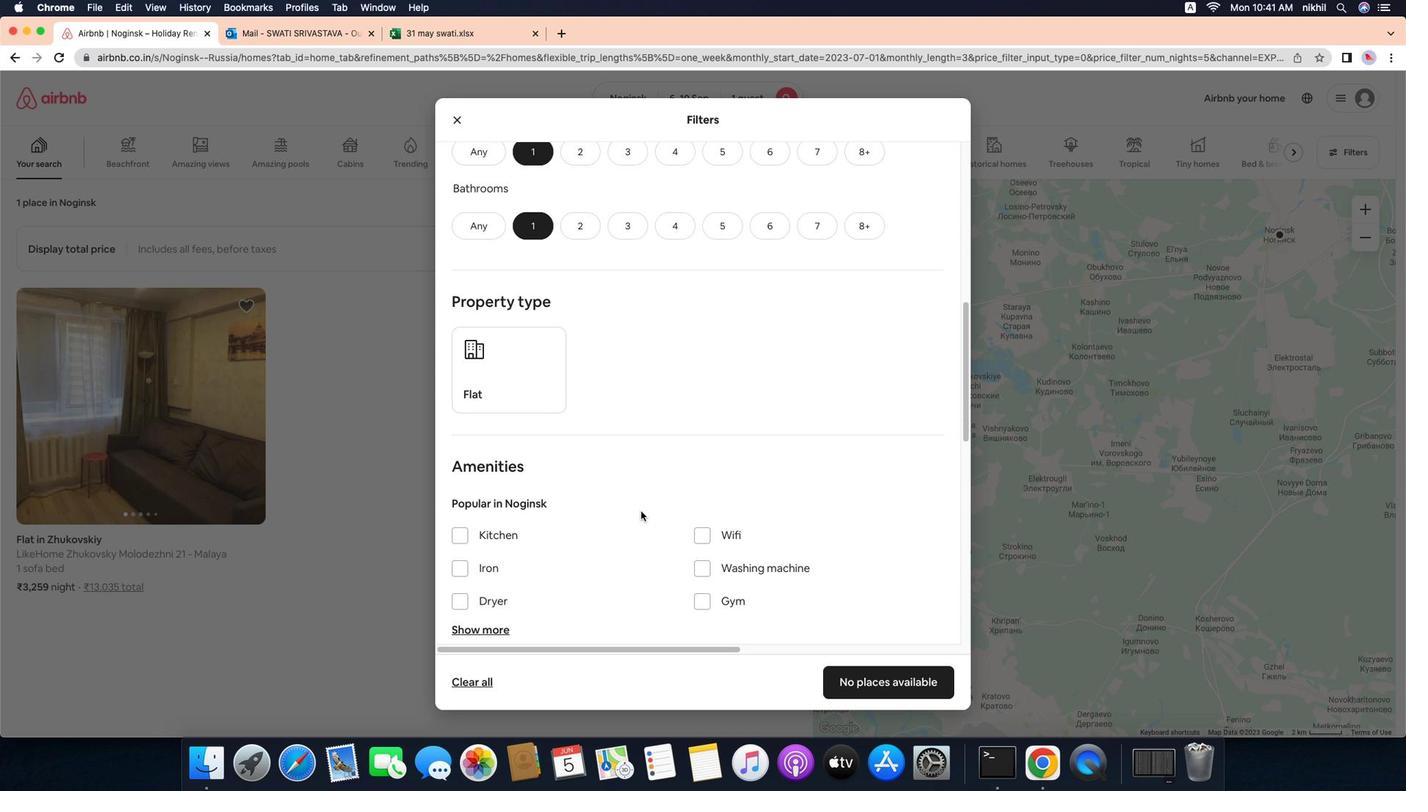 
Action: Mouse scrolled (683, 545) with delta (0, -2)
Screenshot: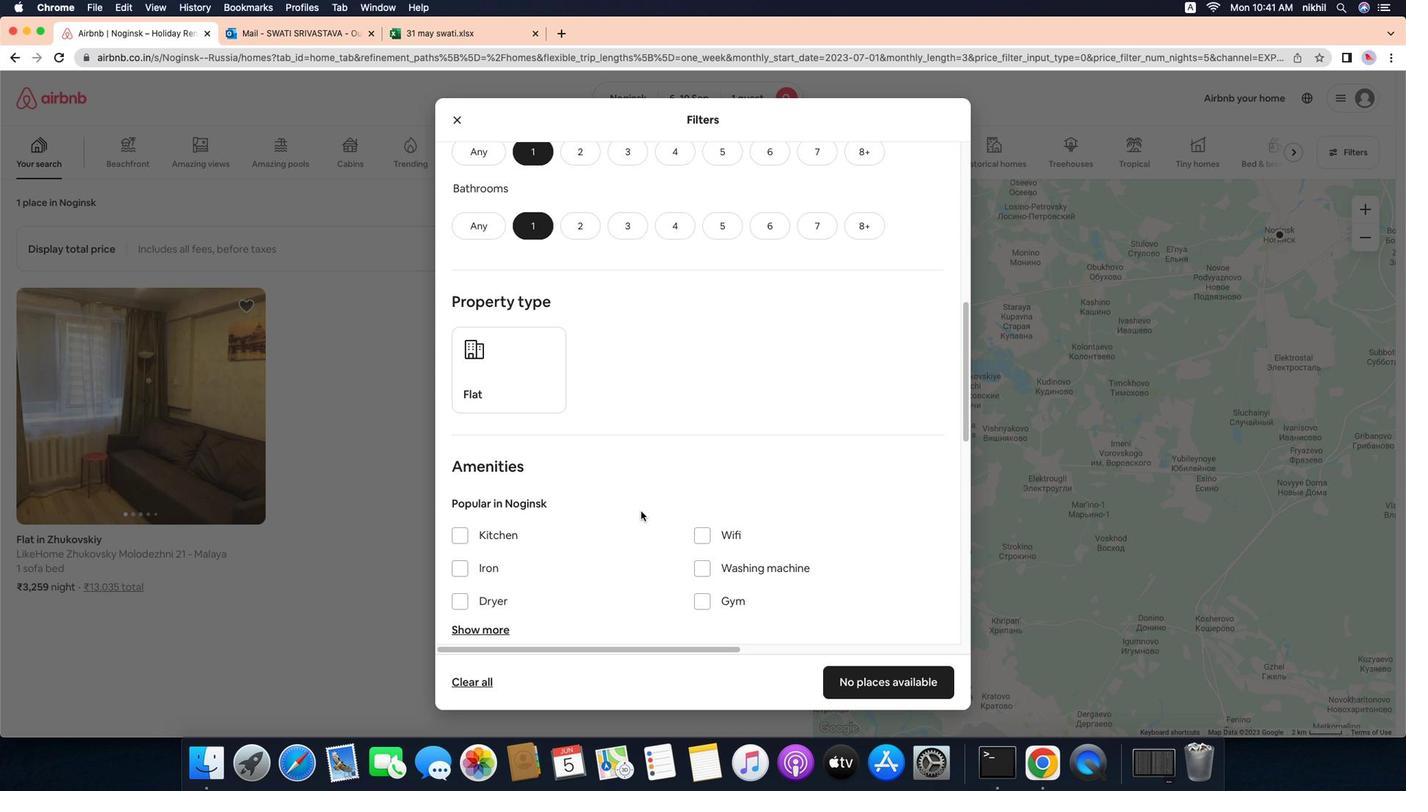 
Action: Mouse moved to (579, 405)
Screenshot: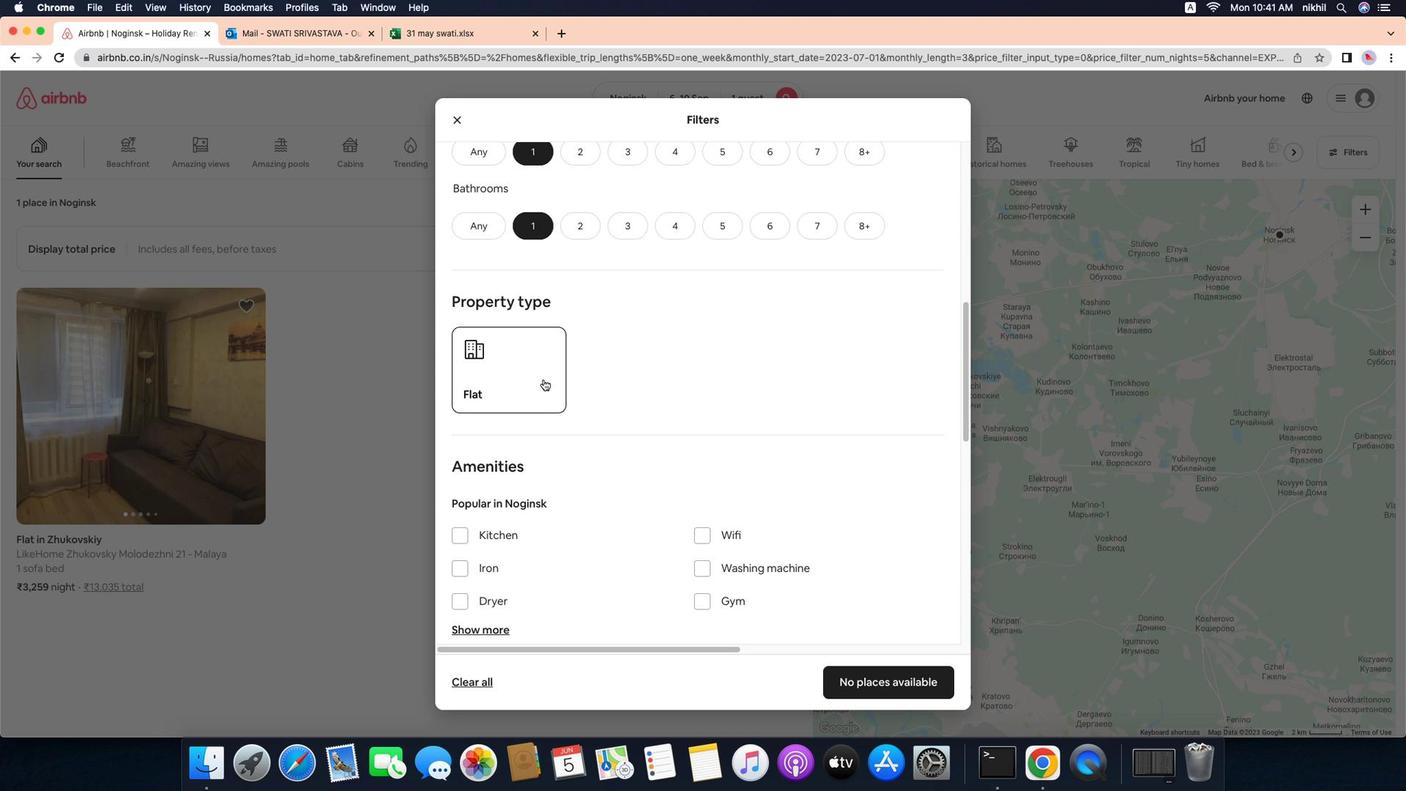 
Action: Mouse pressed left at (579, 405)
Screenshot: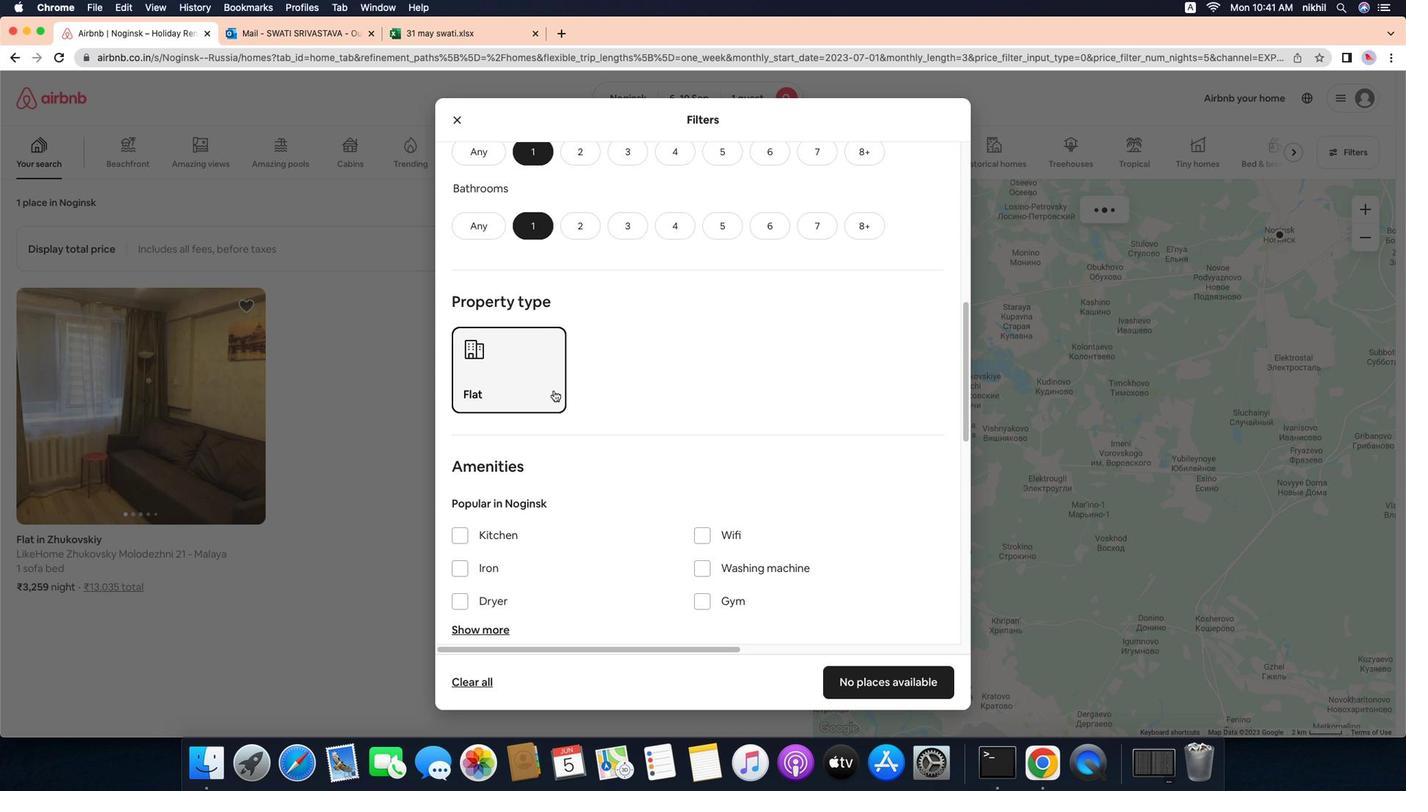 
Action: Mouse moved to (732, 491)
Screenshot: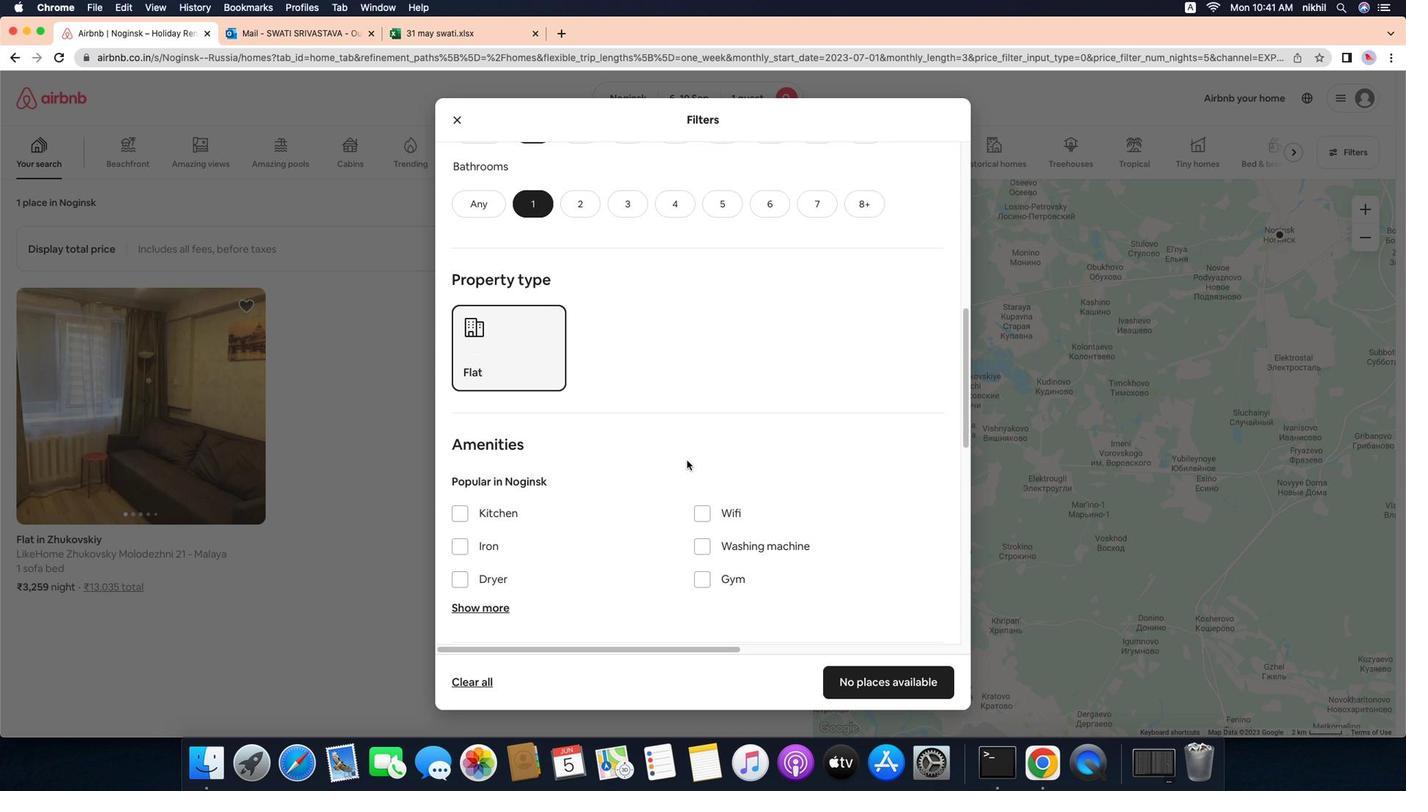 
Action: Mouse scrolled (732, 491) with delta (0, 0)
Screenshot: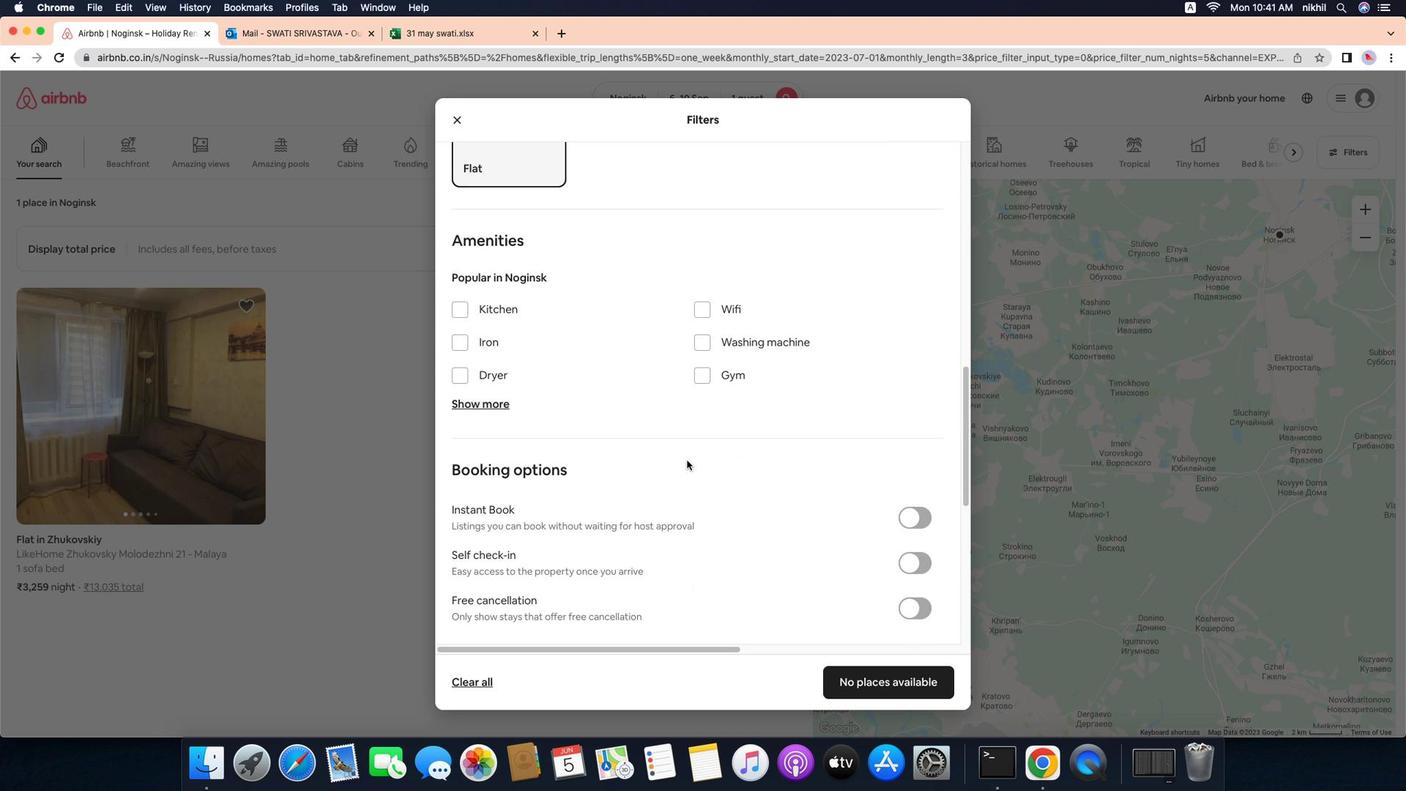 
Action: Mouse scrolled (732, 491) with delta (0, 0)
Screenshot: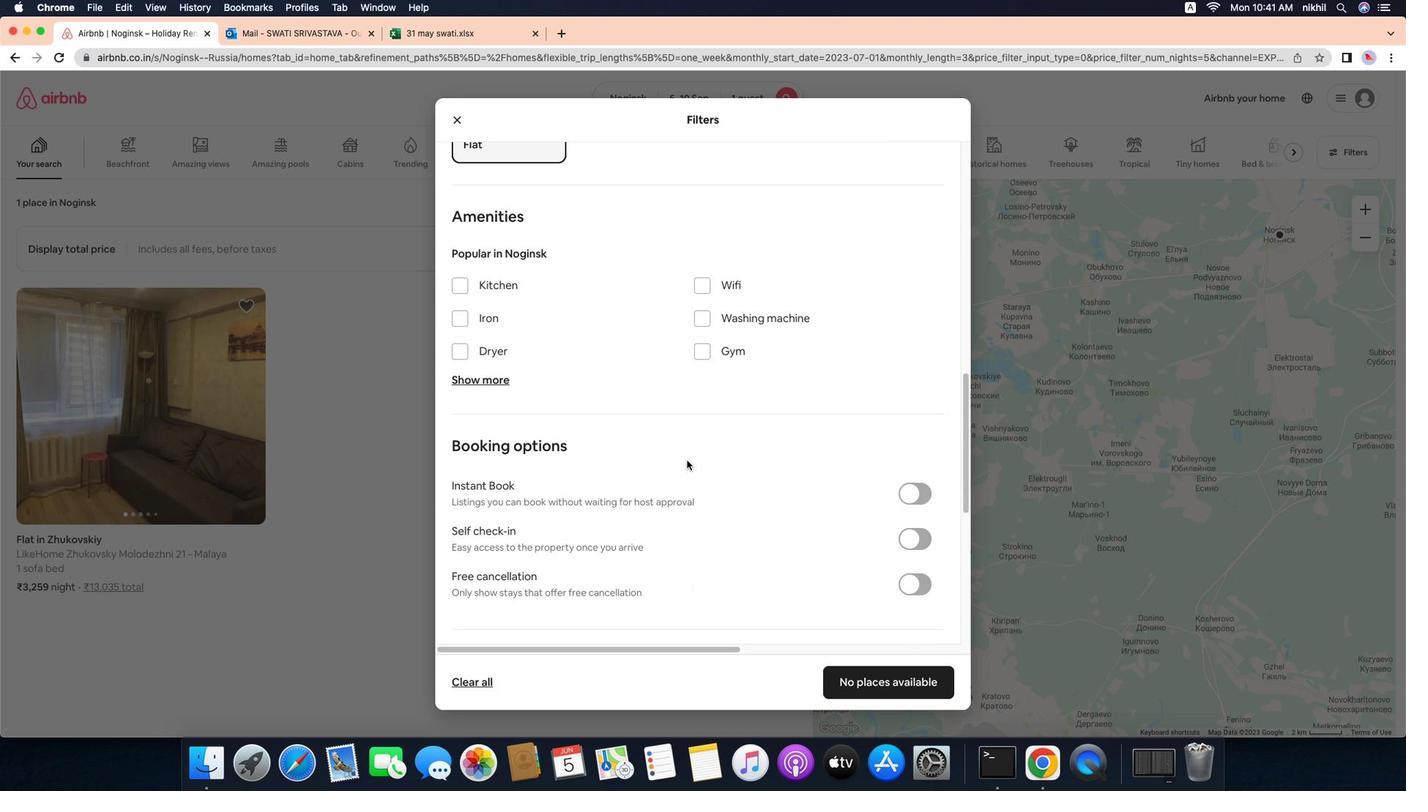 
Action: Mouse scrolled (732, 491) with delta (0, -1)
Screenshot: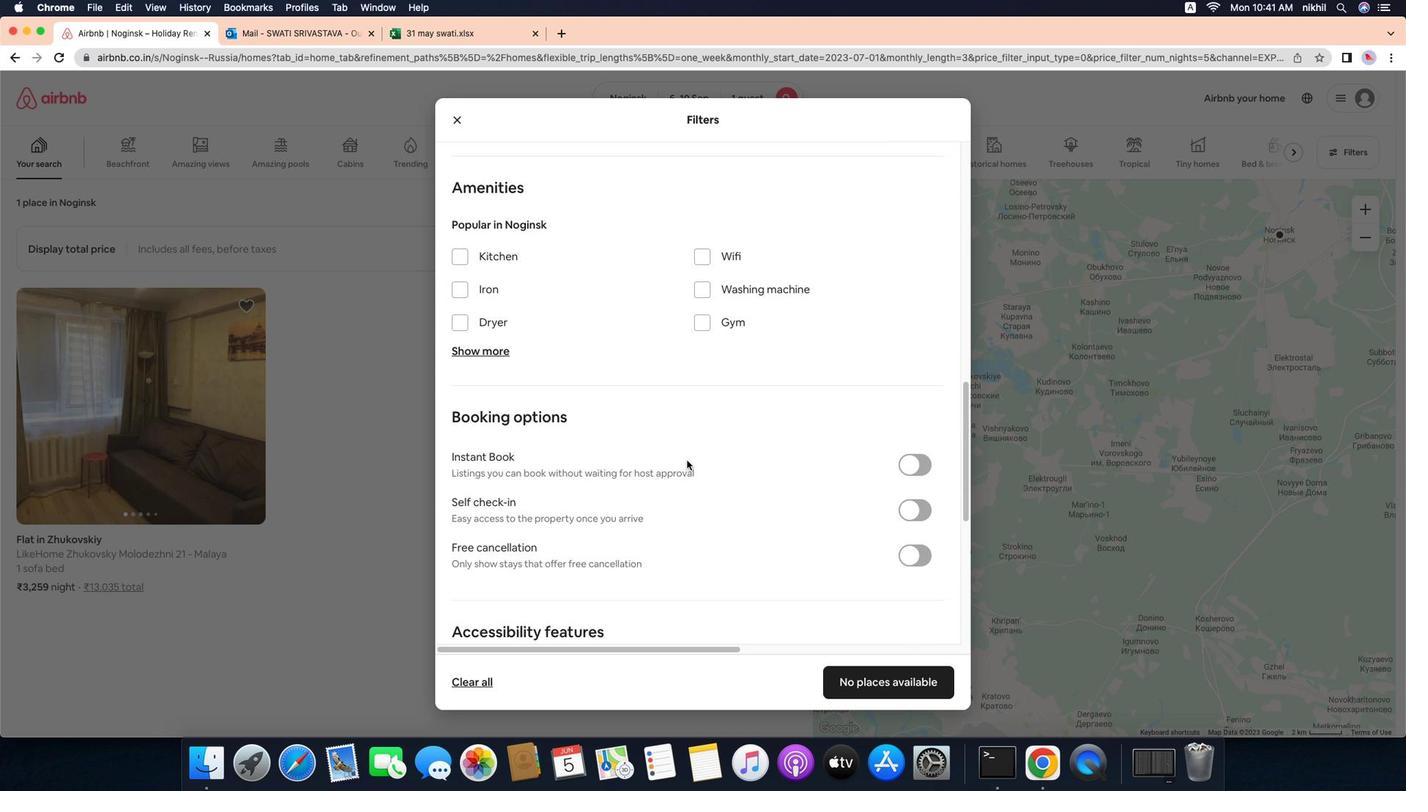 
Action: Mouse scrolled (732, 491) with delta (0, -2)
Screenshot: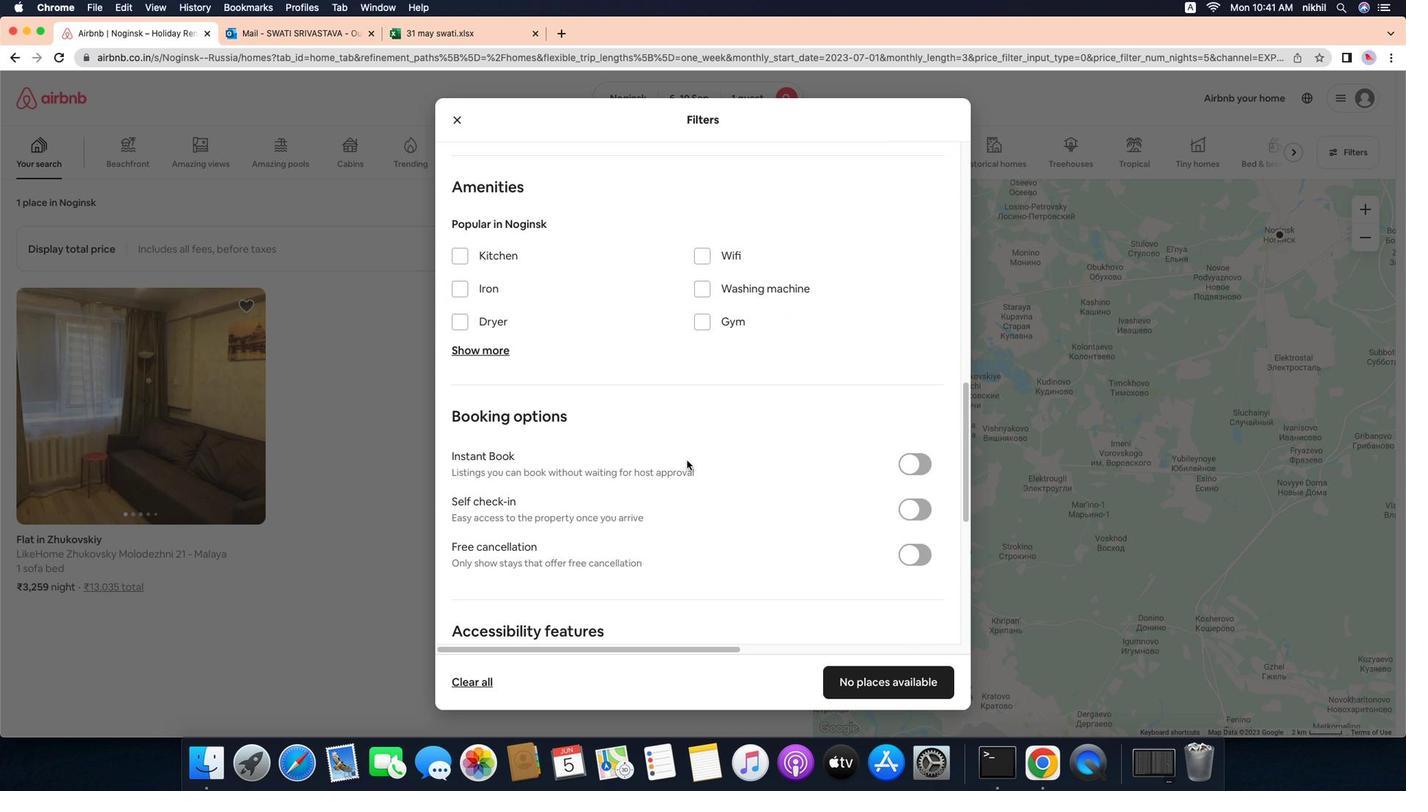 
Action: Mouse scrolled (732, 491) with delta (0, -2)
Screenshot: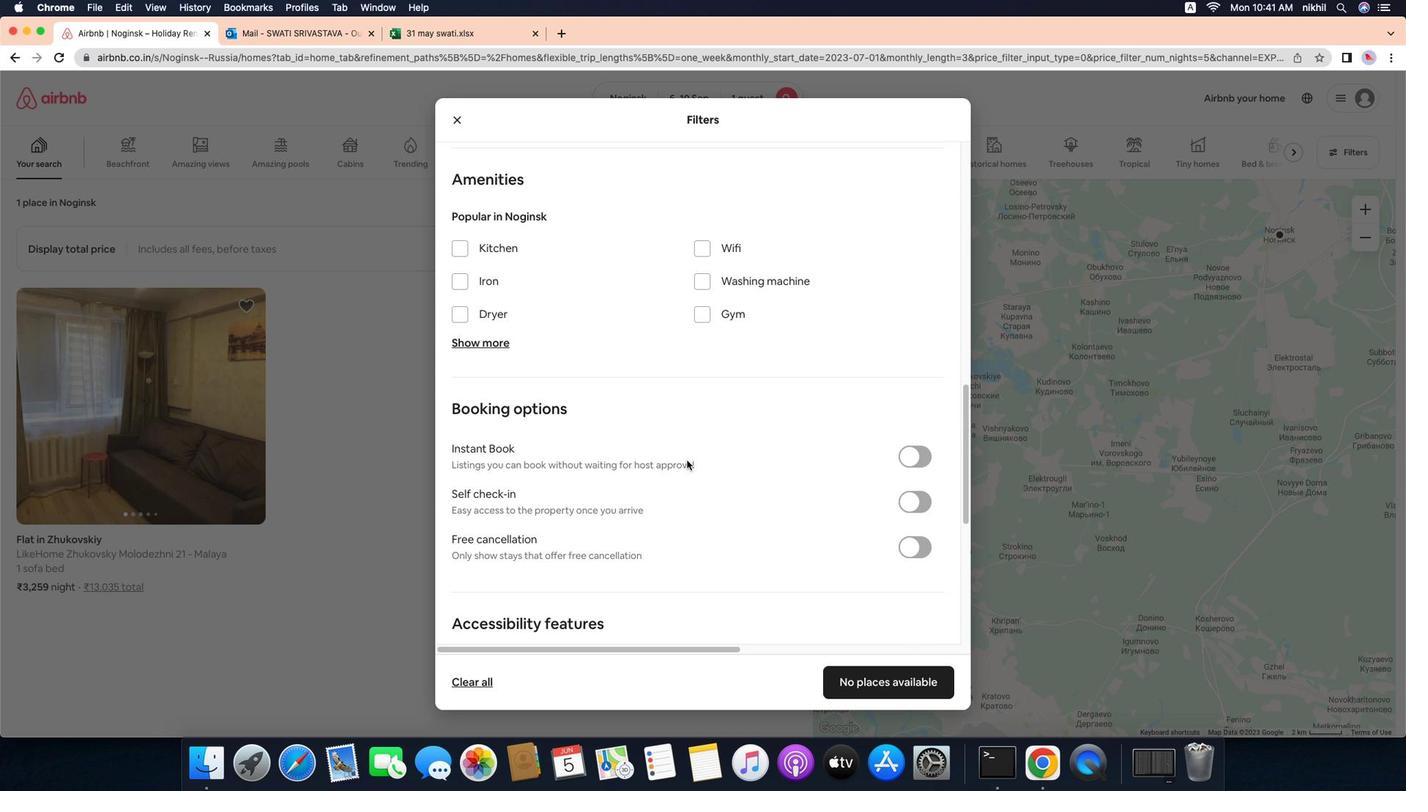 
Action: Mouse scrolled (732, 491) with delta (0, 0)
Screenshot: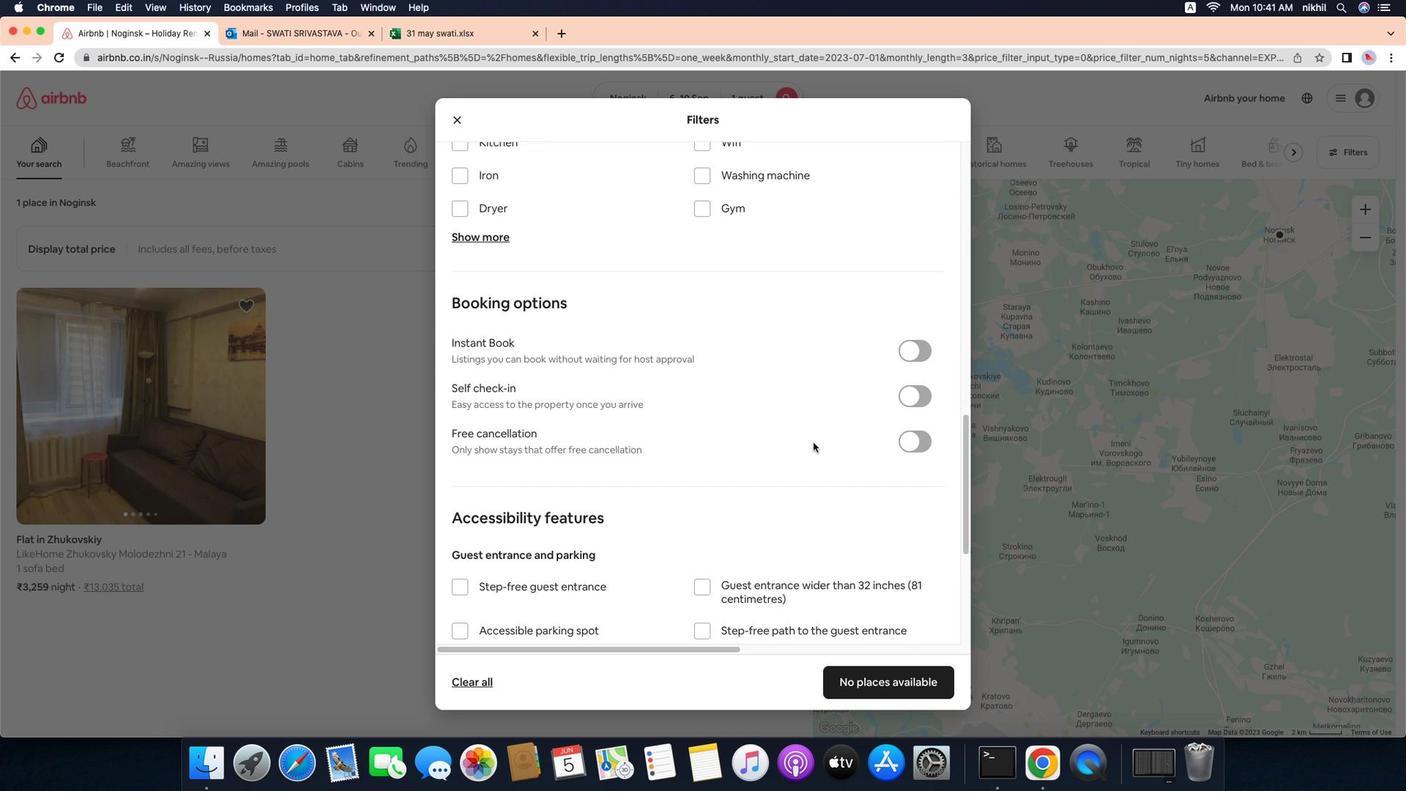 
Action: Mouse scrolled (732, 491) with delta (0, 0)
Screenshot: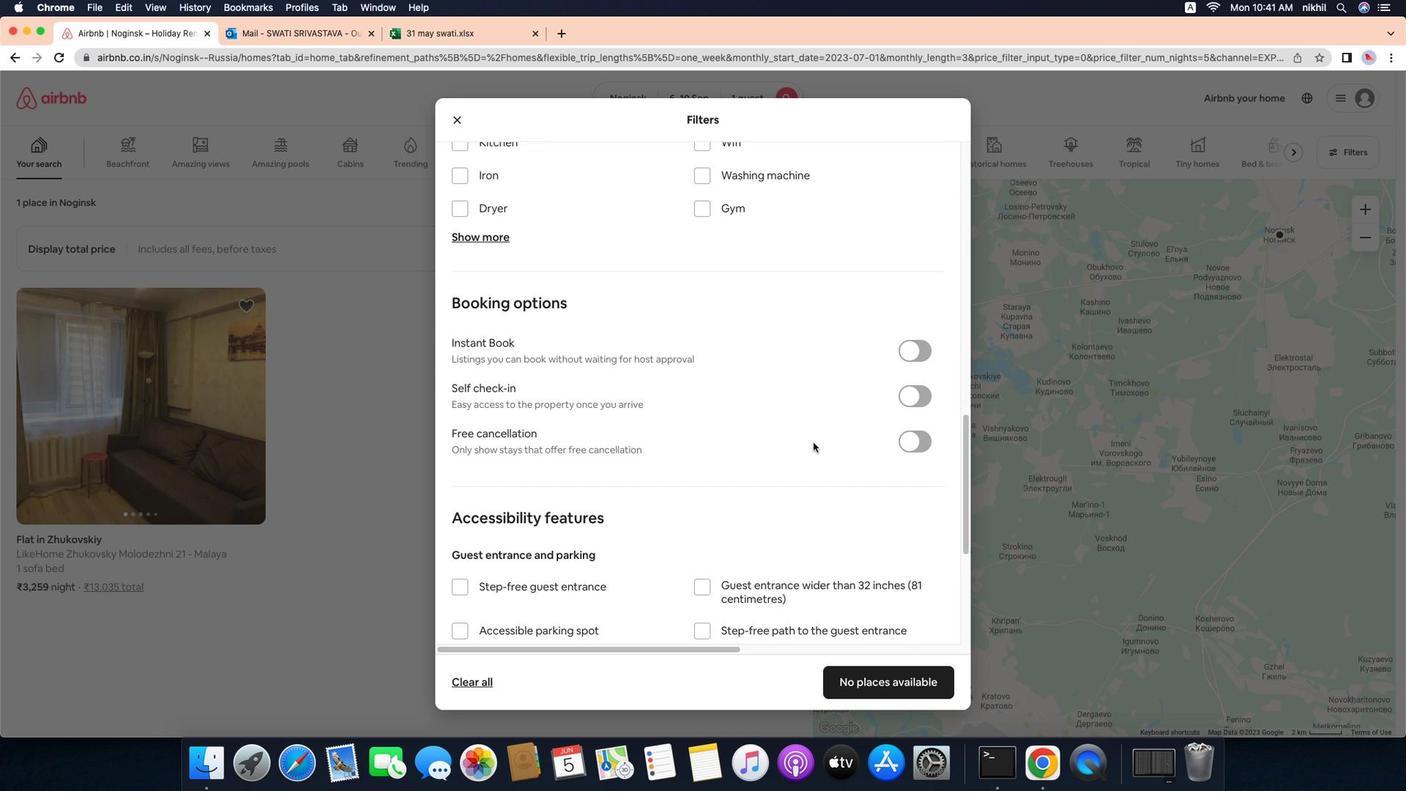 
Action: Mouse scrolled (732, 491) with delta (0, -2)
Screenshot: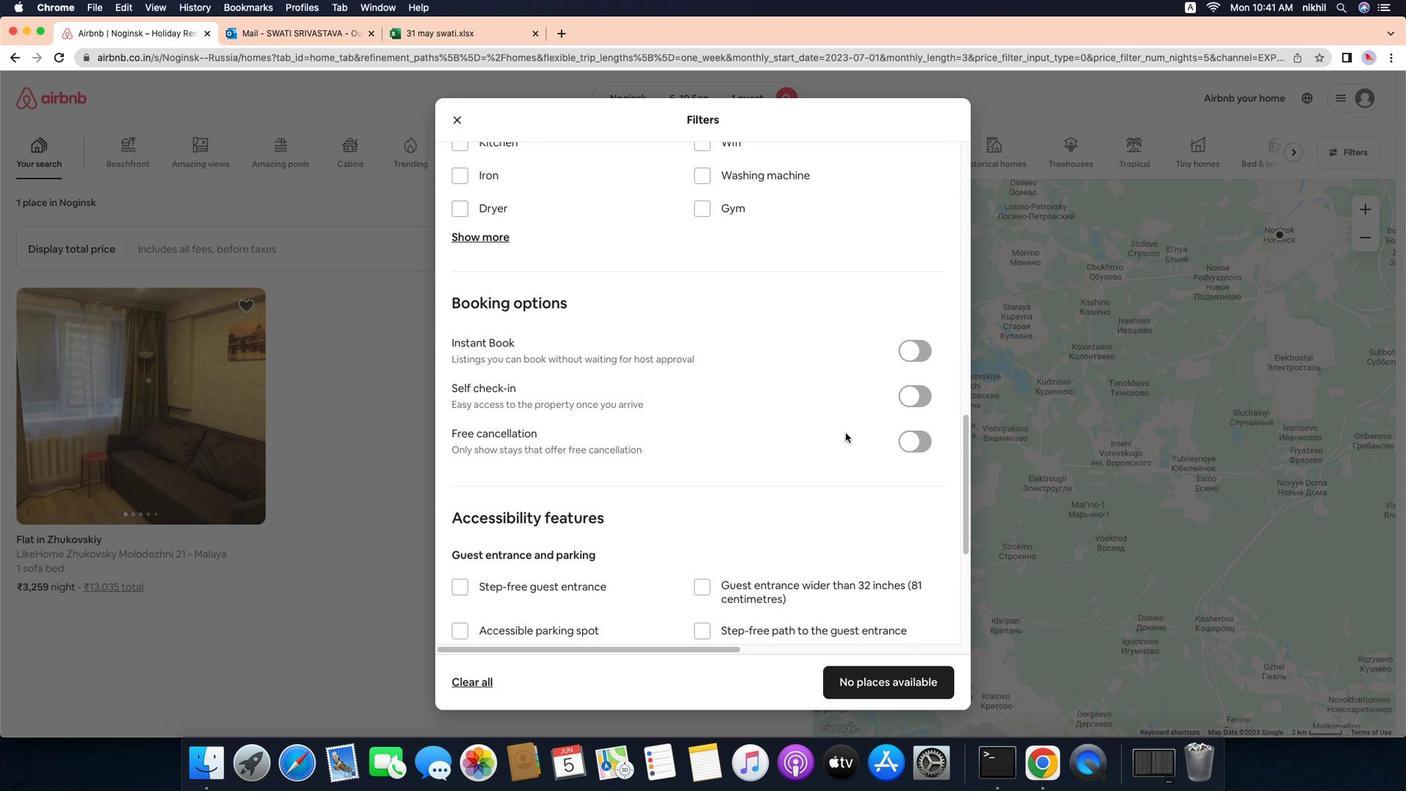
Action: Mouse moved to (973, 422)
Screenshot: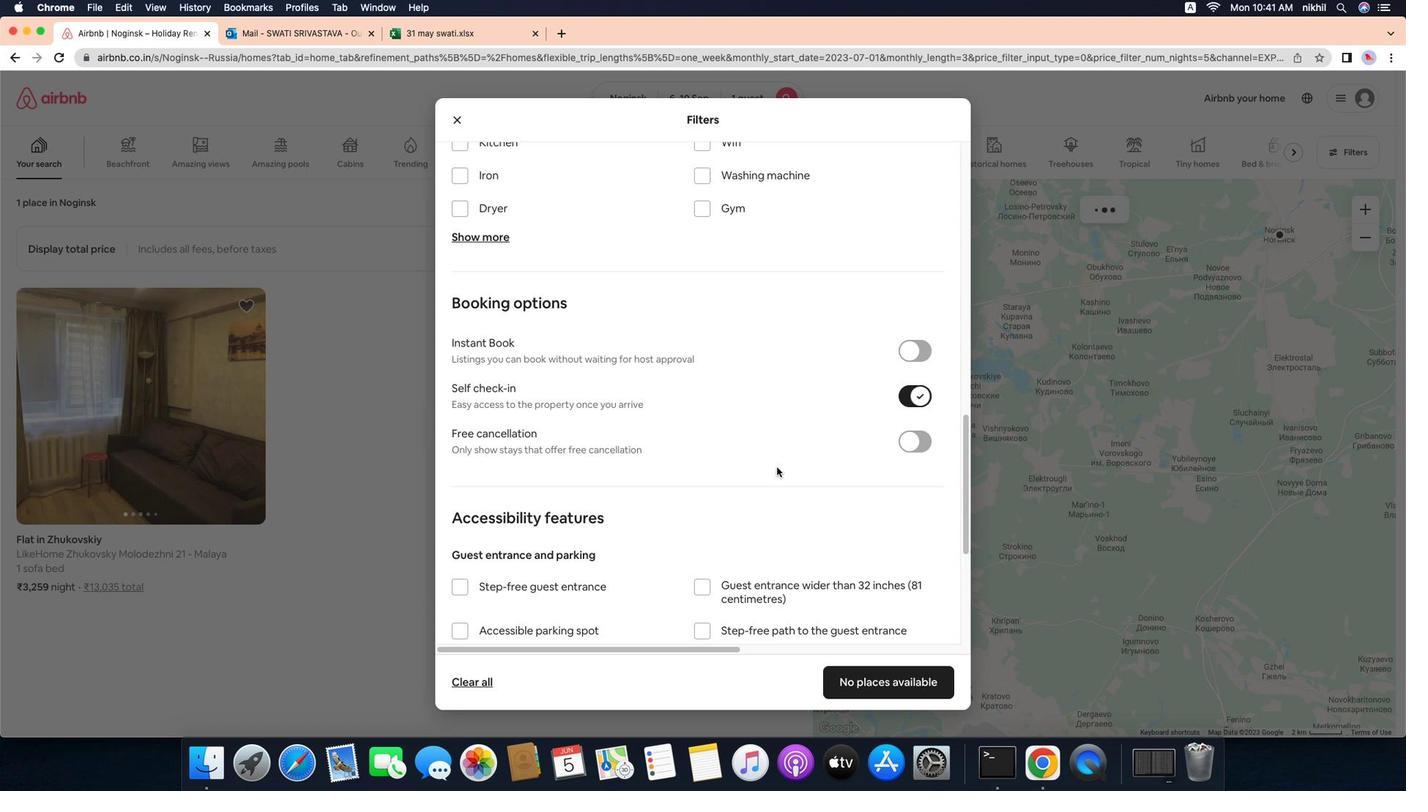 
Action: Mouse pressed left at (973, 422)
Screenshot: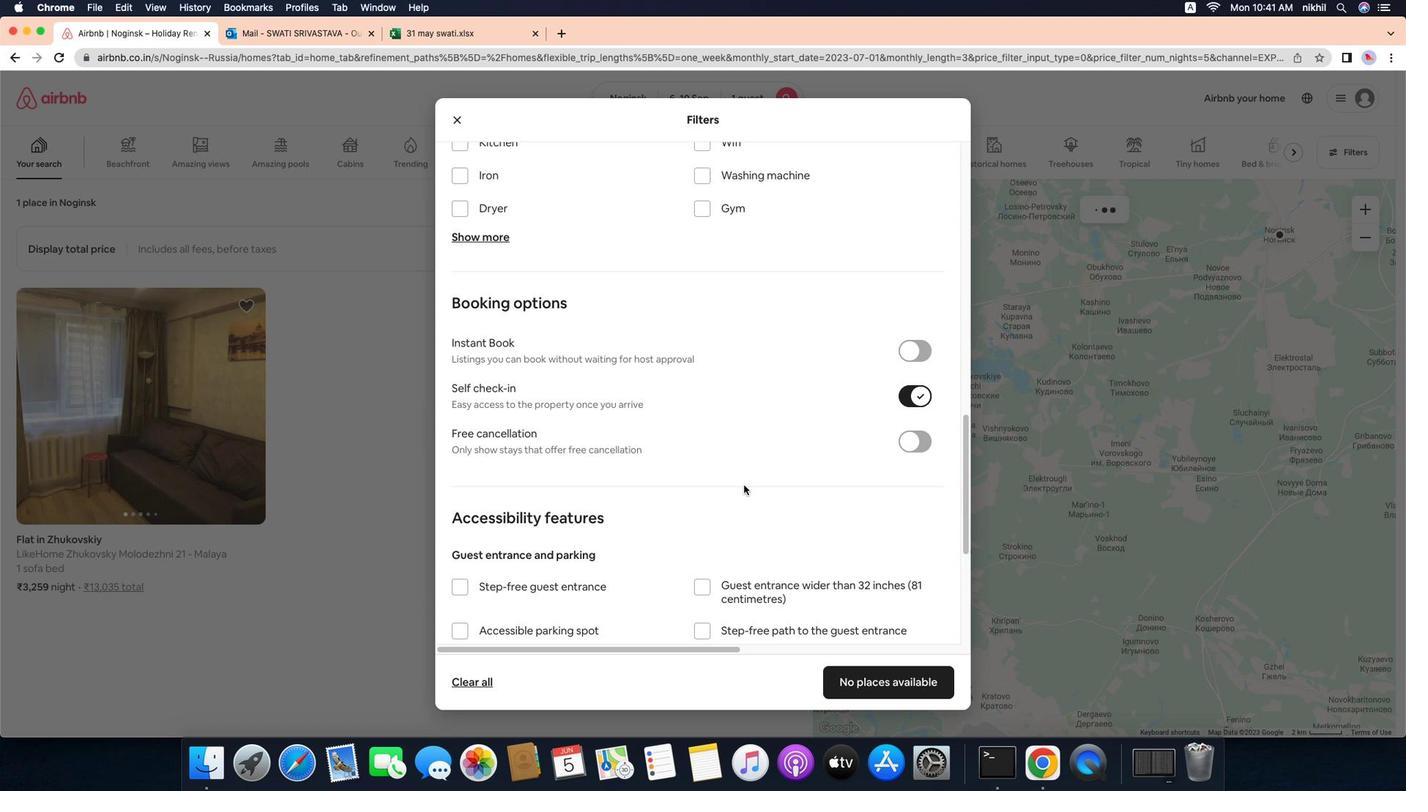 
Action: Mouse moved to (759, 534)
Screenshot: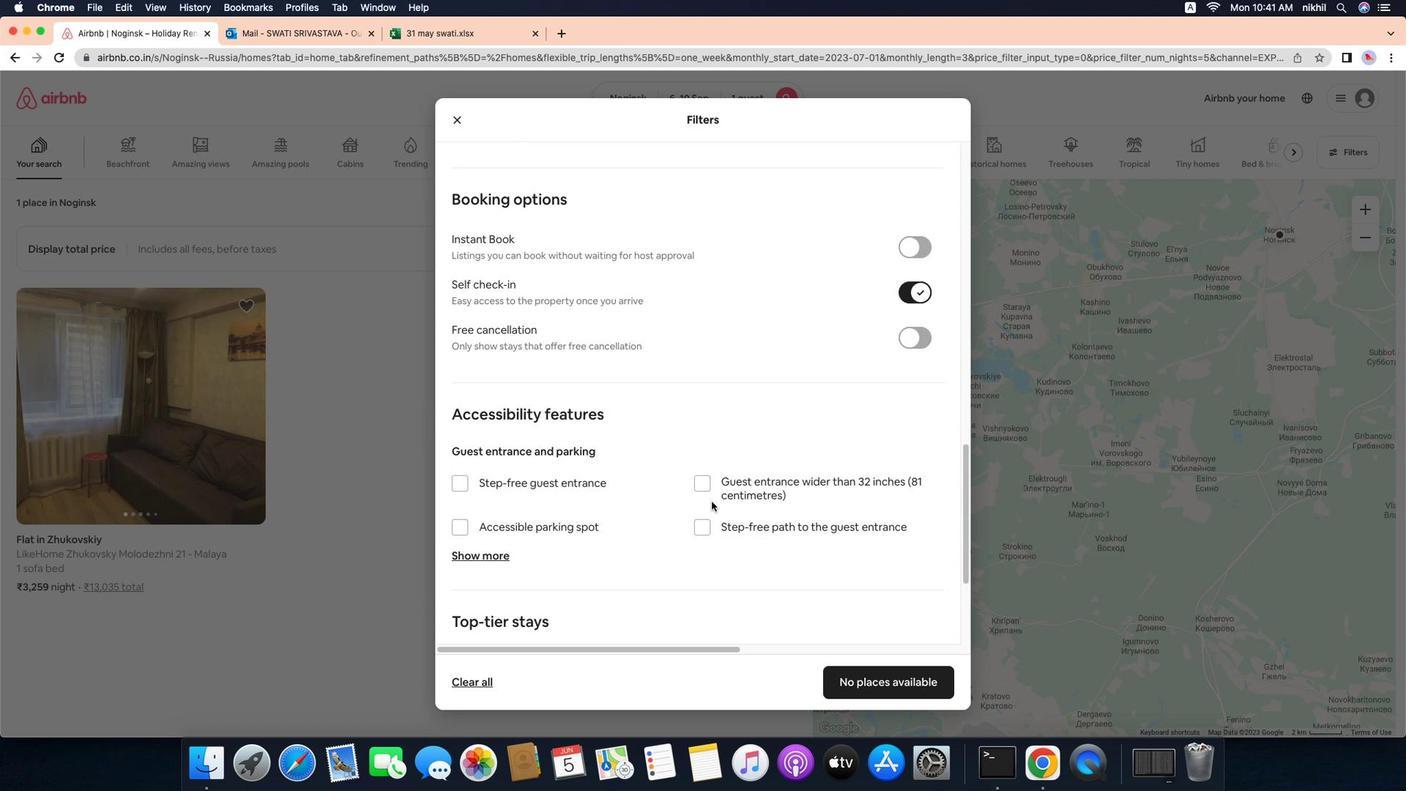 
Action: Mouse scrolled (759, 534) with delta (0, 0)
Screenshot: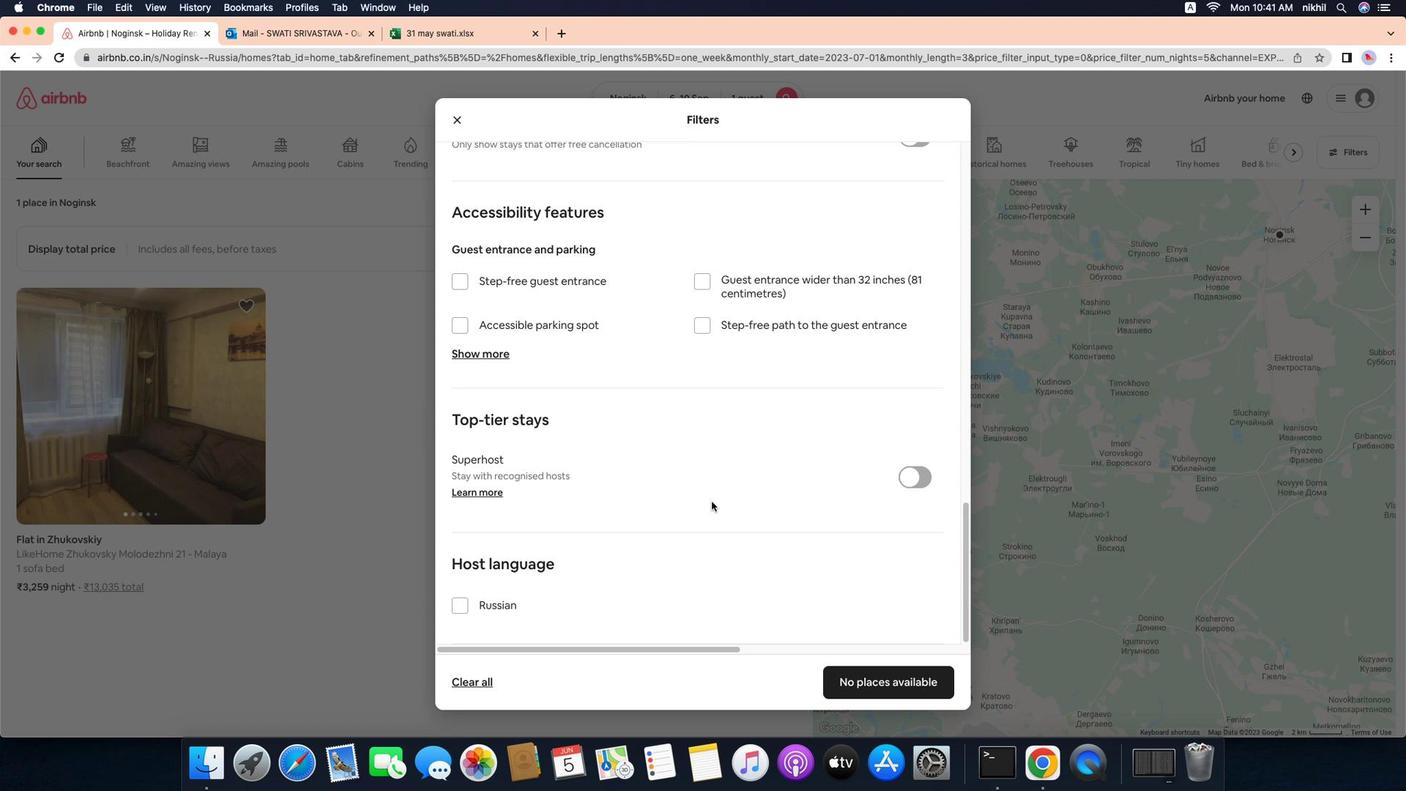 
Action: Mouse scrolled (759, 534) with delta (0, 0)
Screenshot: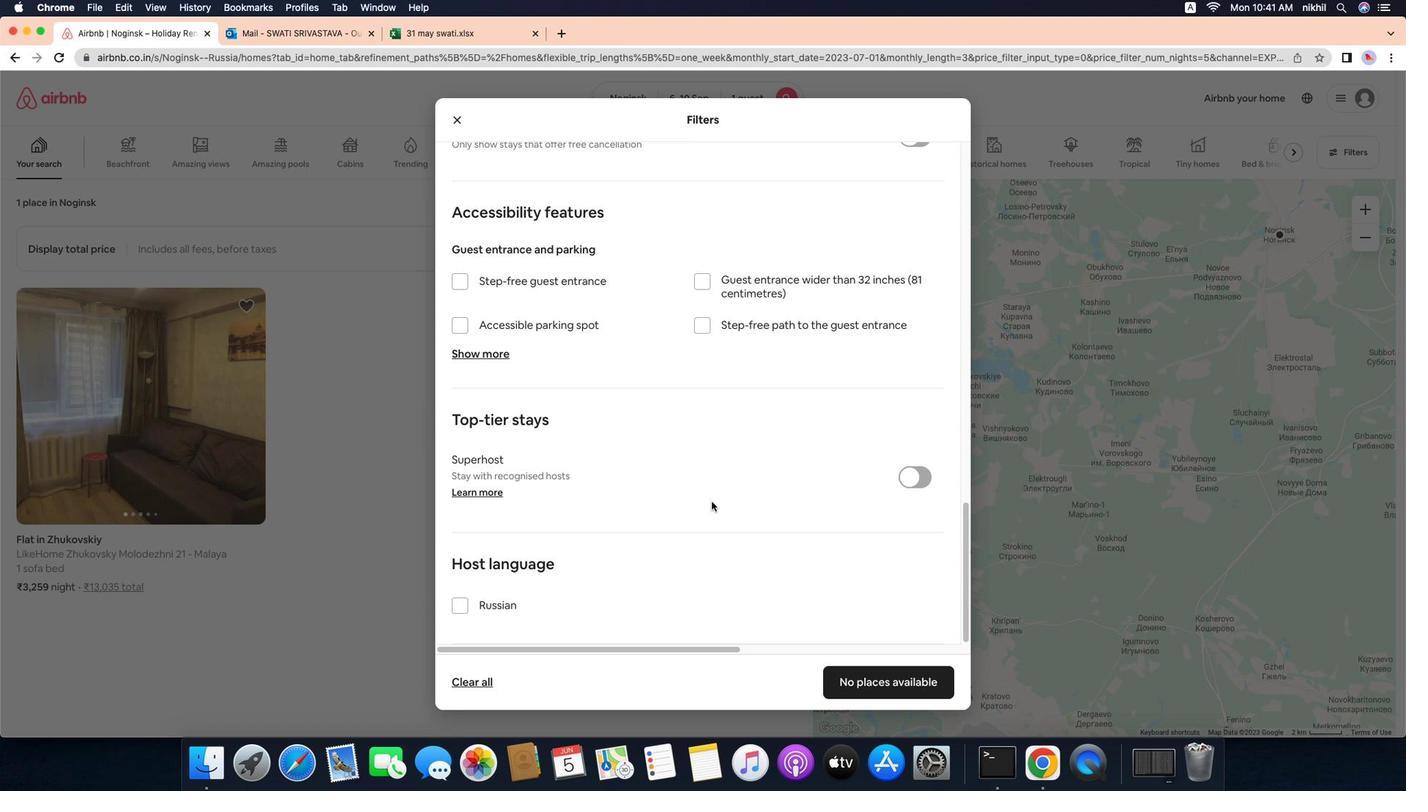 
Action: Mouse scrolled (759, 534) with delta (0, -2)
Screenshot: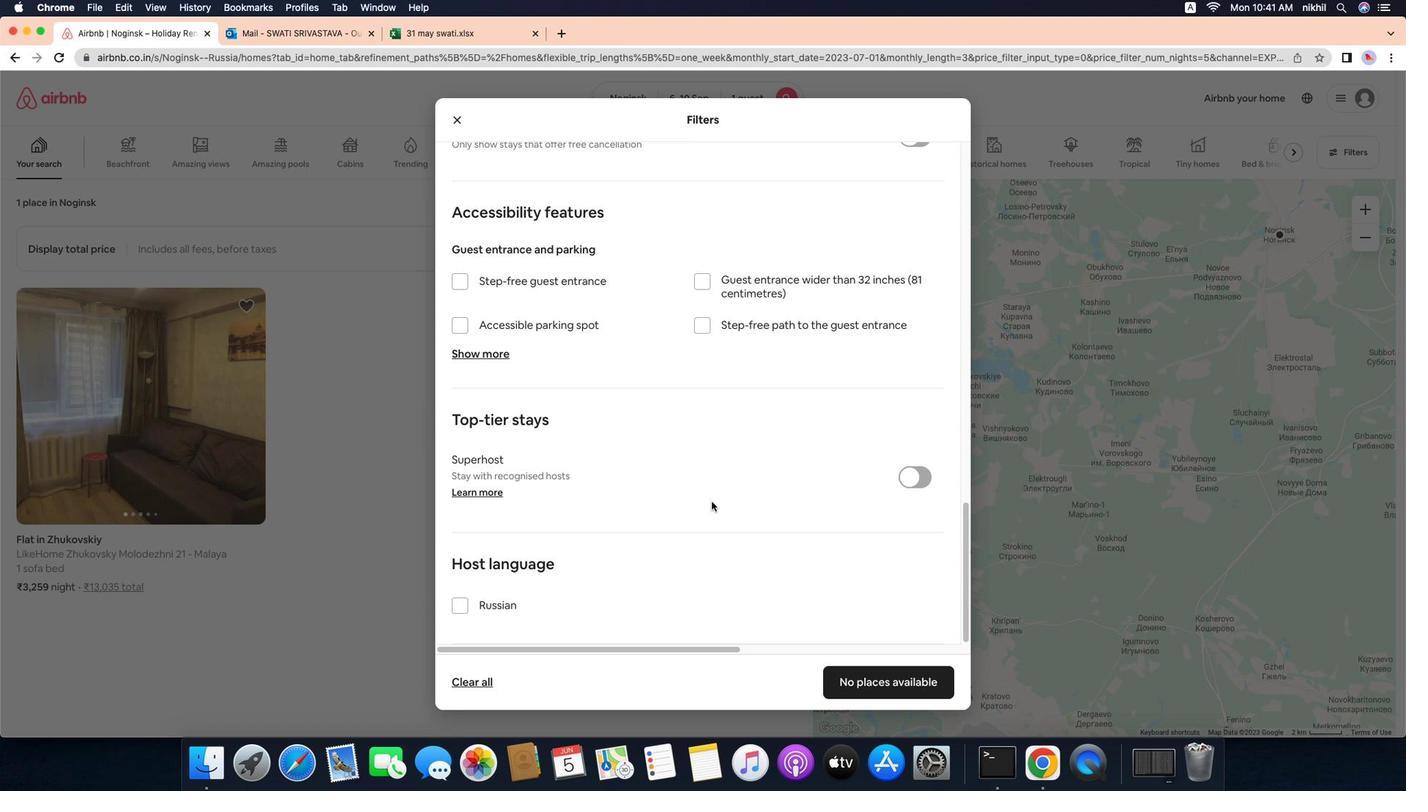 
Action: Mouse scrolled (759, 534) with delta (0, -3)
Screenshot: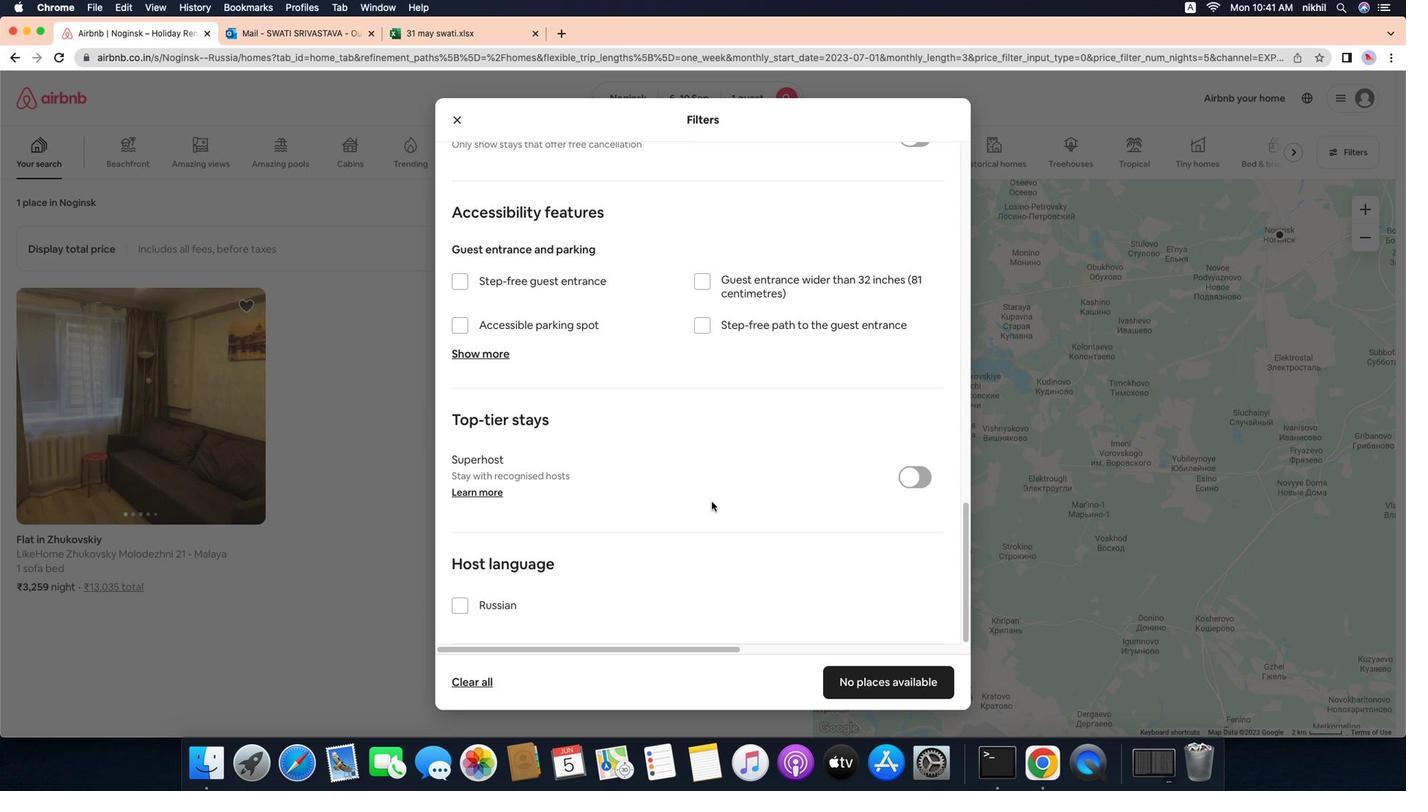 
Action: Mouse scrolled (759, 534) with delta (0, -4)
Screenshot: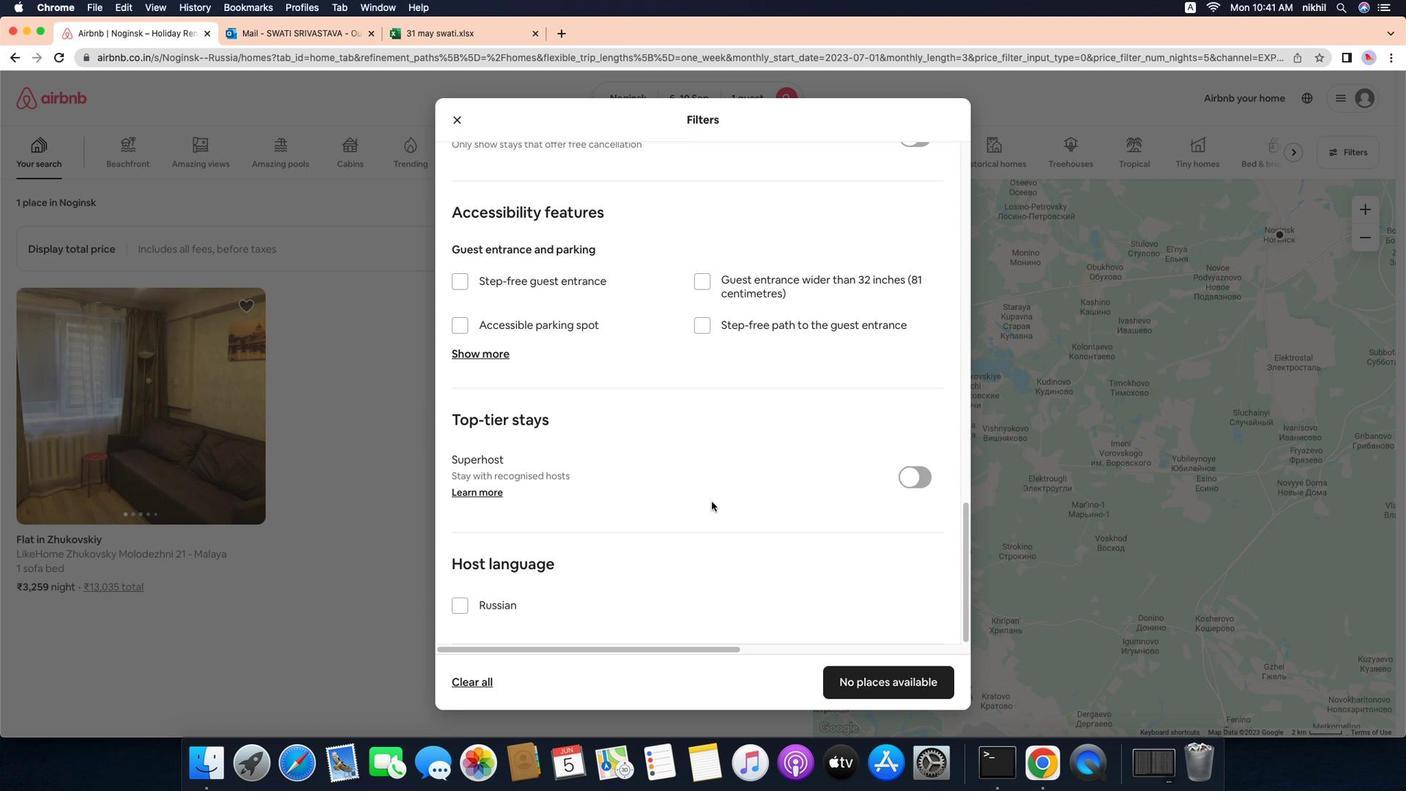 
Action: Mouse scrolled (759, 534) with delta (0, 0)
Screenshot: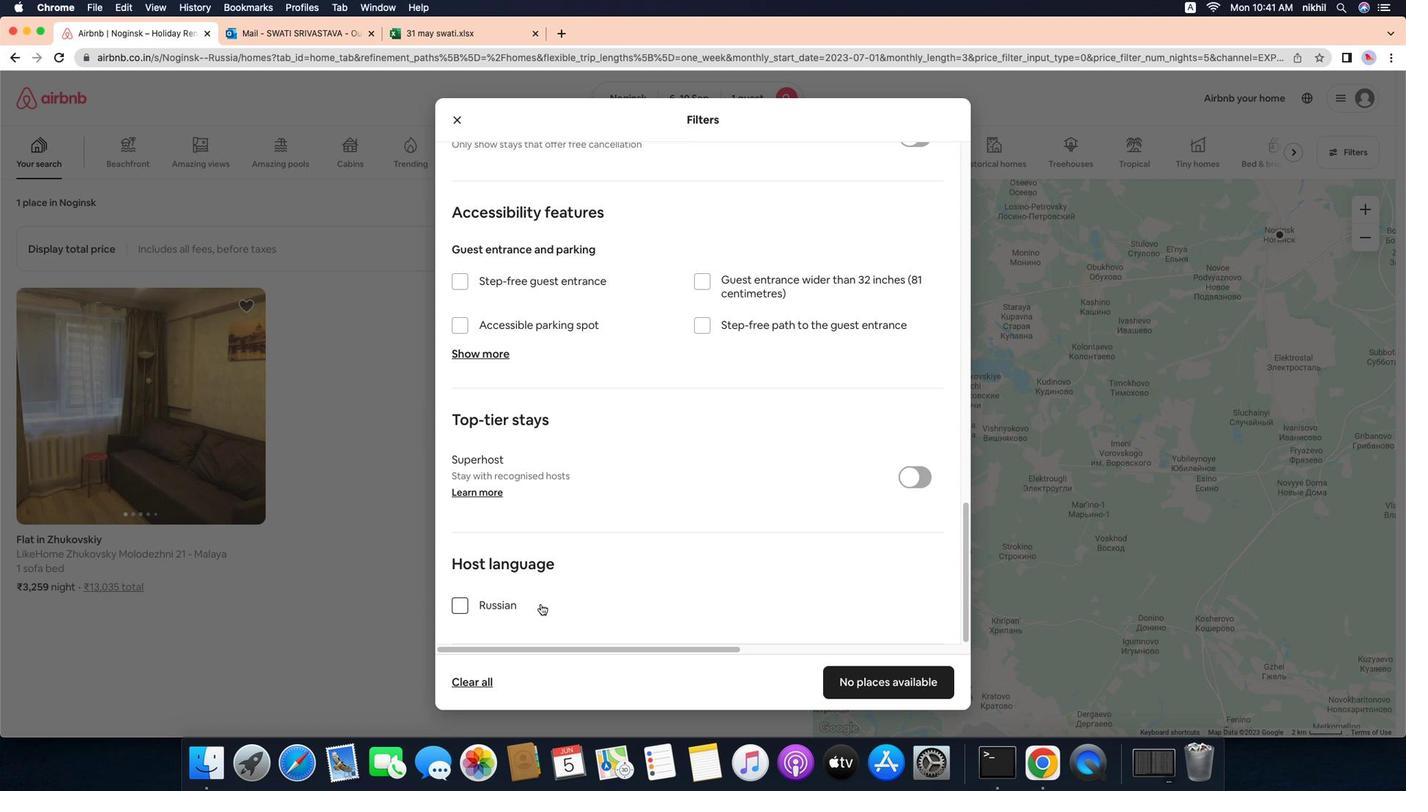 
Action: Mouse scrolled (759, 534) with delta (0, 0)
Screenshot: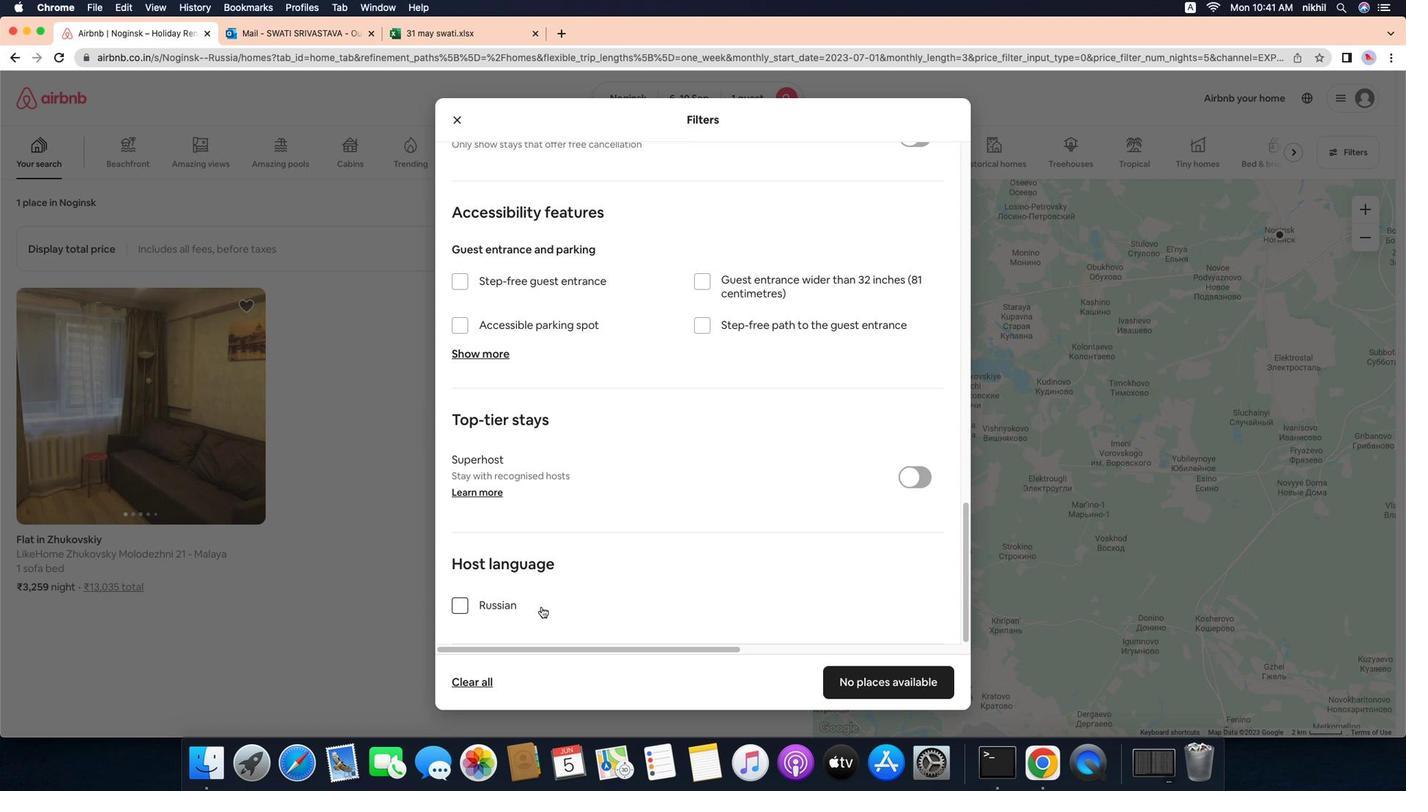 
Action: Mouse scrolled (759, 534) with delta (0, -2)
Screenshot: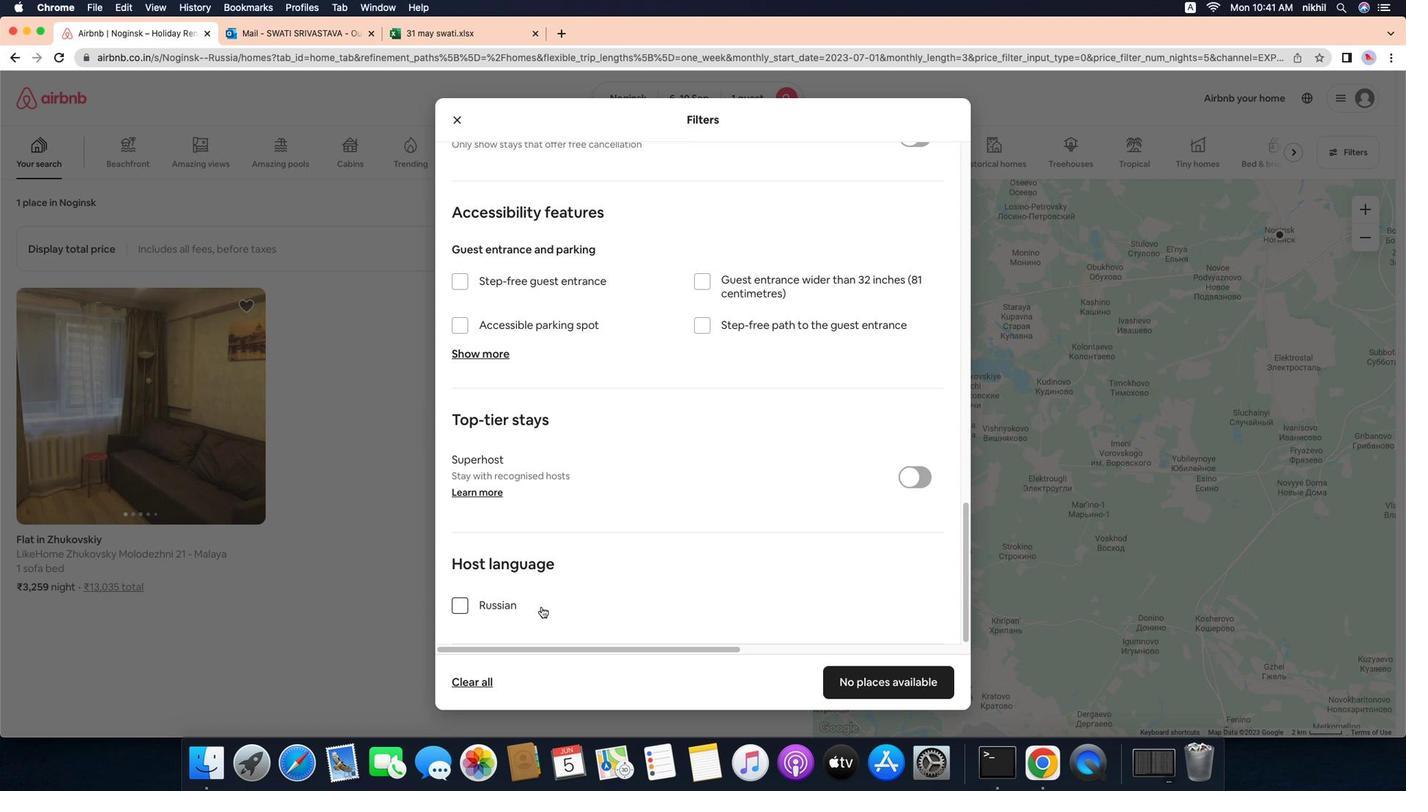 
Action: Mouse scrolled (759, 534) with delta (0, -3)
Screenshot: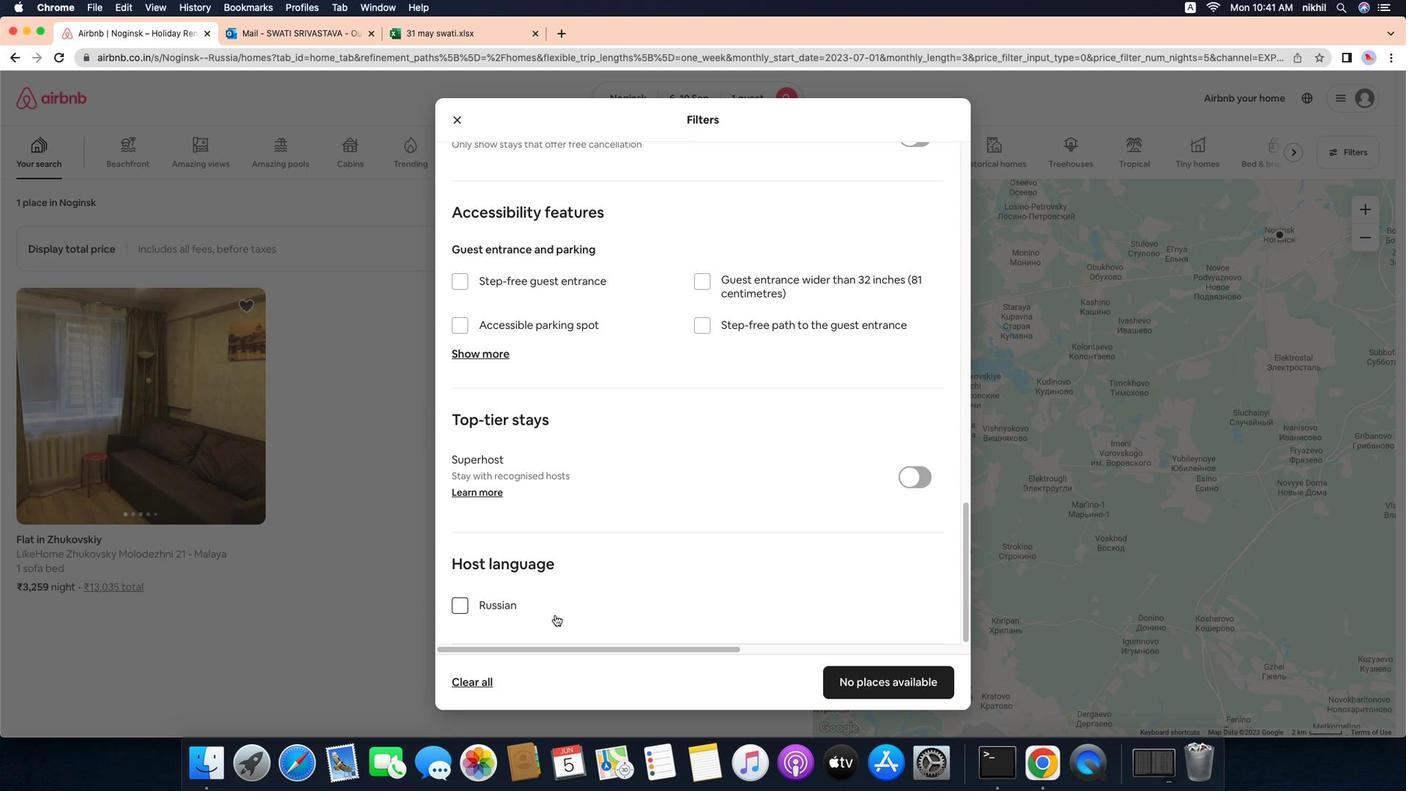 
Action: Mouse scrolled (759, 534) with delta (0, -4)
Screenshot: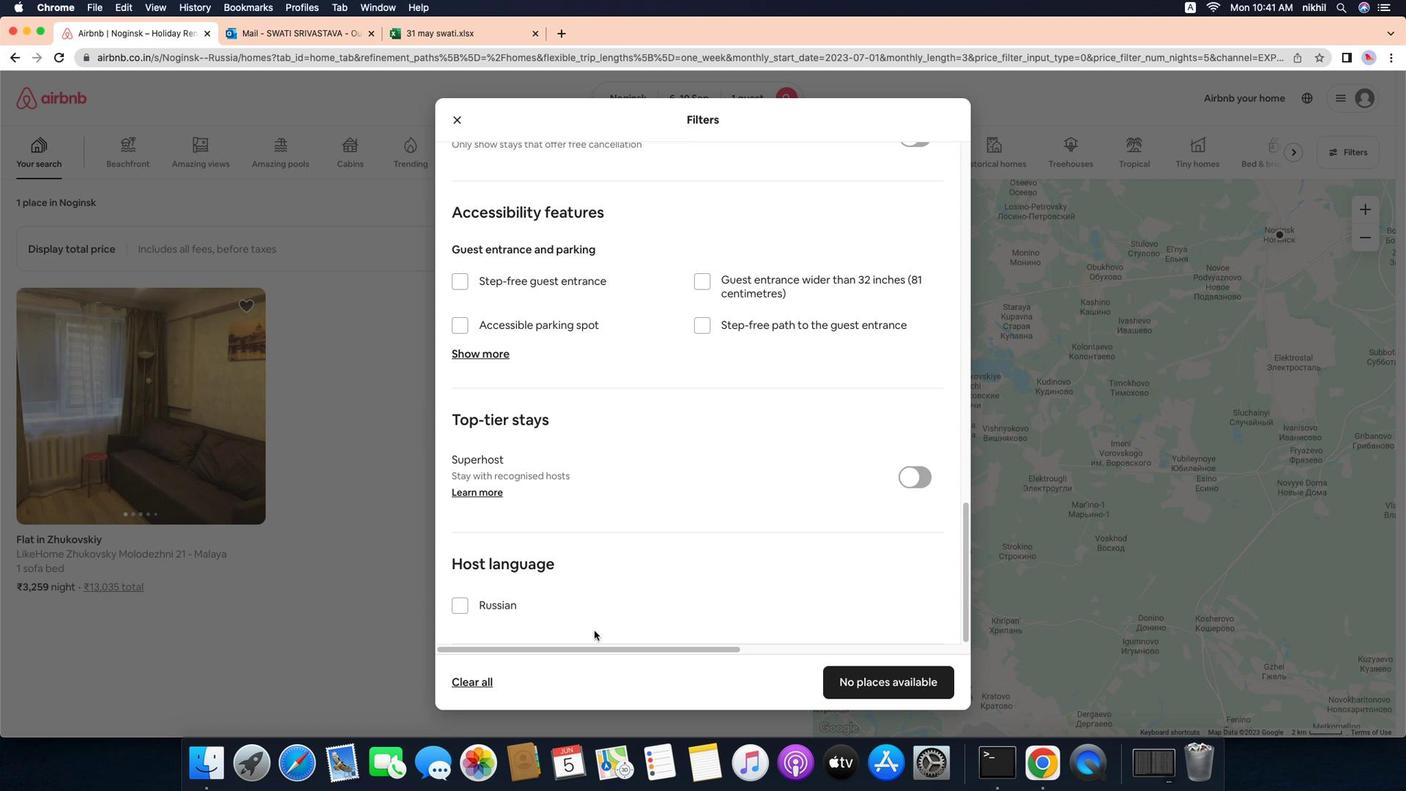 
Action: Mouse moved to (943, 720)
Screenshot: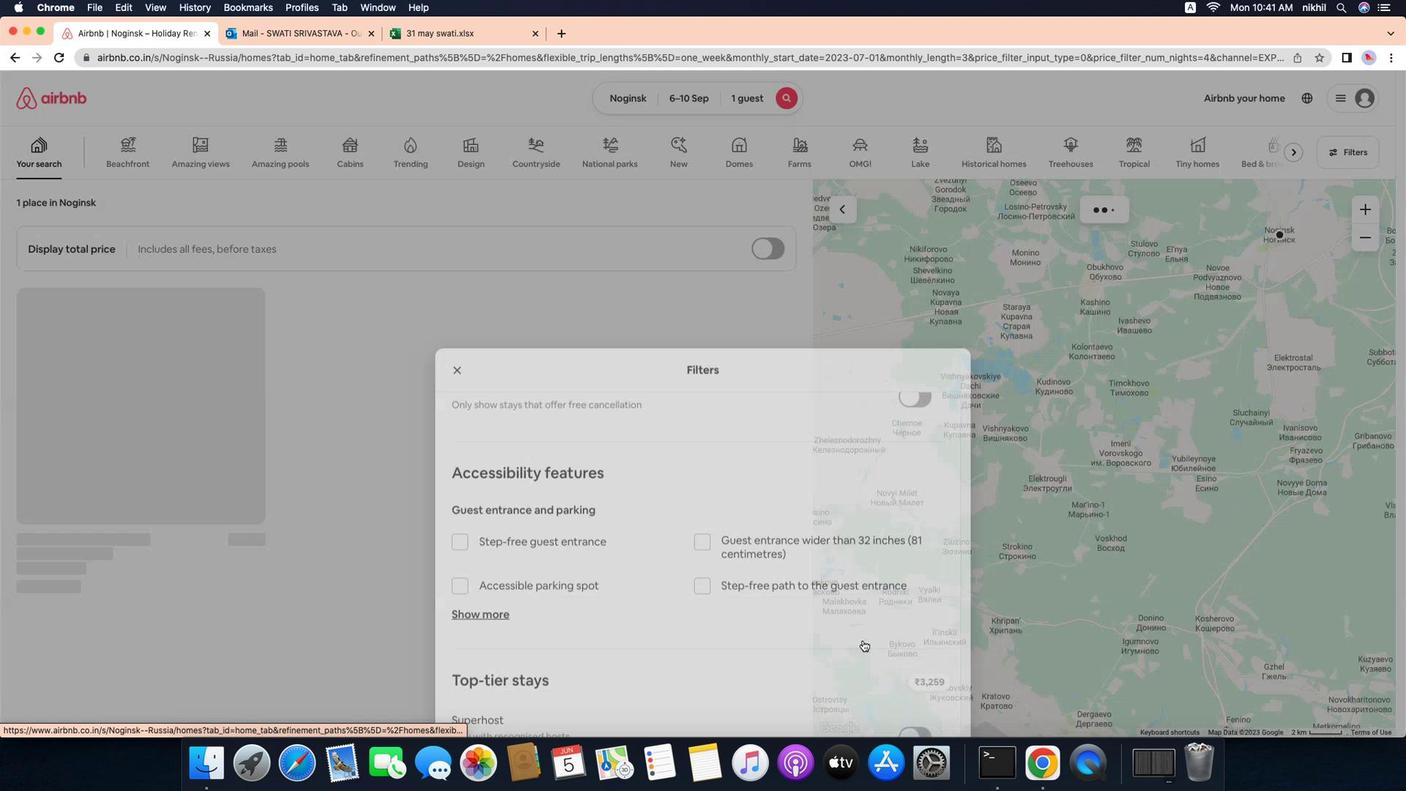 
Action: Mouse pressed left at (943, 720)
Screenshot: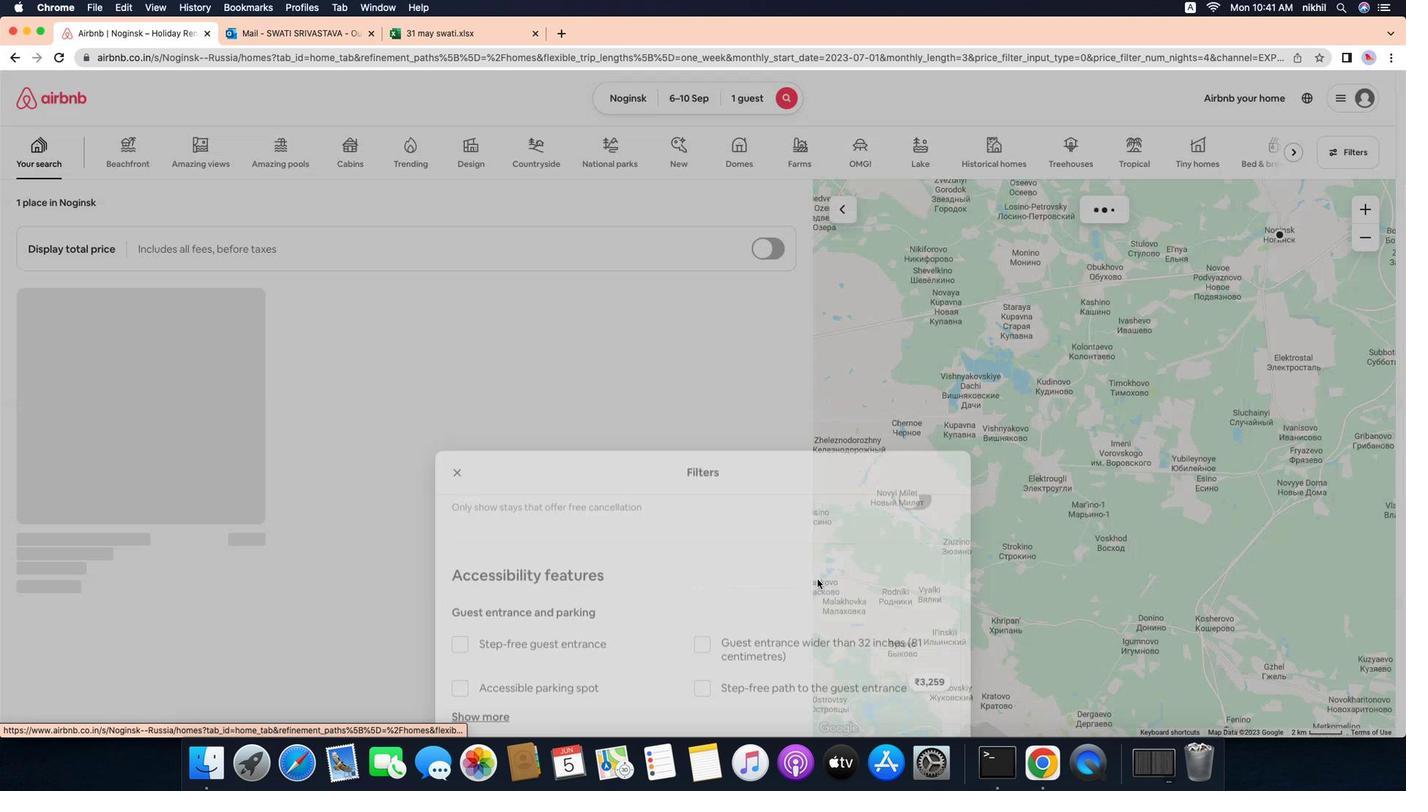 
Action: Mouse moved to (554, 285)
Screenshot: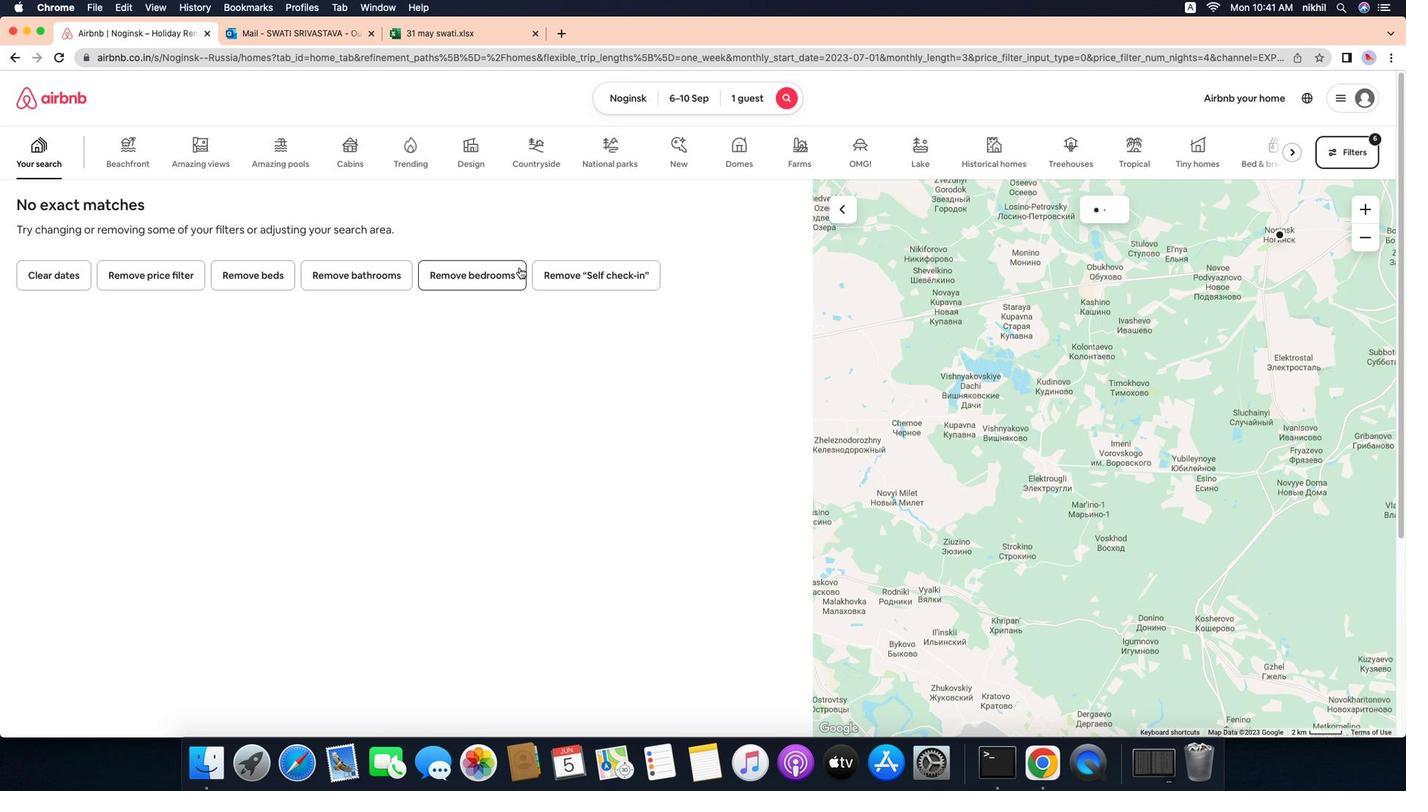 
